 Task: Find connections with filter location Hürth with filter topic #Marketingwith filter profile language Potuguese with filter current company Hunt for Success with filter school Kalinga Institute of Industrial Technology with filter industry Dentists with filter service category Resume Writing with filter keywords title Heavy Equipment Operator
Action: Mouse moved to (578, 79)
Screenshot: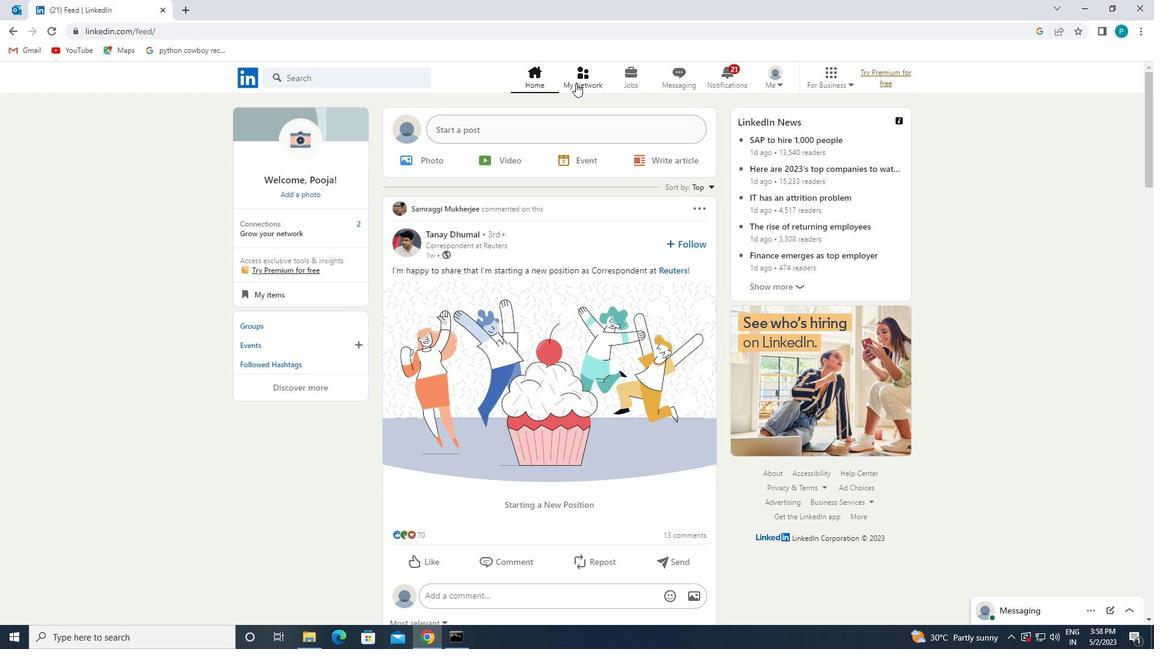
Action: Mouse pressed left at (578, 79)
Screenshot: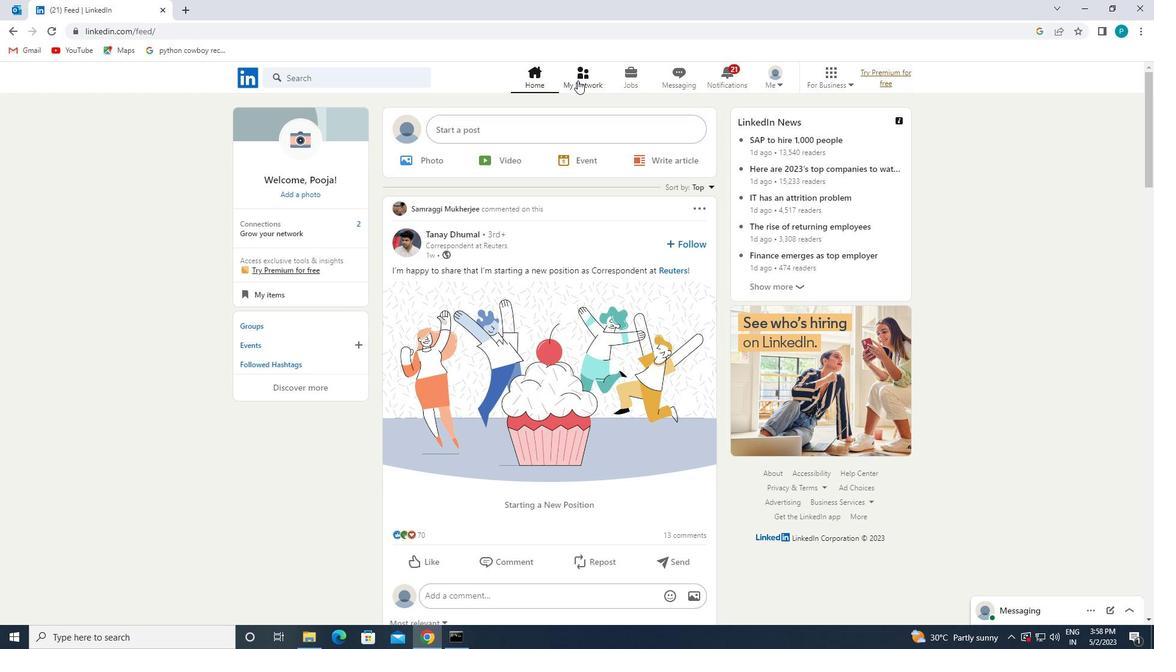 
Action: Mouse moved to (349, 134)
Screenshot: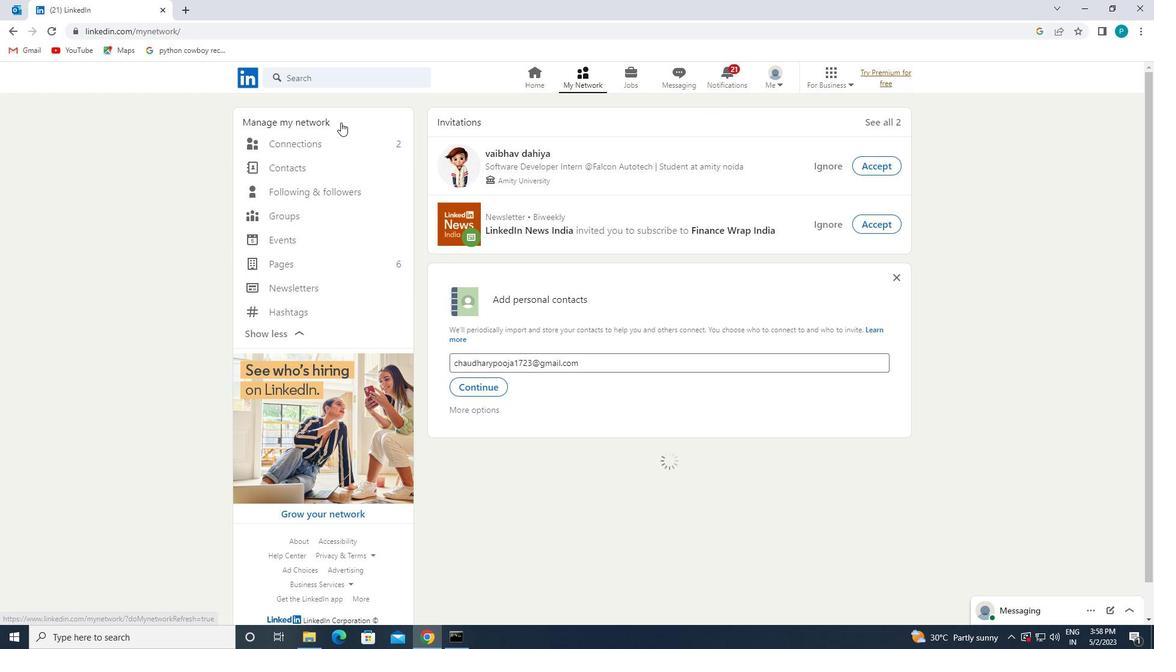 
Action: Mouse pressed left at (349, 134)
Screenshot: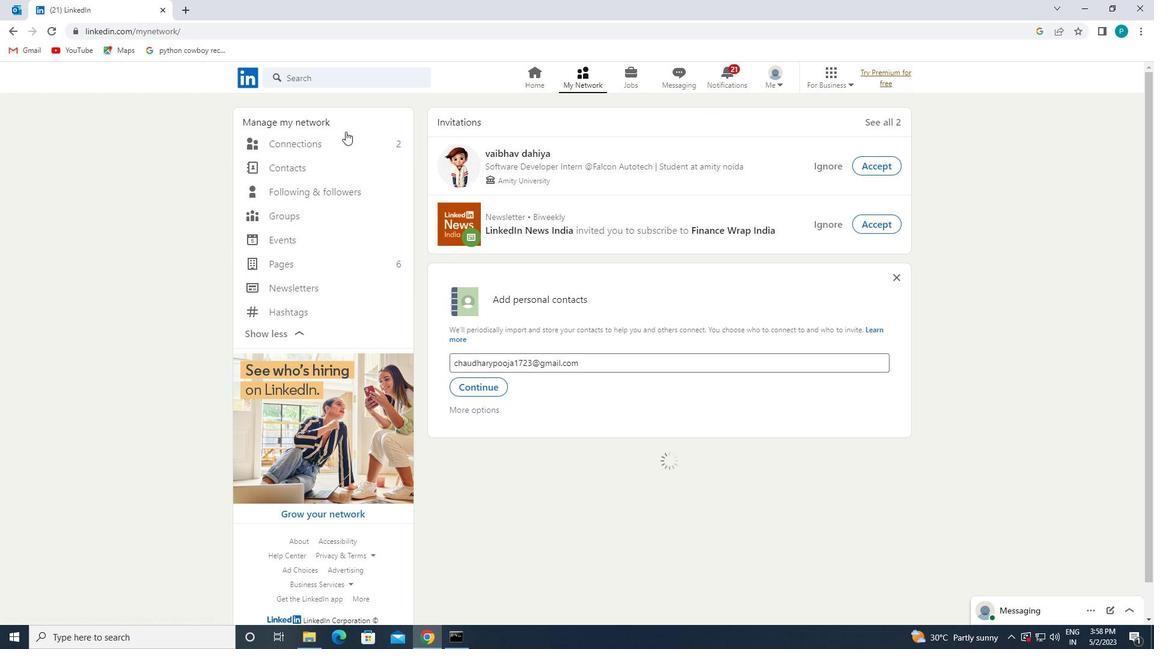 
Action: Mouse moved to (396, 142)
Screenshot: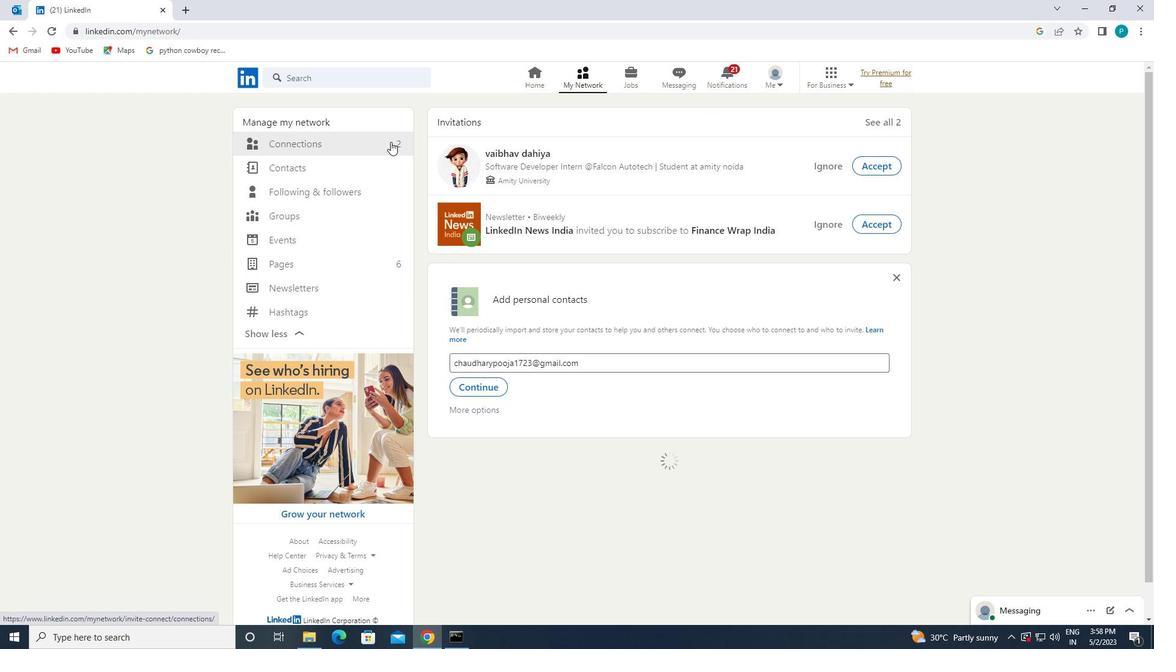 
Action: Mouse pressed left at (396, 142)
Screenshot: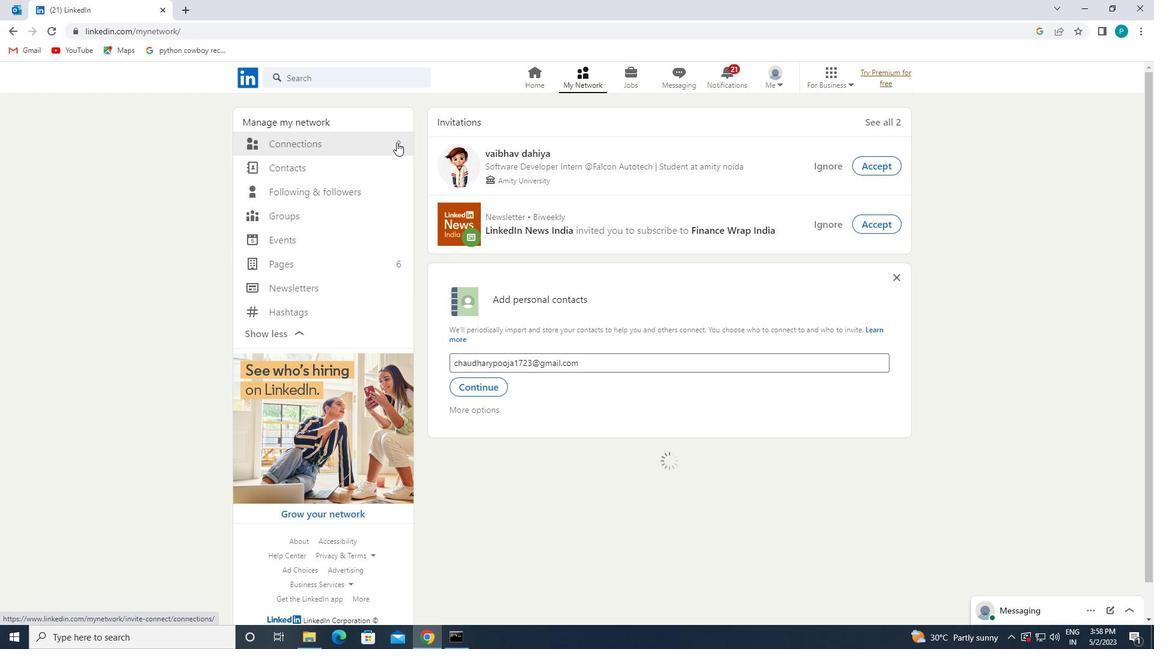 
Action: Mouse moved to (678, 149)
Screenshot: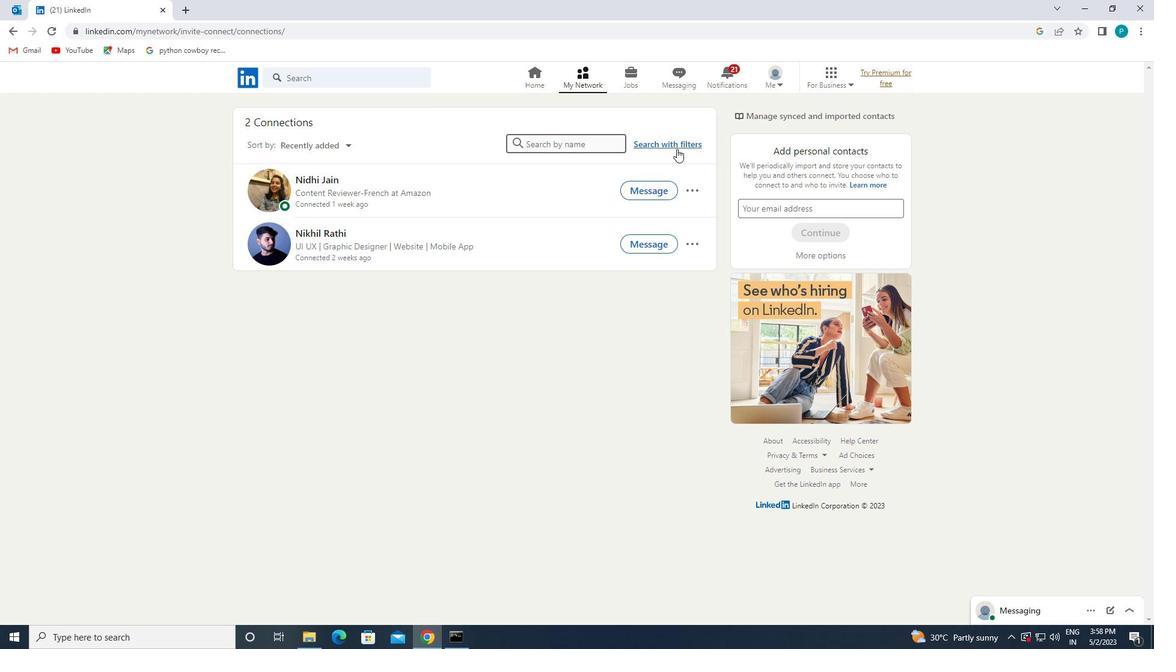
Action: Mouse pressed left at (678, 149)
Screenshot: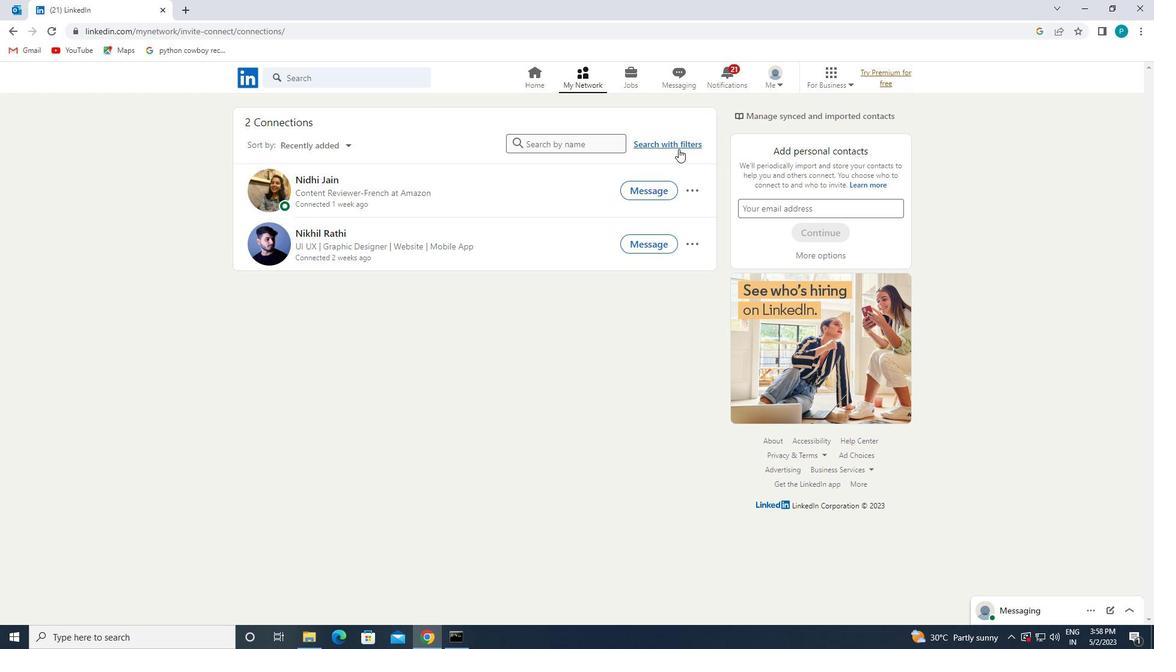 
Action: Mouse moved to (610, 114)
Screenshot: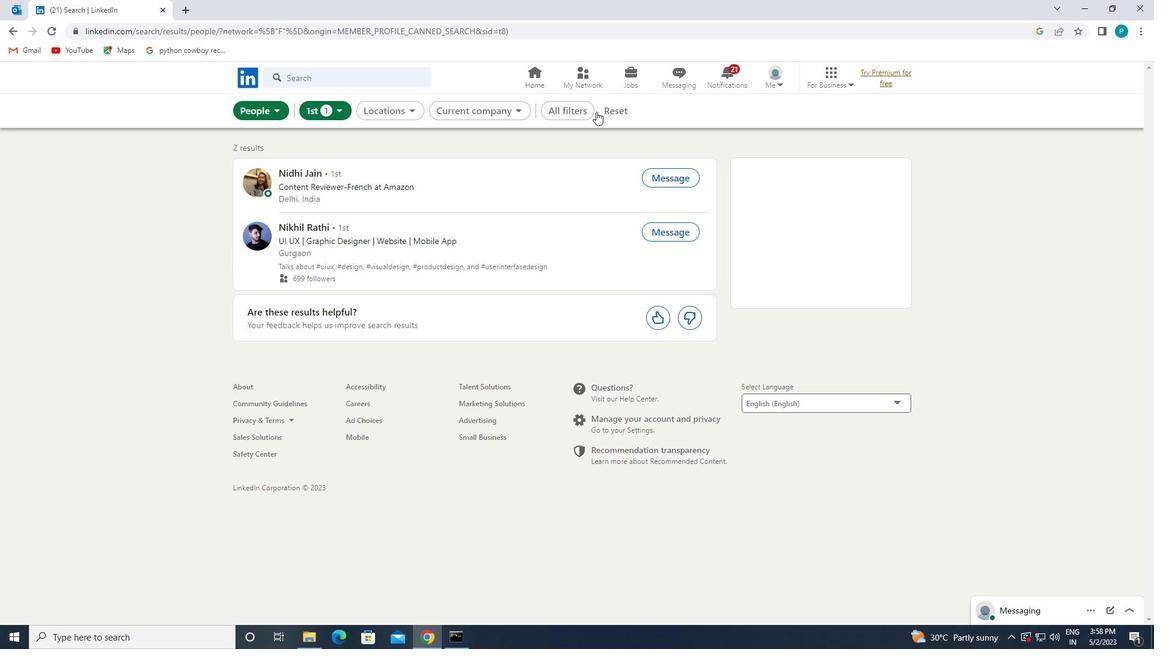
Action: Mouse pressed left at (610, 114)
Screenshot: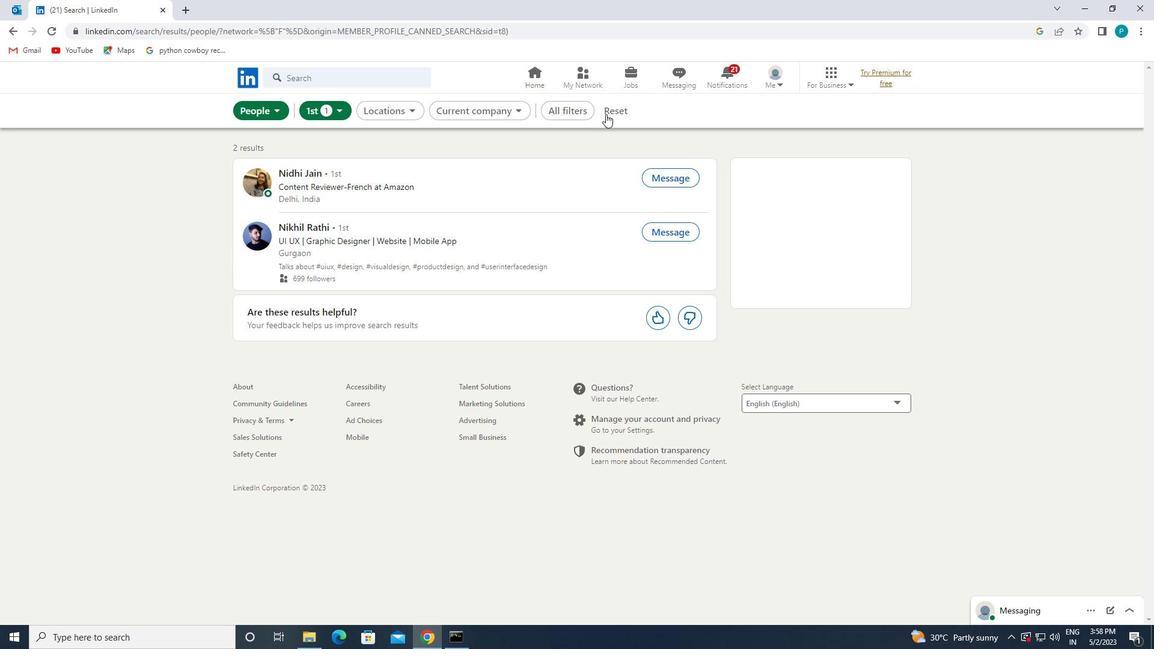 
Action: Mouse moved to (612, 114)
Screenshot: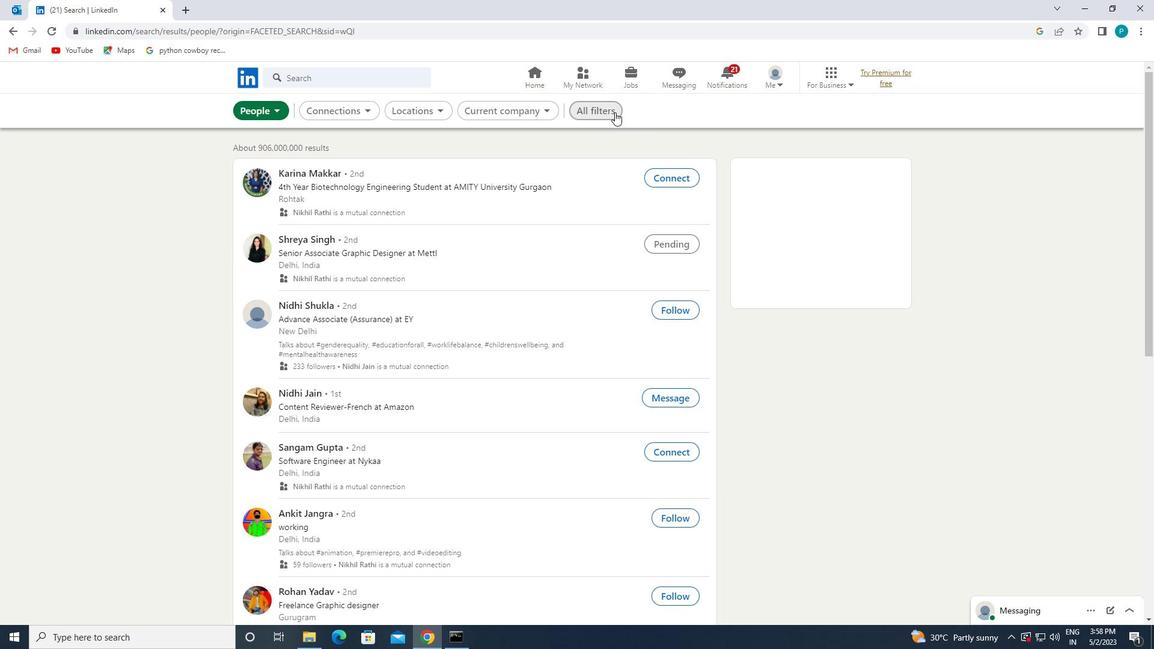 
Action: Mouse pressed left at (612, 114)
Screenshot: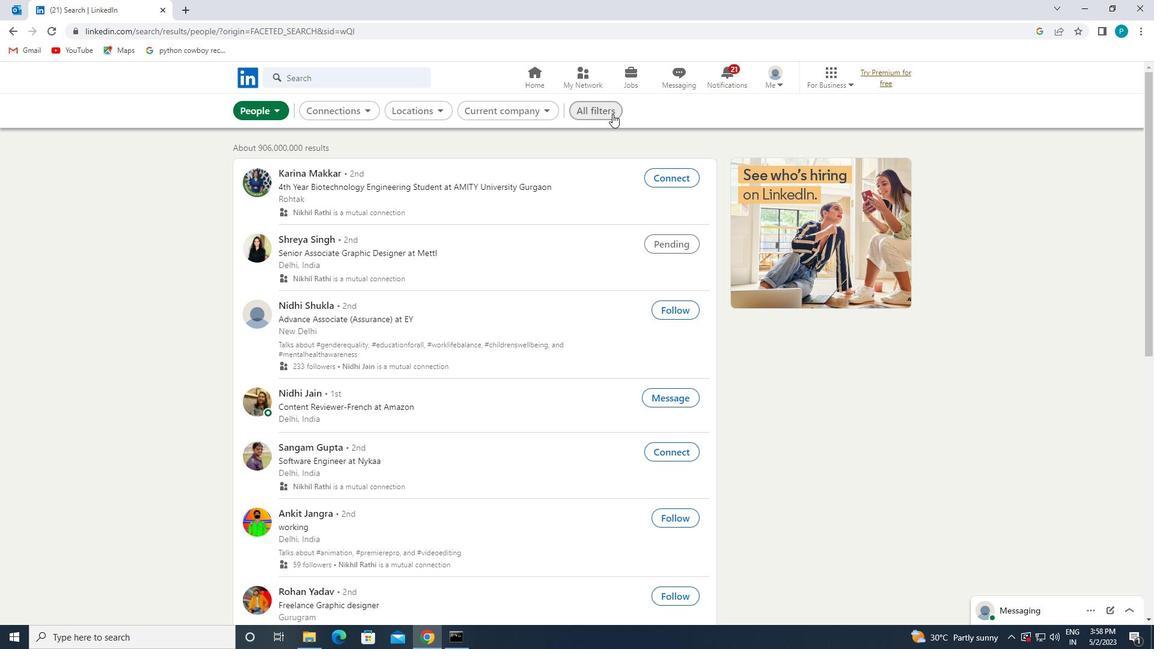 
Action: Mouse moved to (1154, 416)
Screenshot: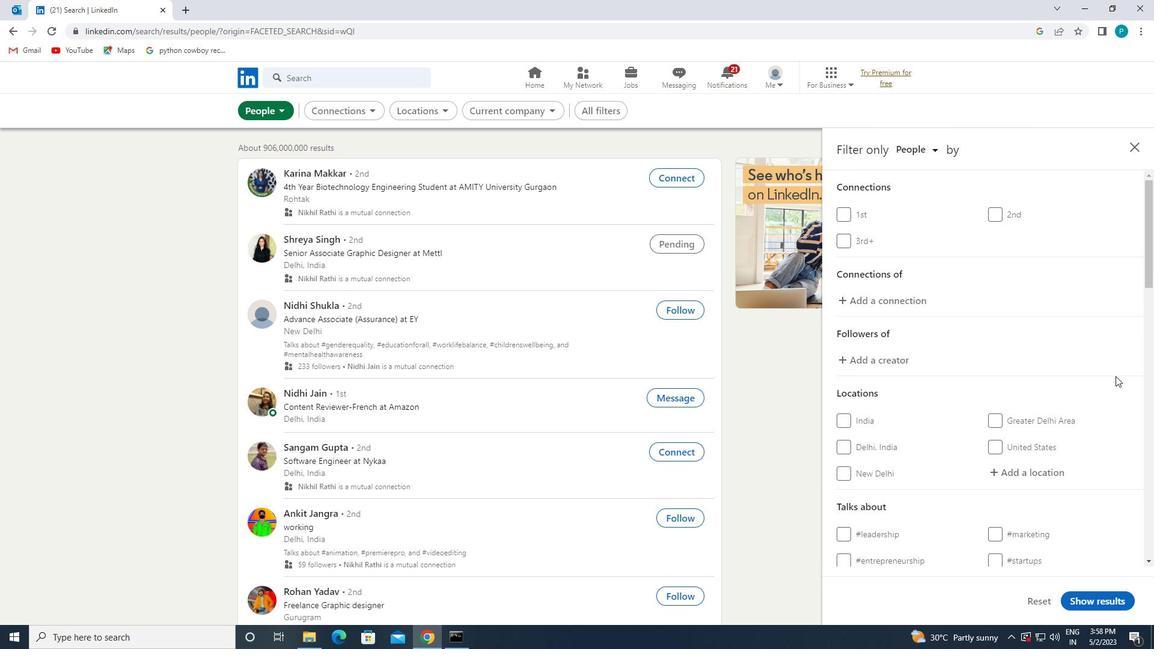 
Action: Mouse scrolled (1153, 415) with delta (0, 0)
Screenshot: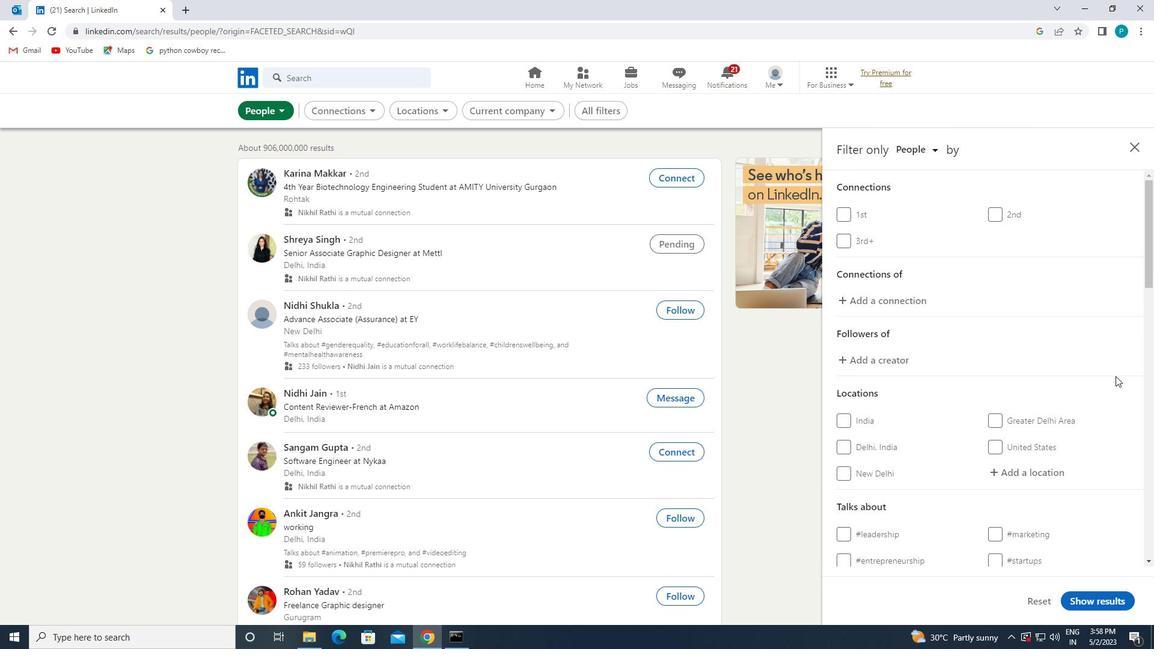 
Action: Mouse scrolled (1153, 415) with delta (0, 0)
Screenshot: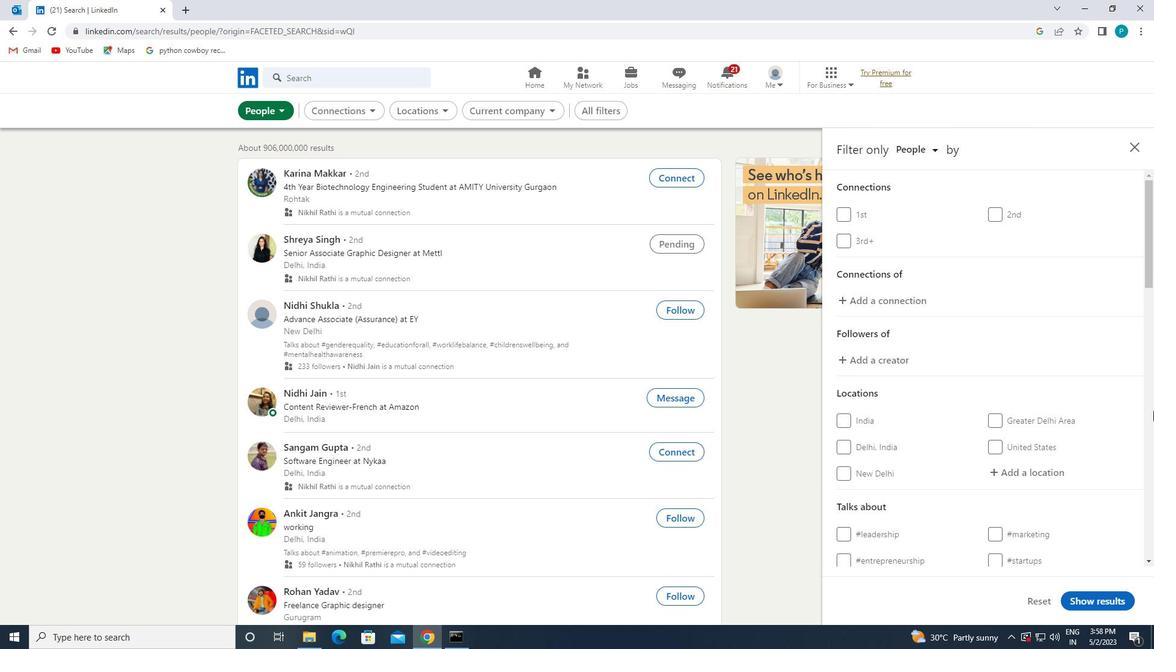 
Action: Mouse moved to (1015, 356)
Screenshot: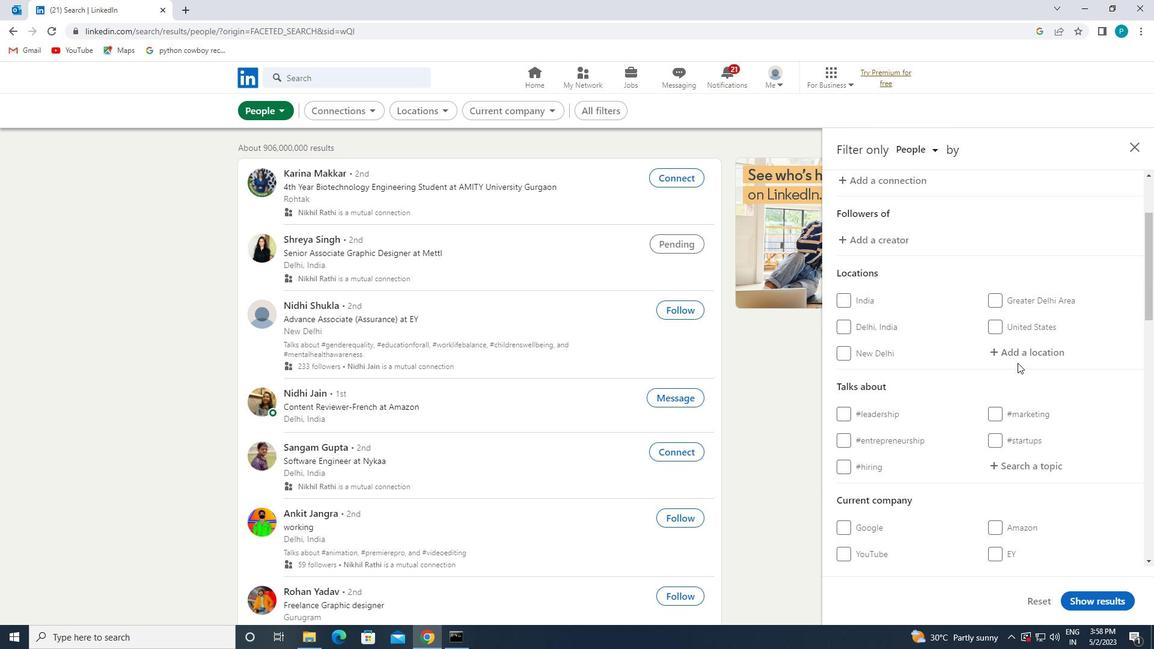 
Action: Mouse pressed left at (1015, 356)
Screenshot: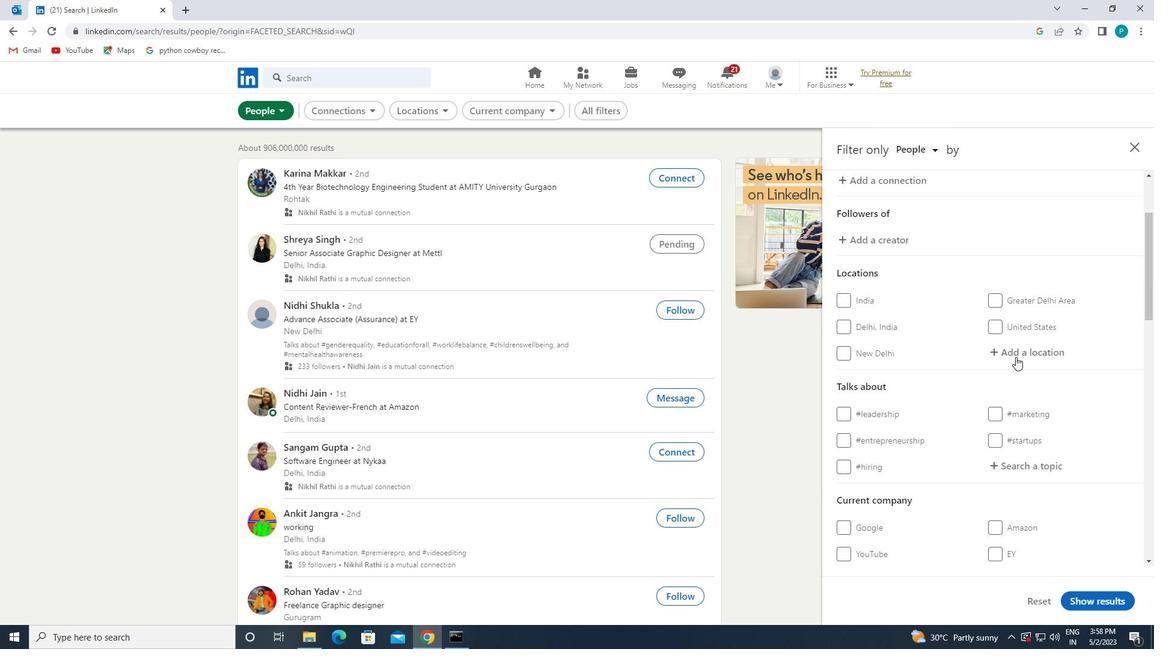 
Action: Key pressed <Key.caps_lock>h<Key.caps_lock>urth
Screenshot: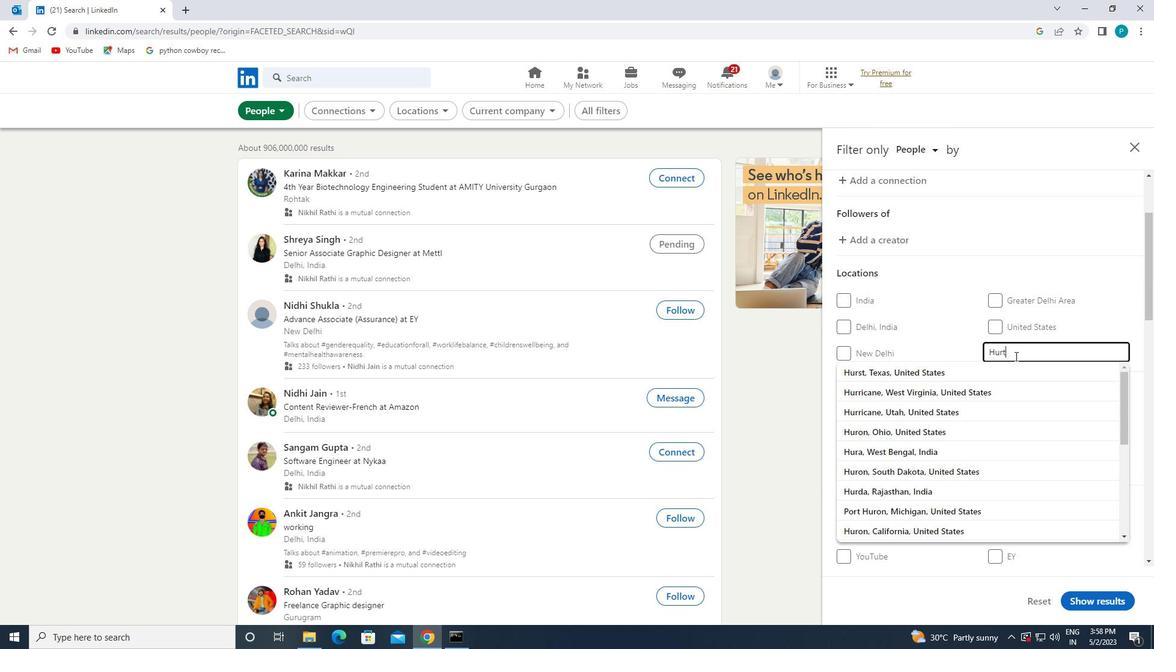 
Action: Mouse moved to (1010, 371)
Screenshot: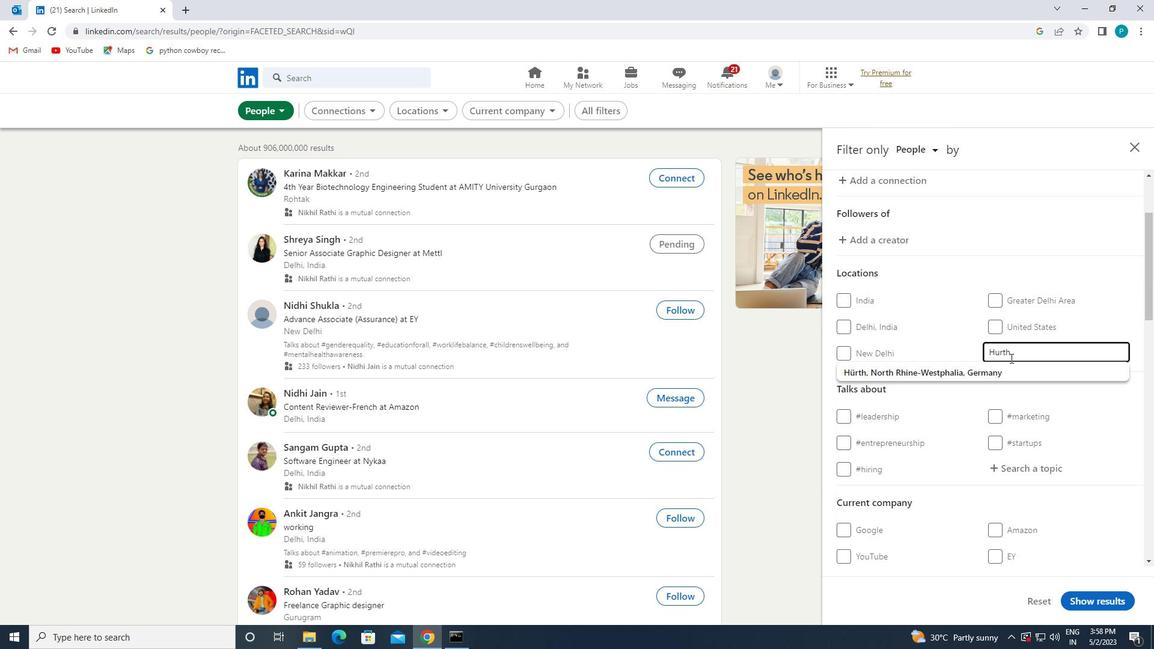 
Action: Mouse pressed left at (1010, 371)
Screenshot: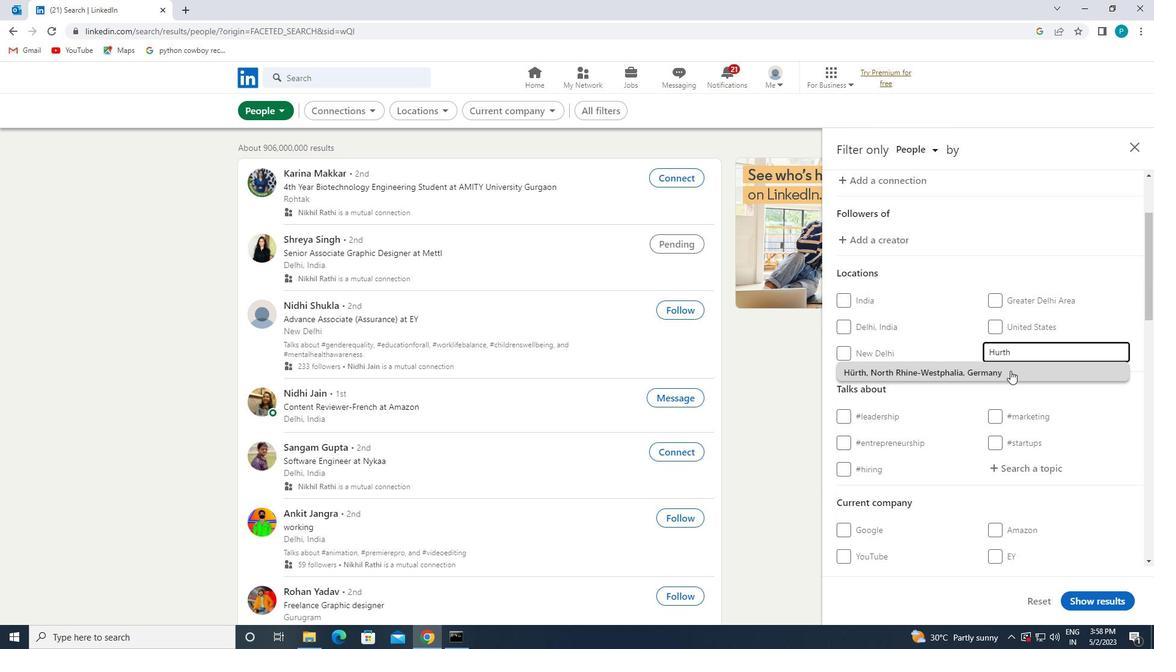 
Action: Mouse scrolled (1010, 370) with delta (0, 0)
Screenshot: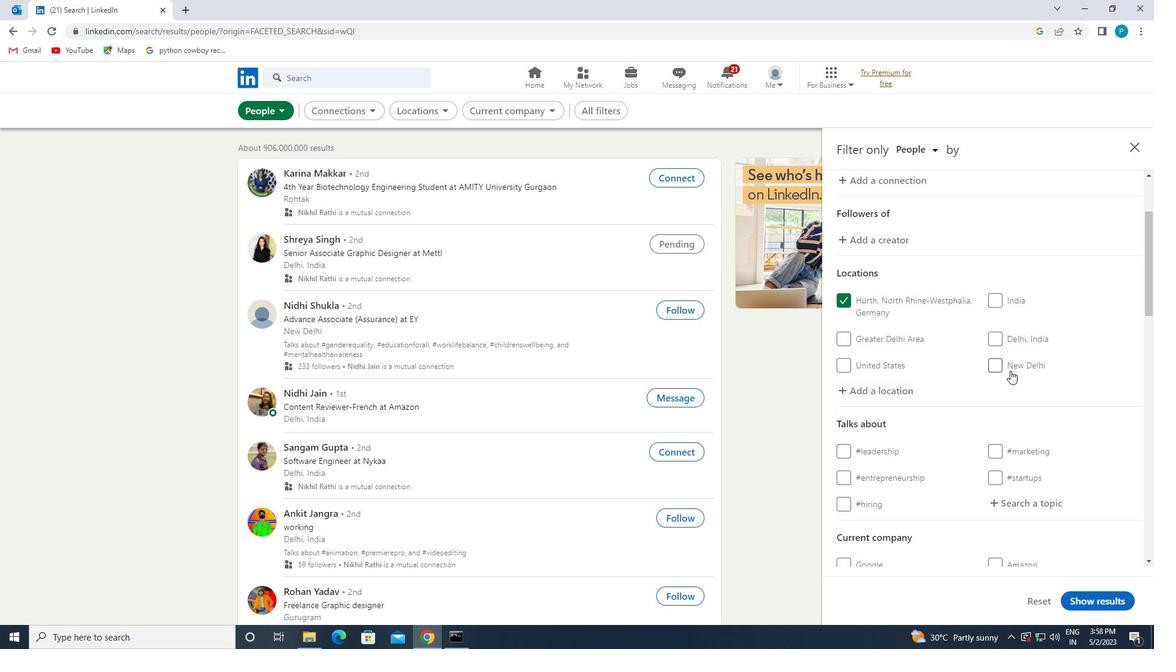 
Action: Mouse scrolled (1010, 370) with delta (0, 0)
Screenshot: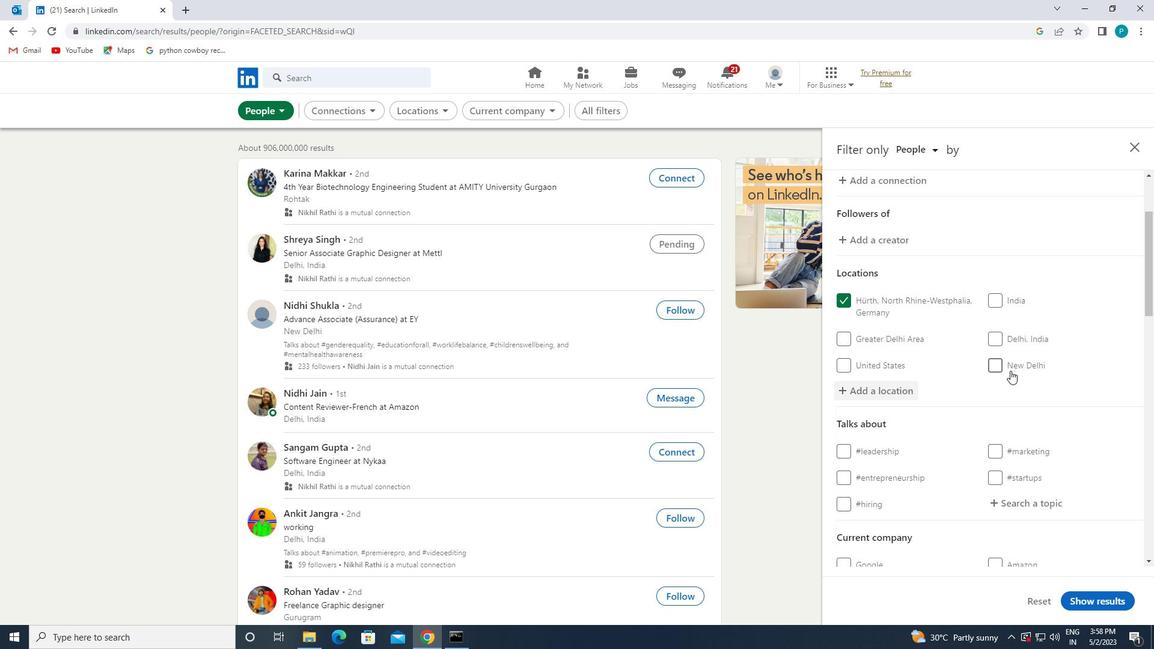 
Action: Mouse moved to (1022, 391)
Screenshot: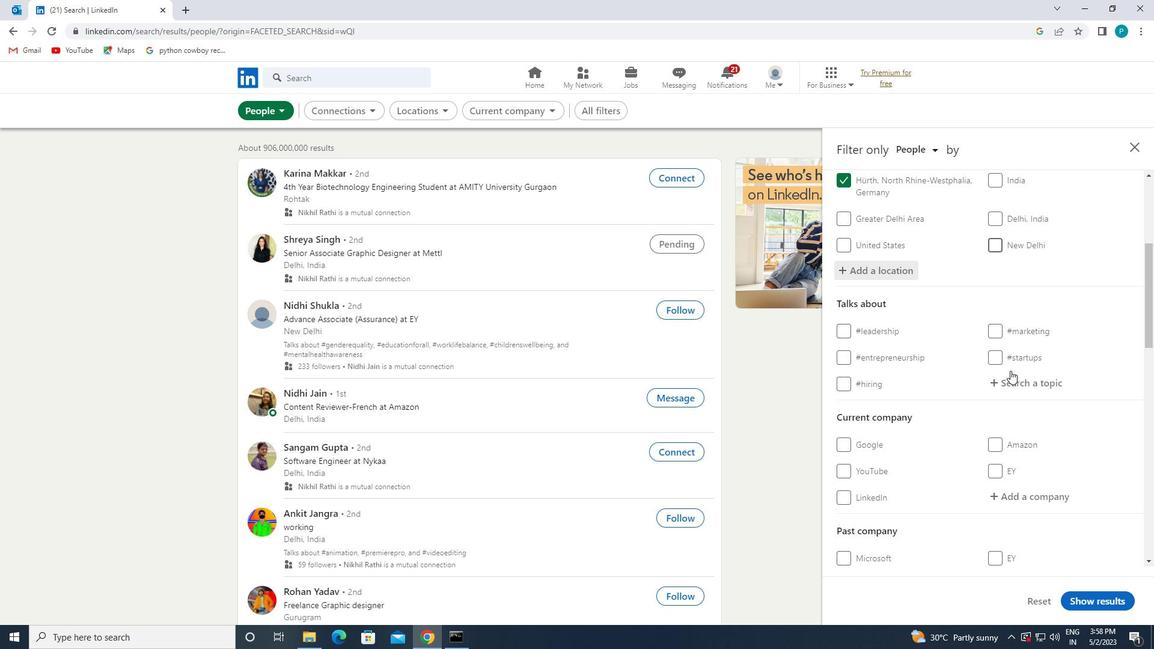
Action: Mouse pressed left at (1022, 391)
Screenshot: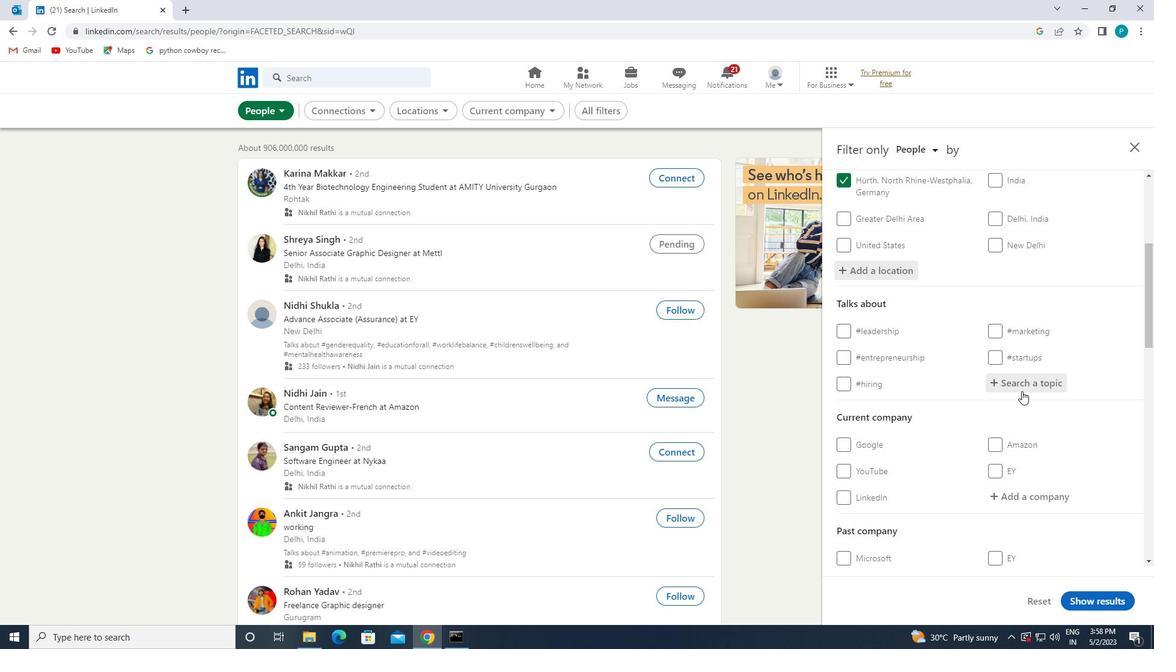 
Action: Key pressed <Key.shift>#<Key.caps_lock>M<Key.caps_lock>ARKETNG
Screenshot: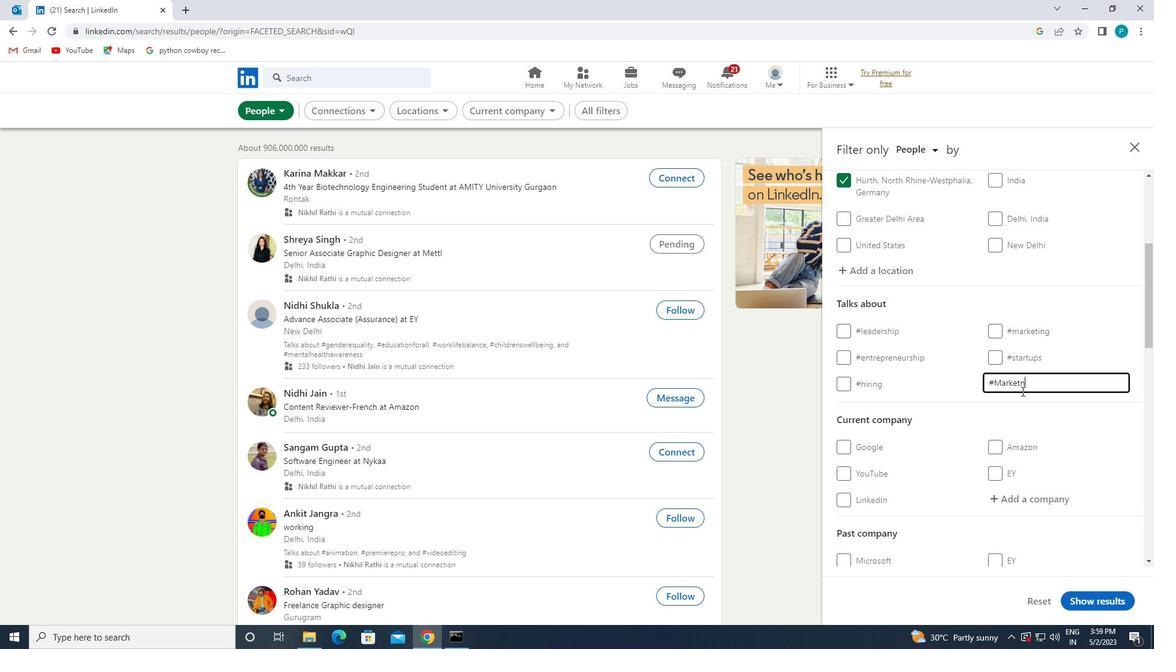 
Action: Mouse moved to (1021, 385)
Screenshot: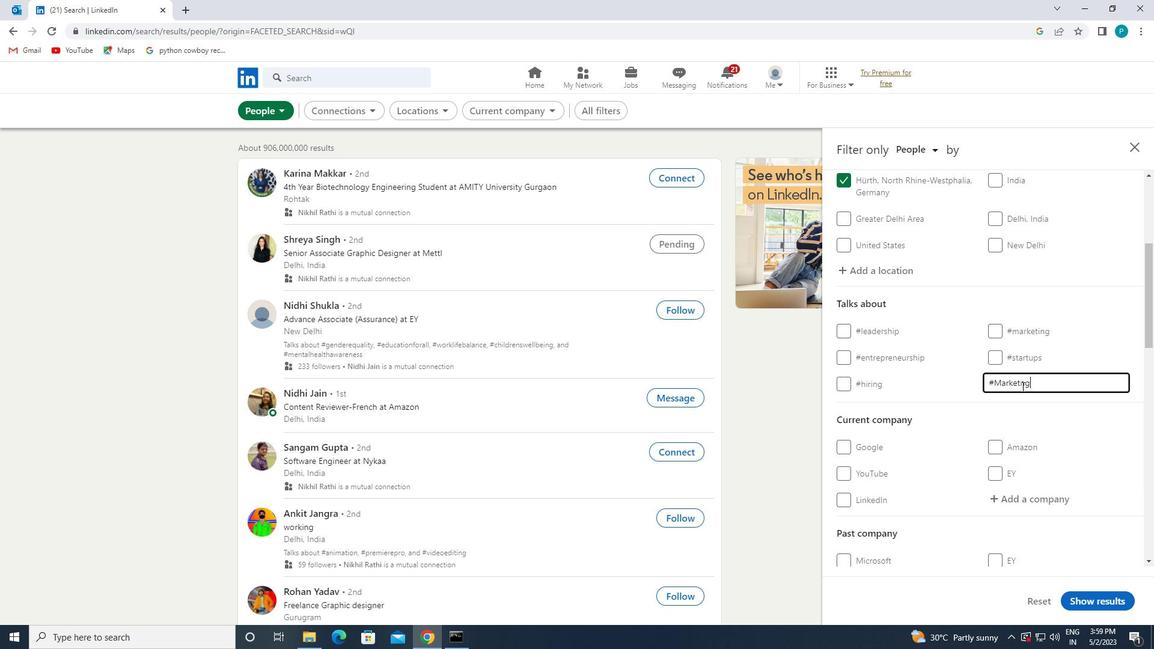 
Action: Mouse pressed left at (1021, 385)
Screenshot: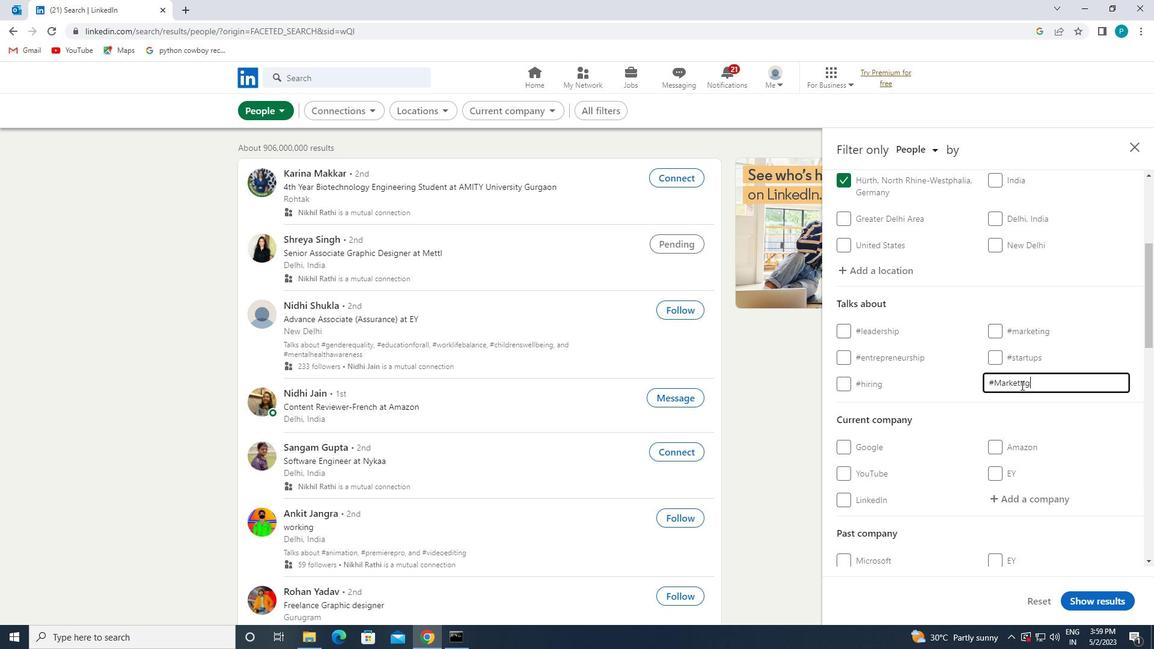 
Action: Key pressed I
Screenshot: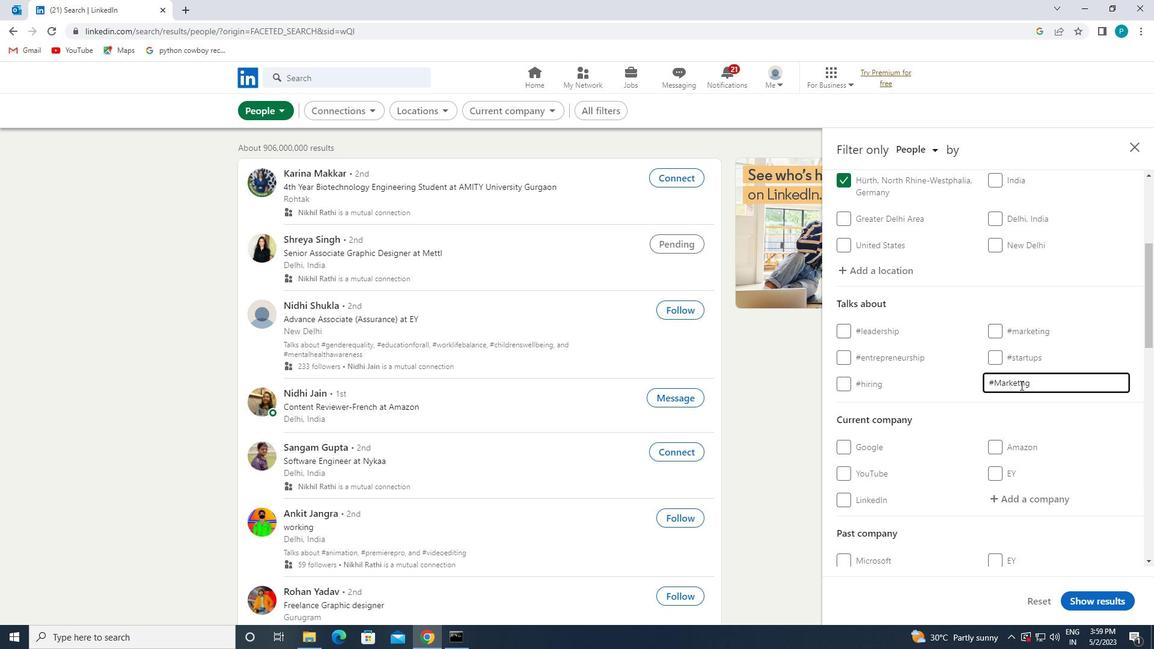 
Action: Mouse moved to (1021, 398)
Screenshot: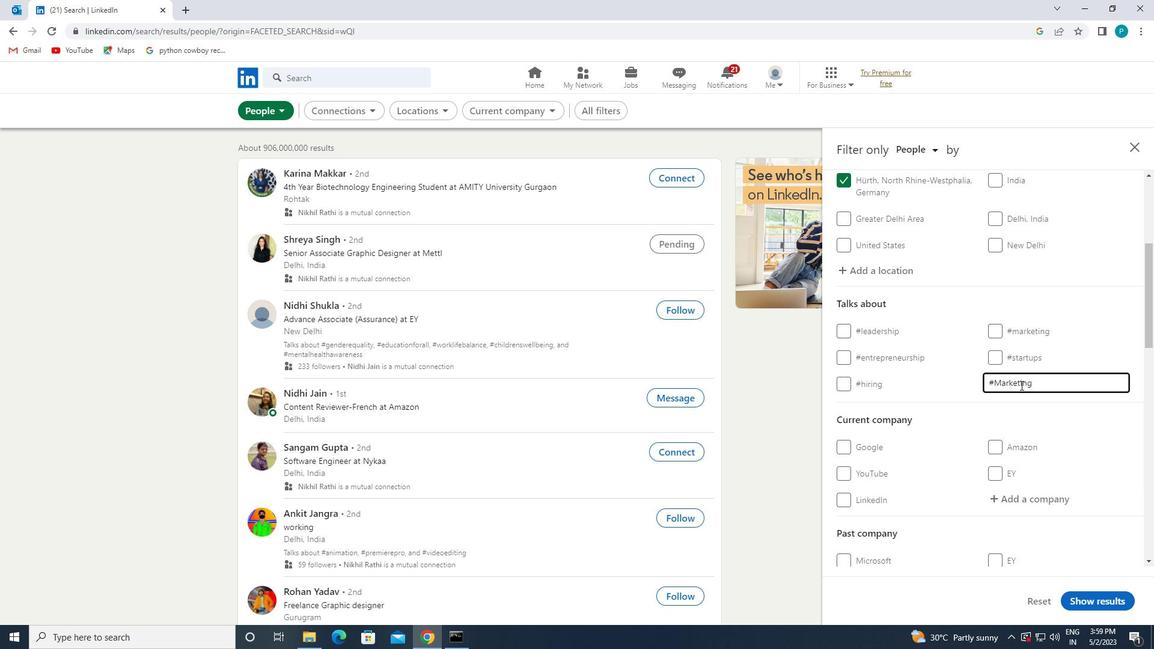 
Action: Mouse scrolled (1021, 398) with delta (0, 0)
Screenshot: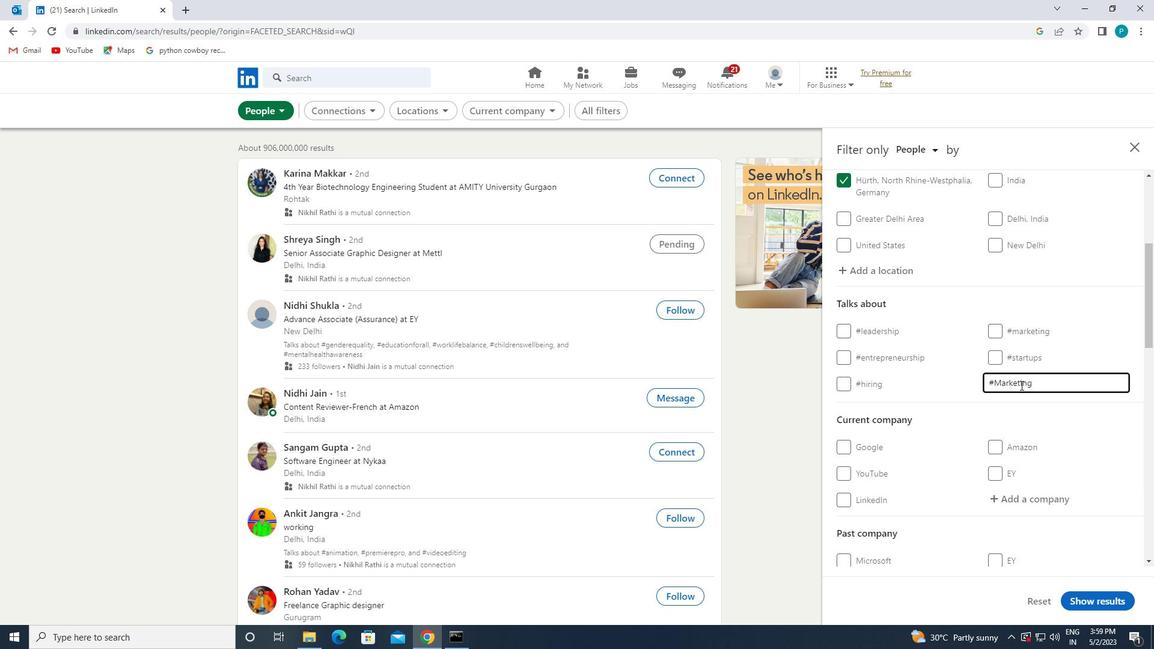 
Action: Mouse moved to (1021, 430)
Screenshot: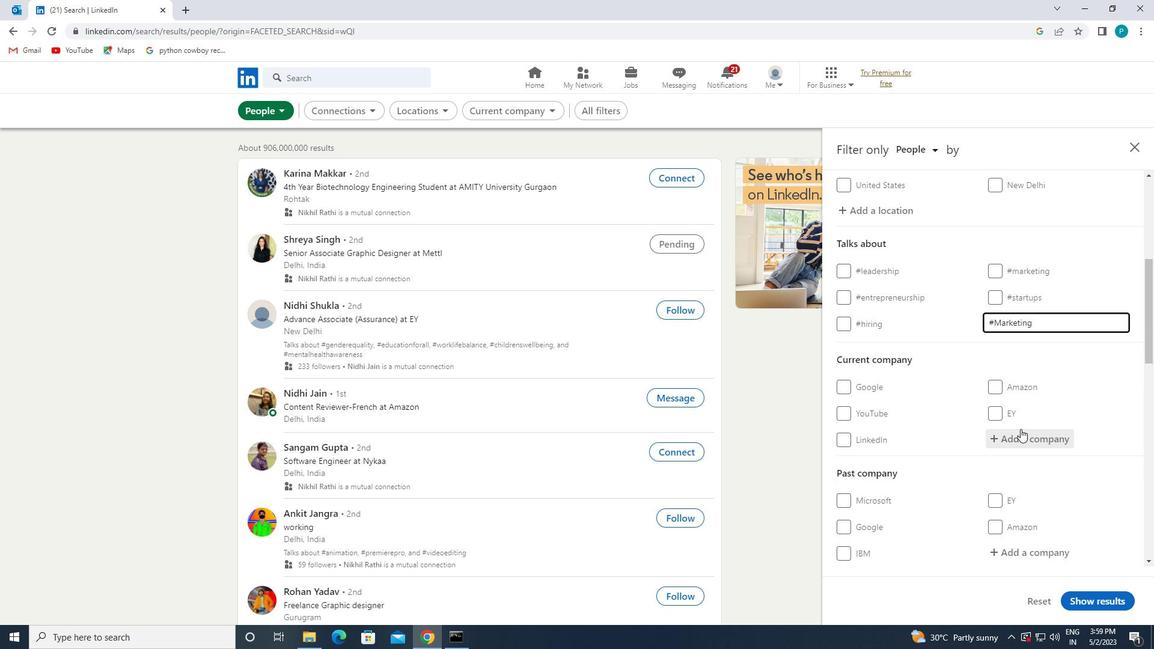 
Action: Mouse scrolled (1021, 429) with delta (0, 0)
Screenshot: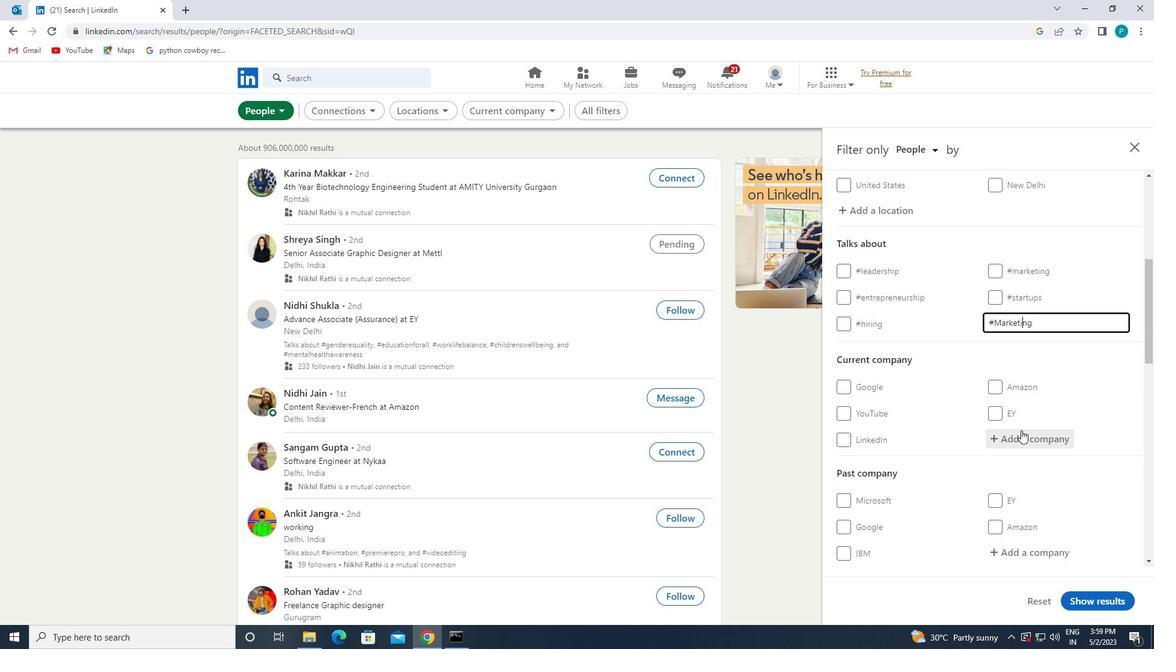 
Action: Mouse scrolled (1021, 429) with delta (0, 0)
Screenshot: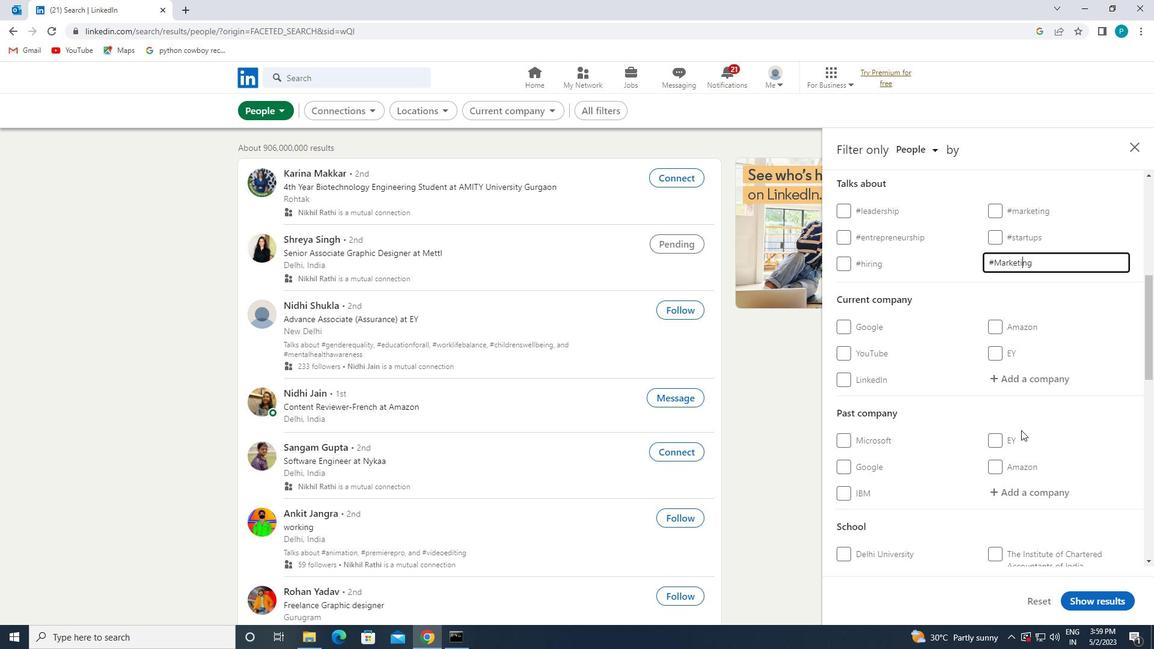 
Action: Mouse scrolled (1021, 429) with delta (0, 0)
Screenshot: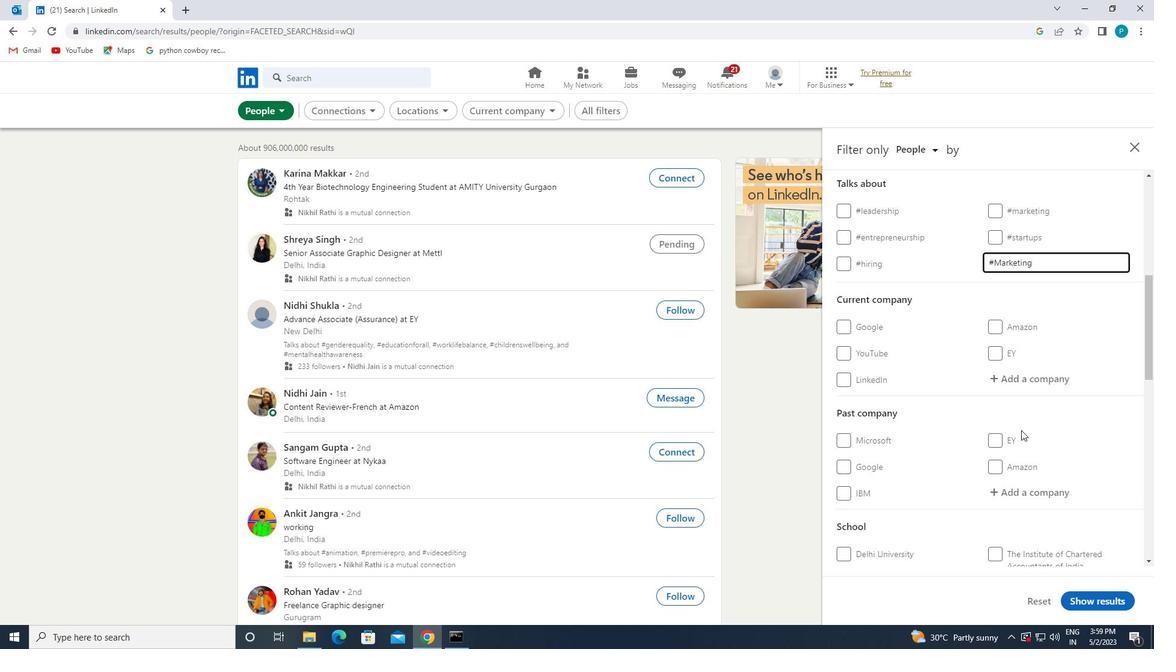 
Action: Mouse scrolled (1021, 429) with delta (0, 0)
Screenshot: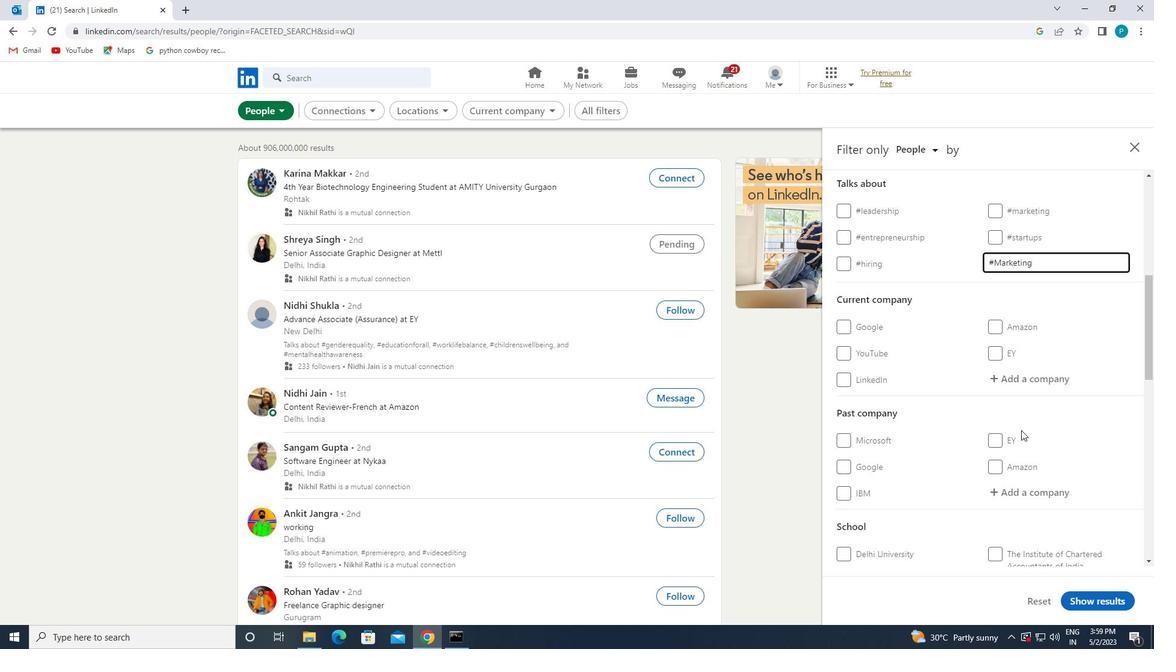 
Action: Mouse moved to (980, 428)
Screenshot: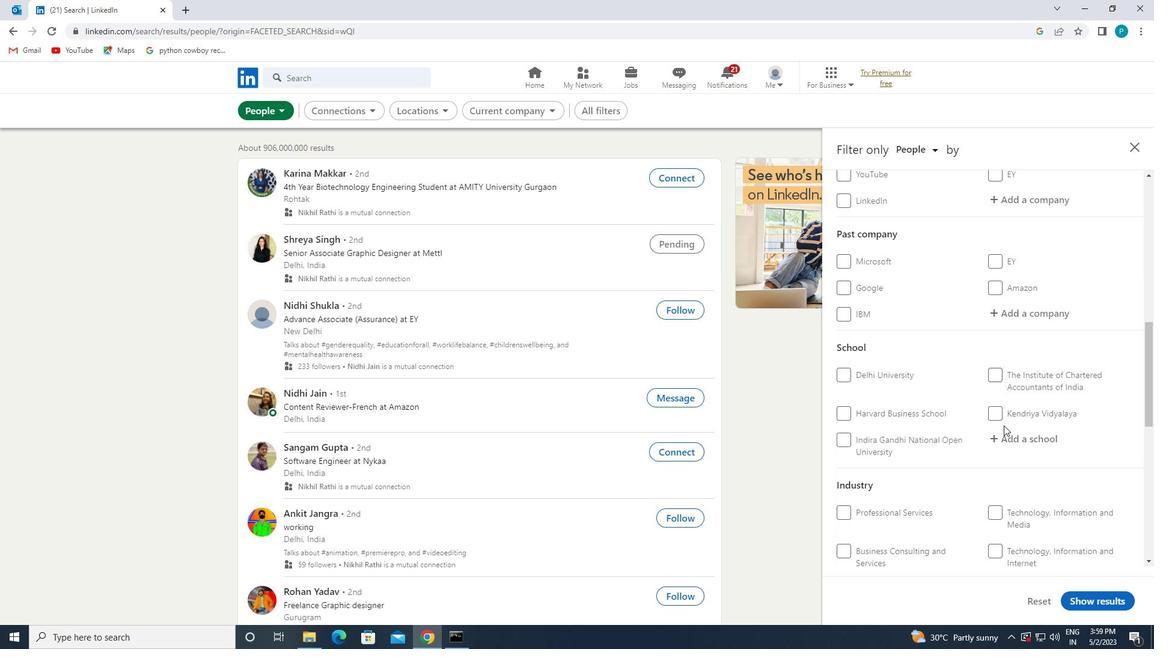 
Action: Mouse scrolled (980, 428) with delta (0, 0)
Screenshot: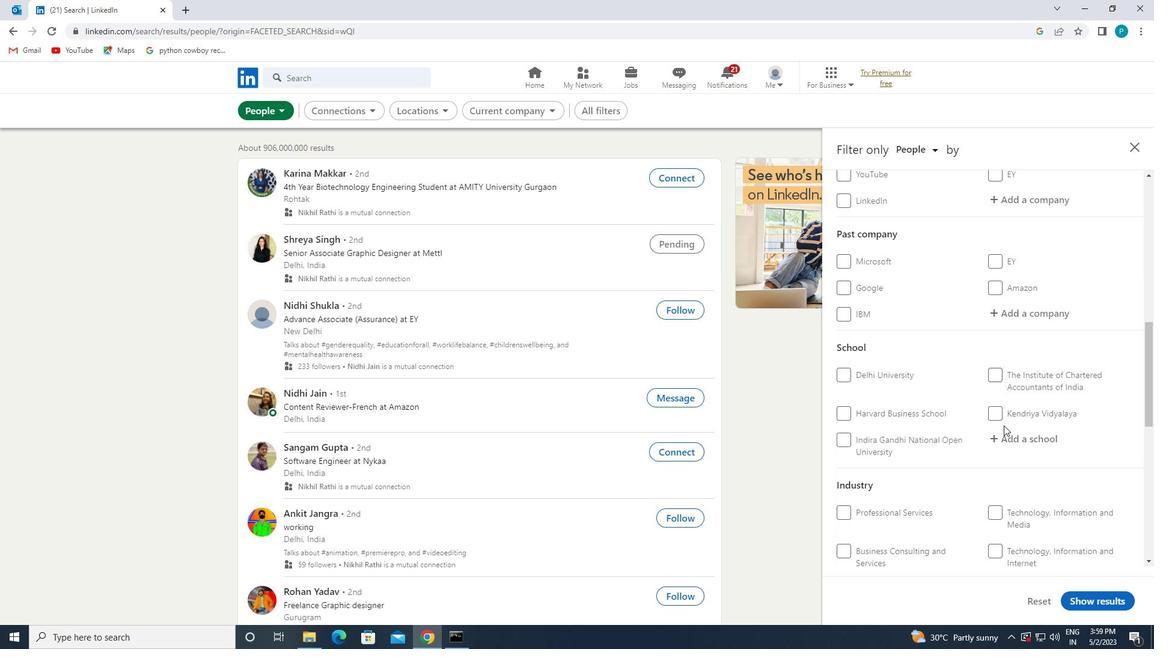 
Action: Mouse scrolled (980, 428) with delta (0, 0)
Screenshot: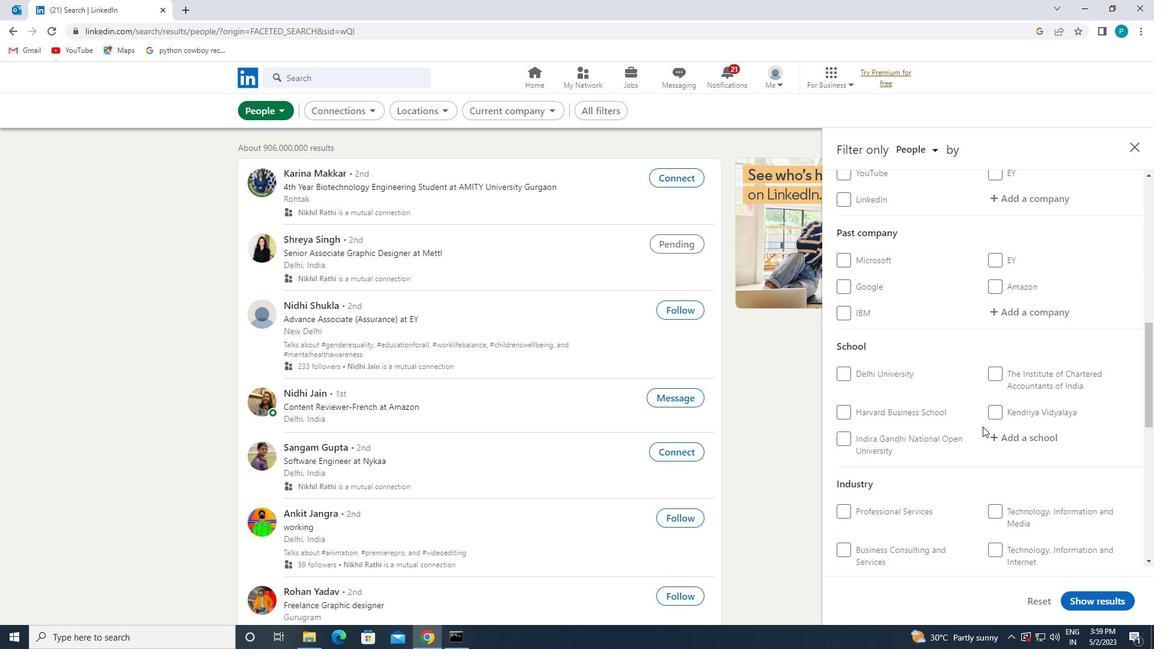 
Action: Mouse moved to (983, 438)
Screenshot: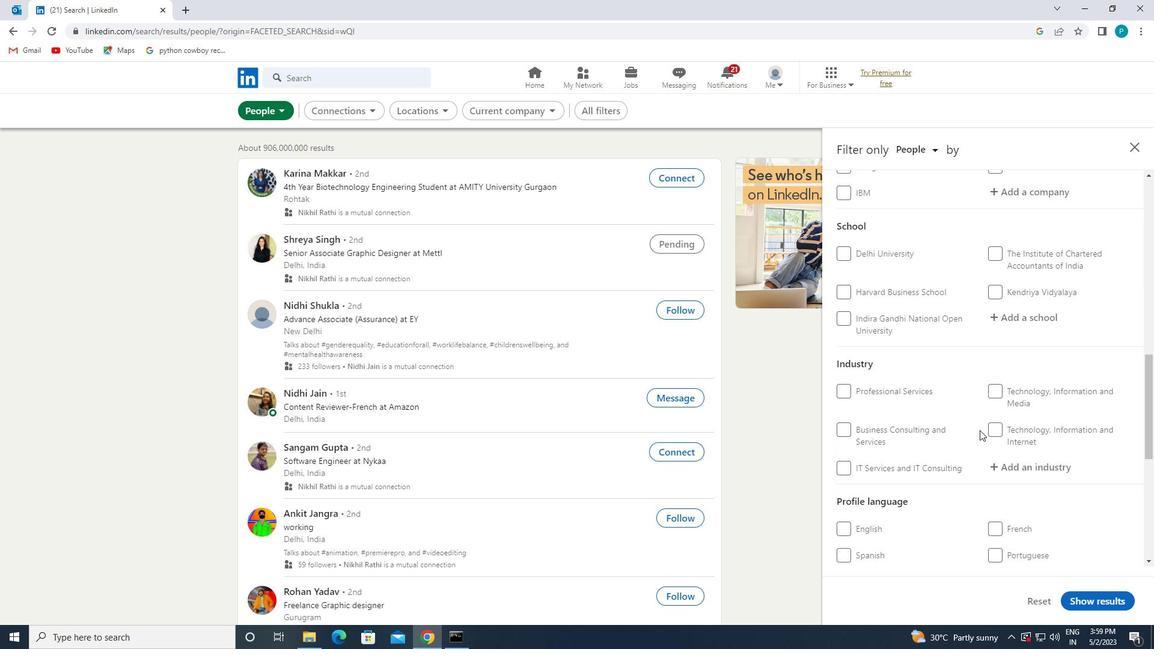 
Action: Mouse scrolled (983, 438) with delta (0, 0)
Screenshot: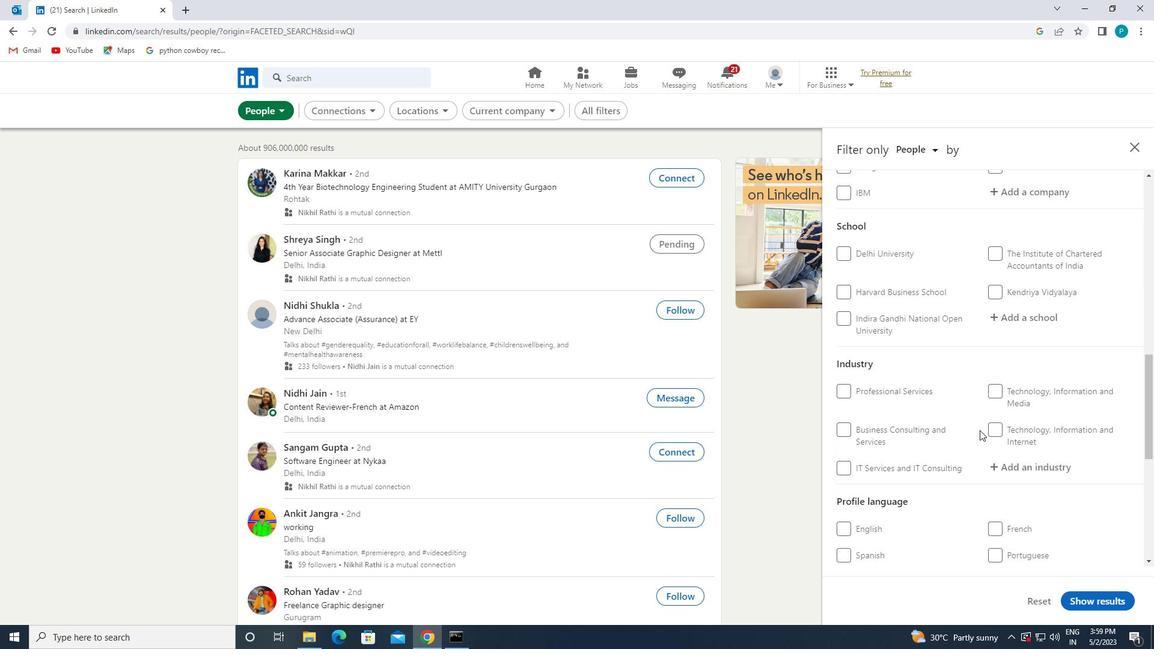 
Action: Mouse scrolled (983, 438) with delta (0, 0)
Screenshot: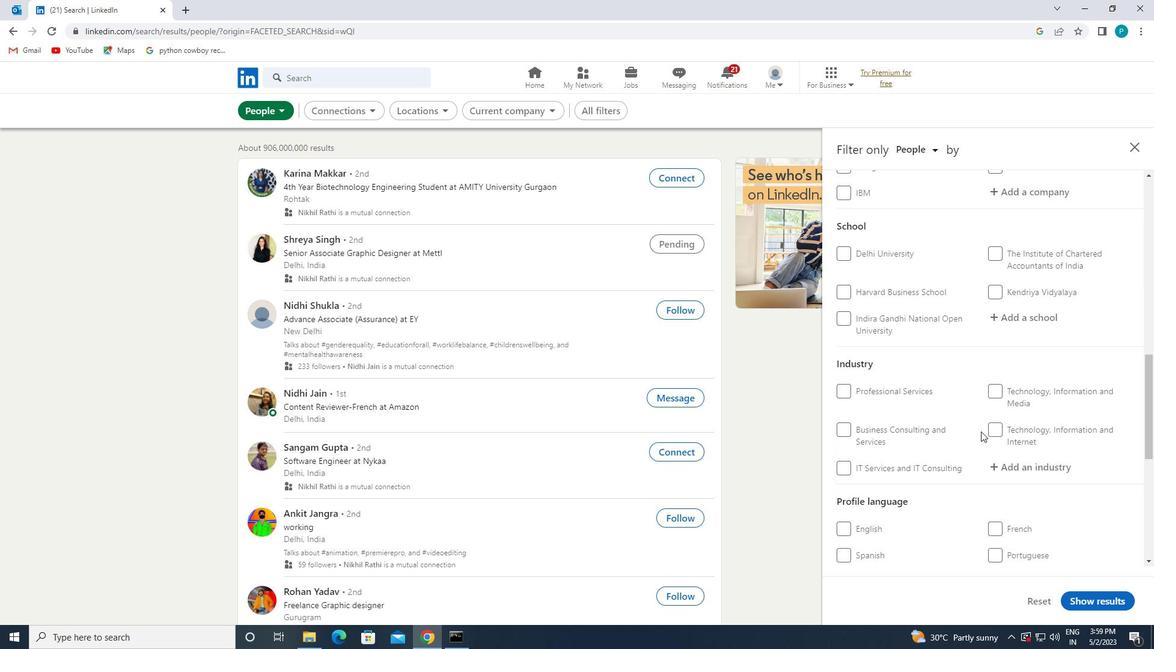 
Action: Mouse moved to (996, 437)
Screenshot: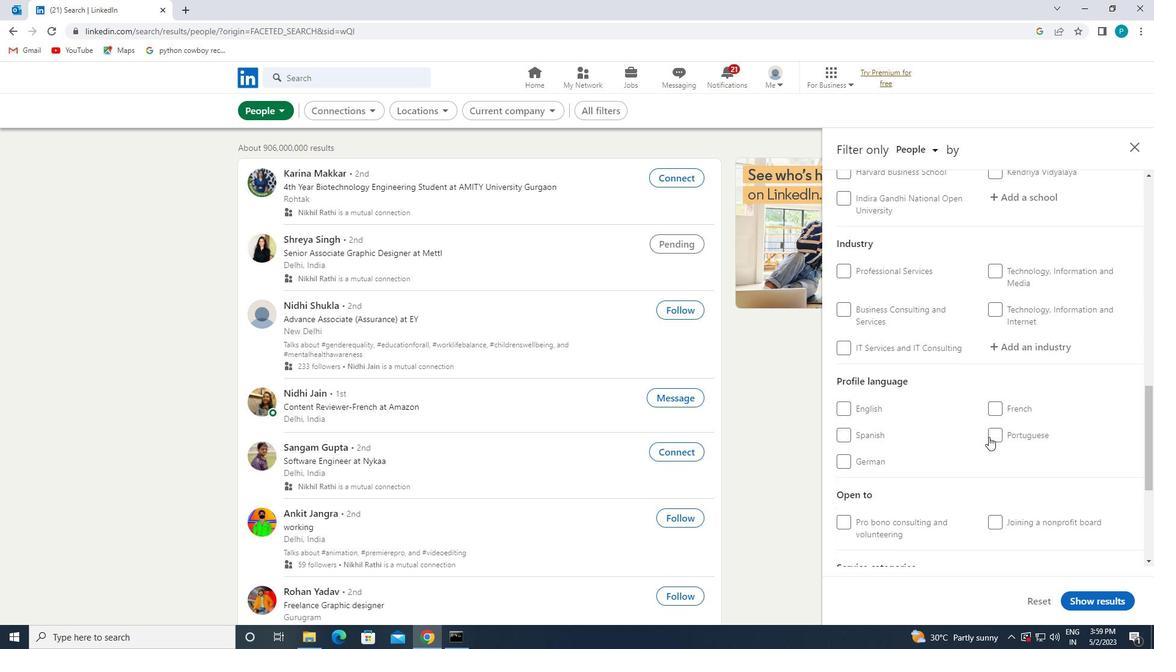 
Action: Mouse pressed left at (996, 437)
Screenshot: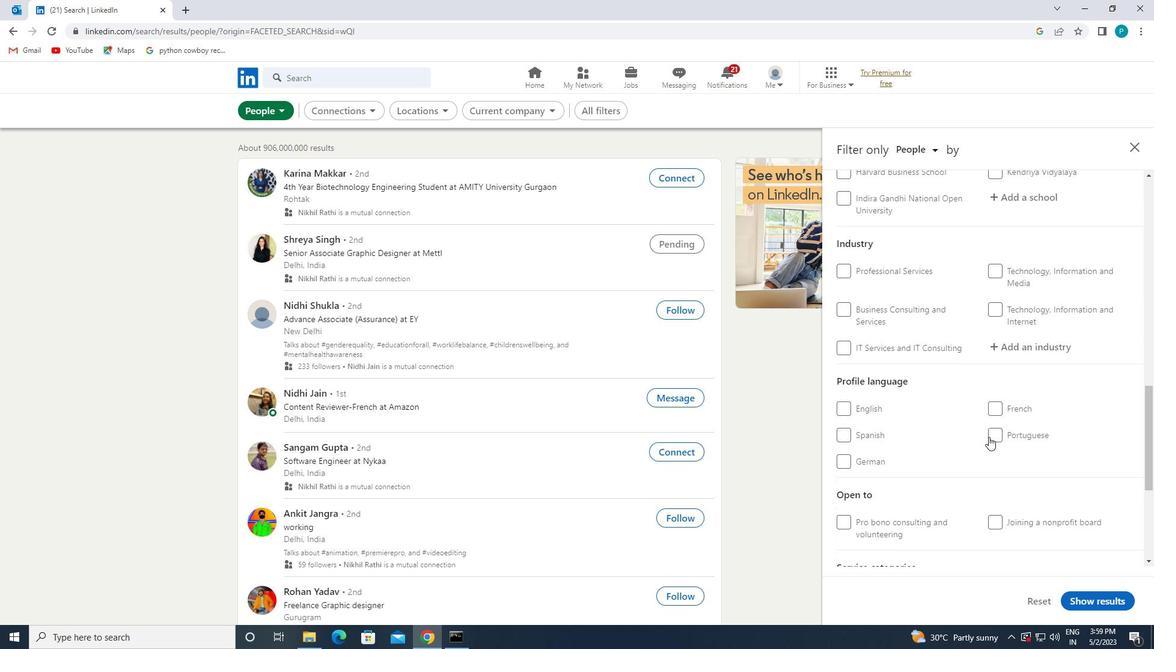 
Action: Mouse moved to (1026, 430)
Screenshot: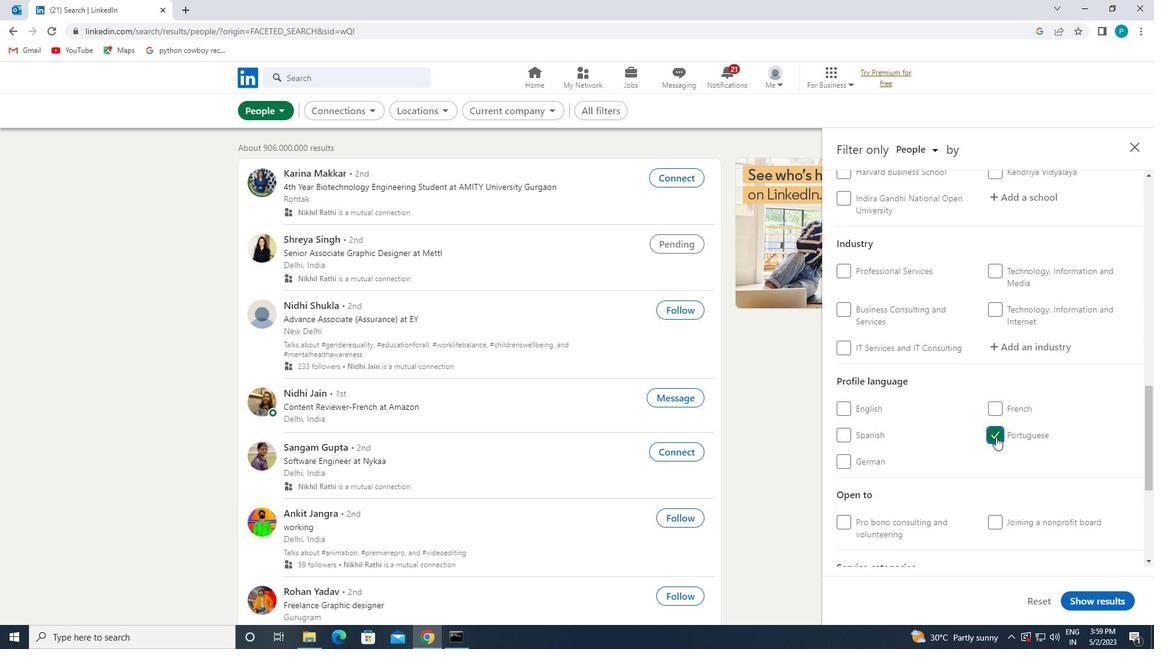 
Action: Mouse scrolled (1026, 431) with delta (0, 0)
Screenshot: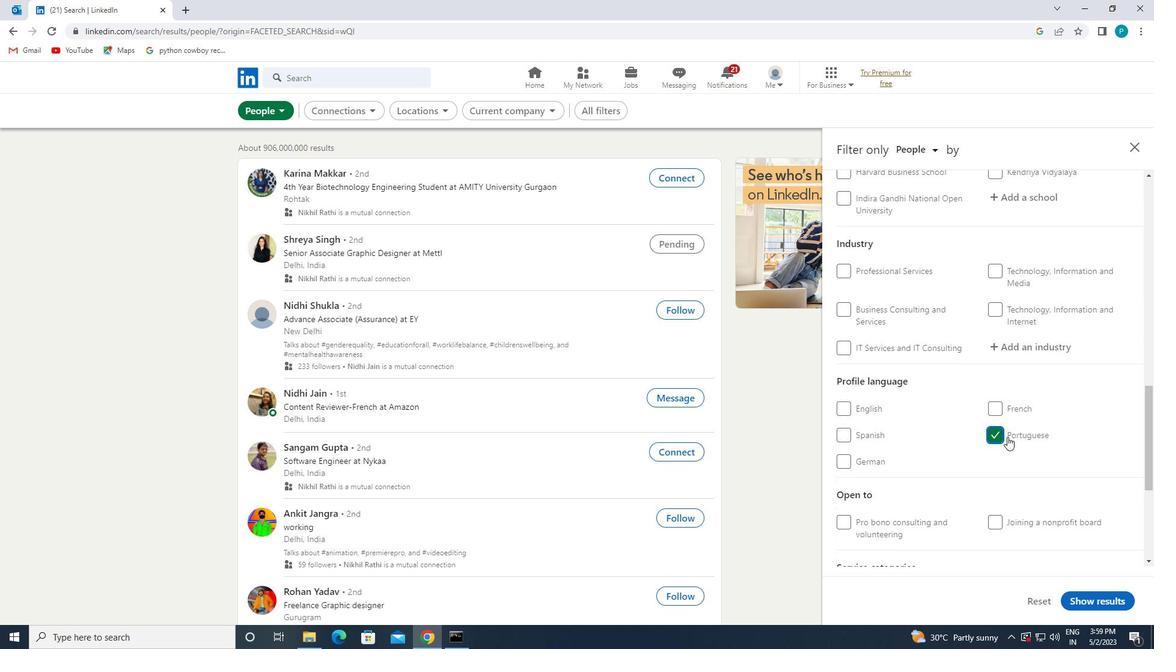 
Action: Mouse scrolled (1026, 431) with delta (0, 0)
Screenshot: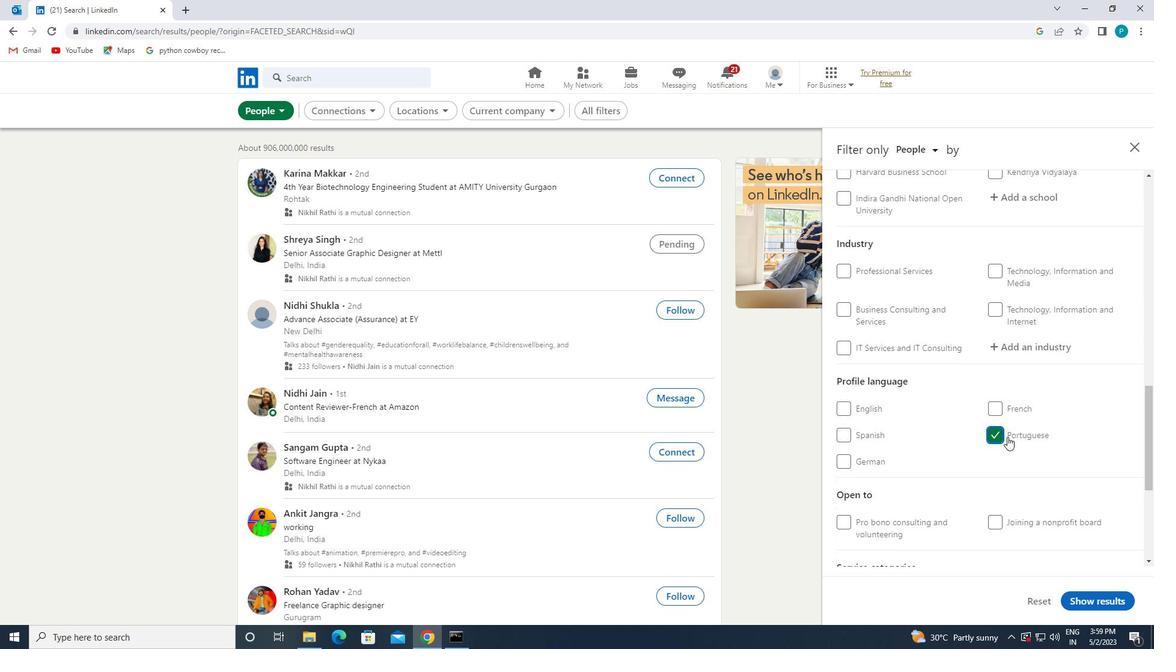 
Action: Mouse scrolled (1026, 431) with delta (0, 0)
Screenshot: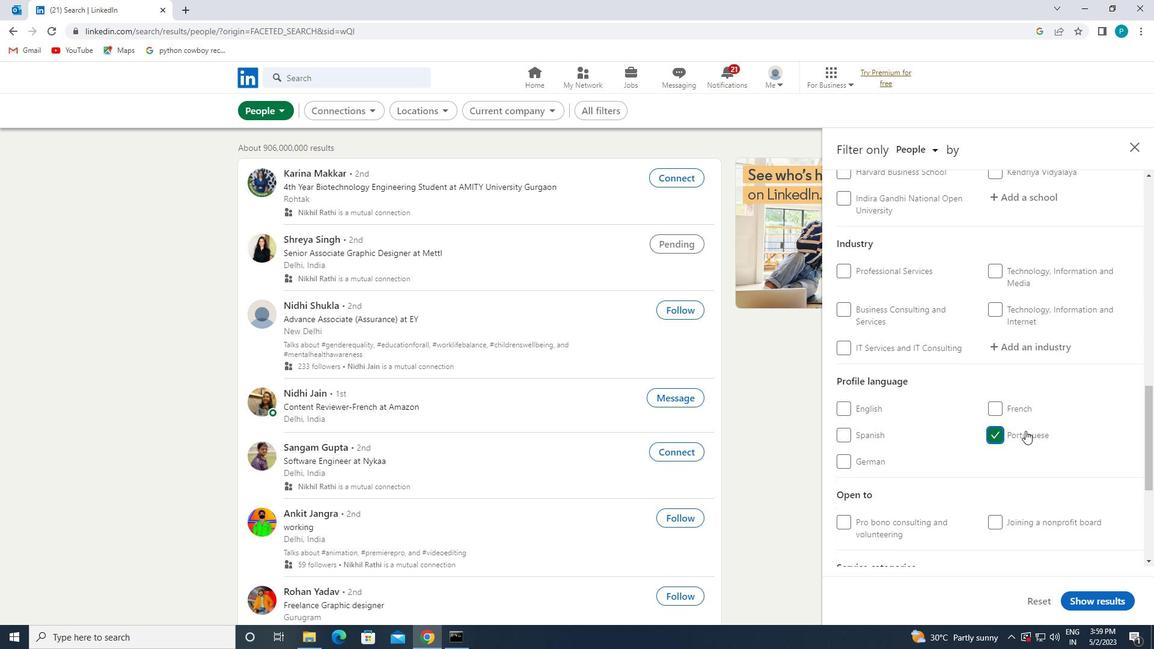 
Action: Mouse scrolled (1026, 431) with delta (0, 0)
Screenshot: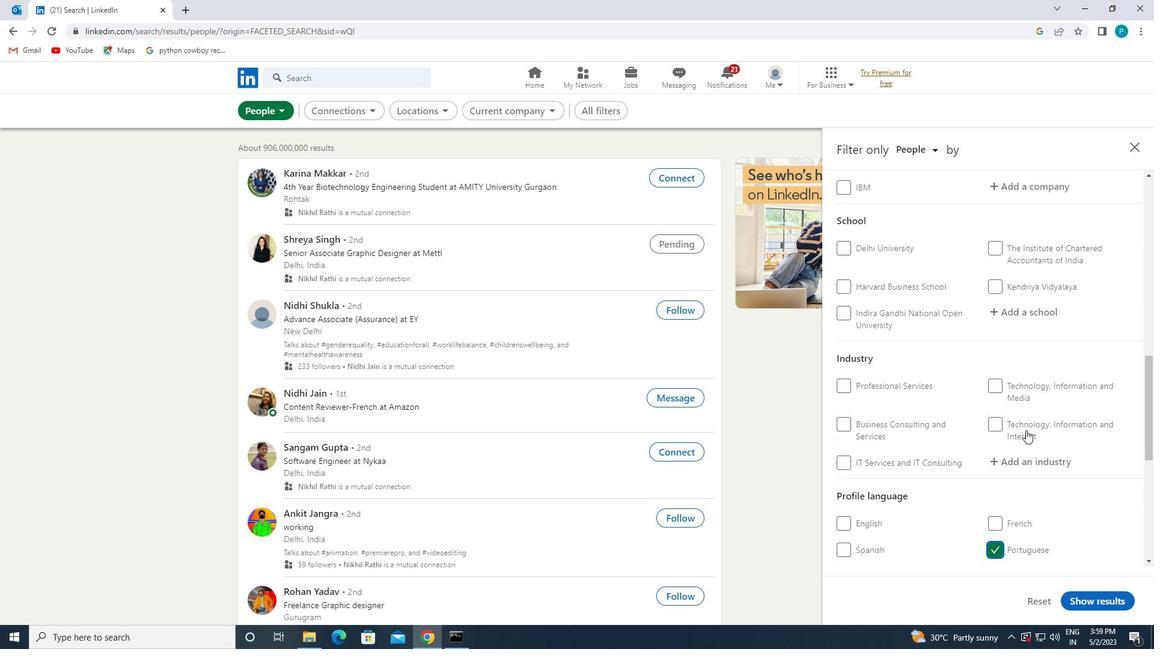 
Action: Mouse moved to (1026, 429)
Screenshot: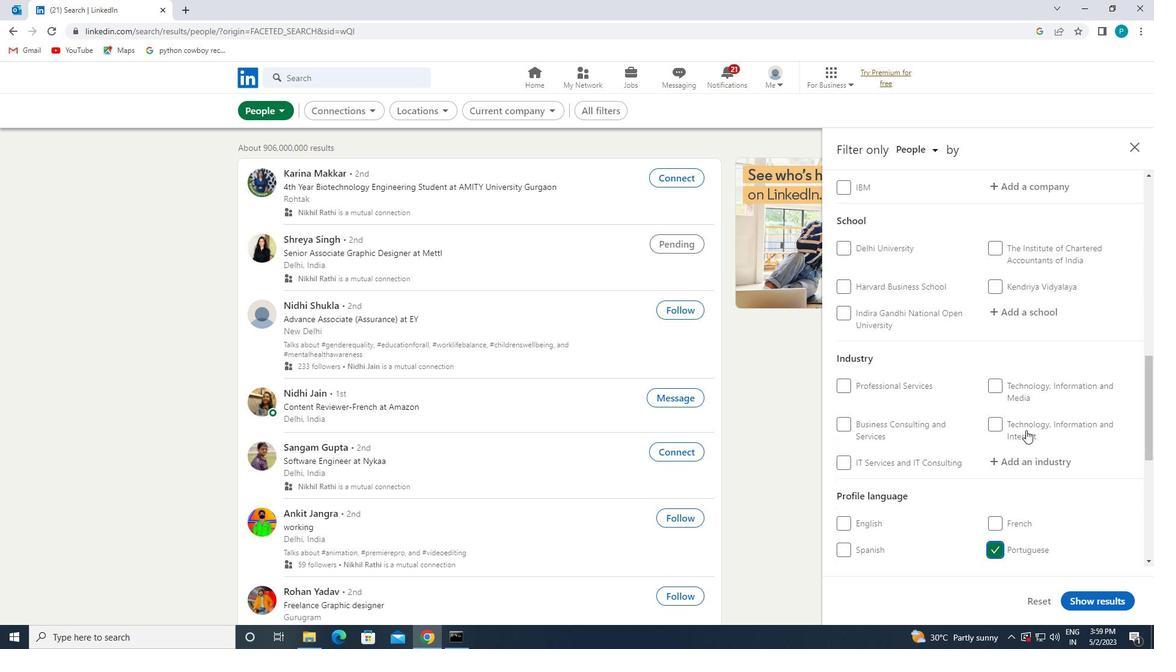 
Action: Mouse scrolled (1026, 429) with delta (0, 0)
Screenshot: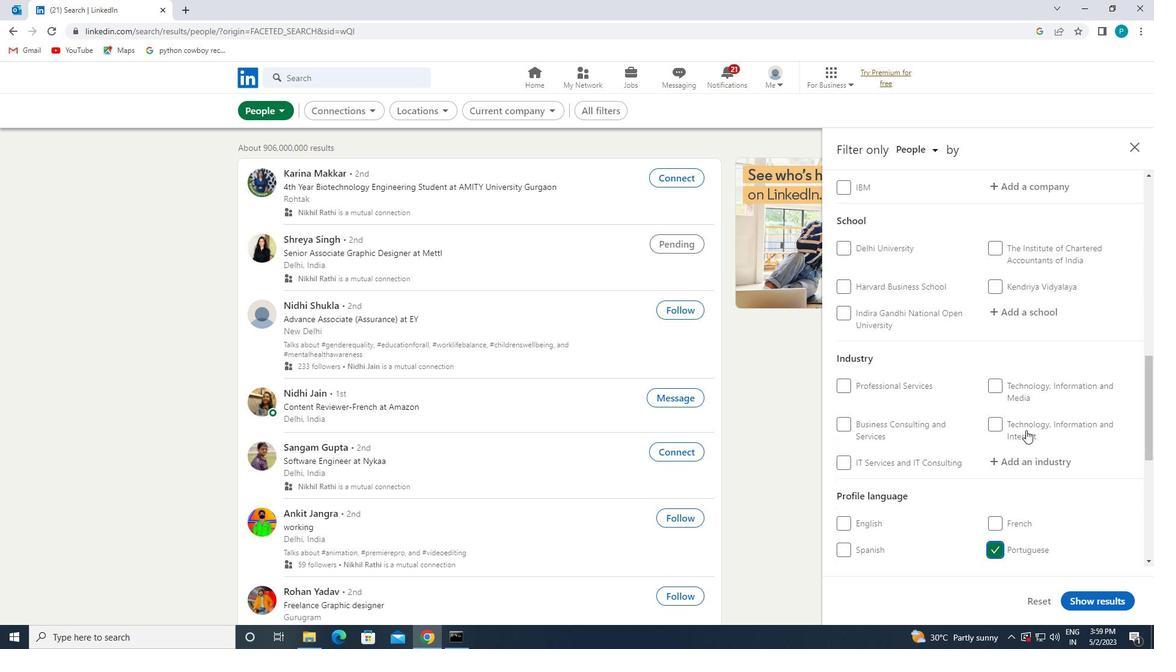 
Action: Mouse moved to (1026, 426)
Screenshot: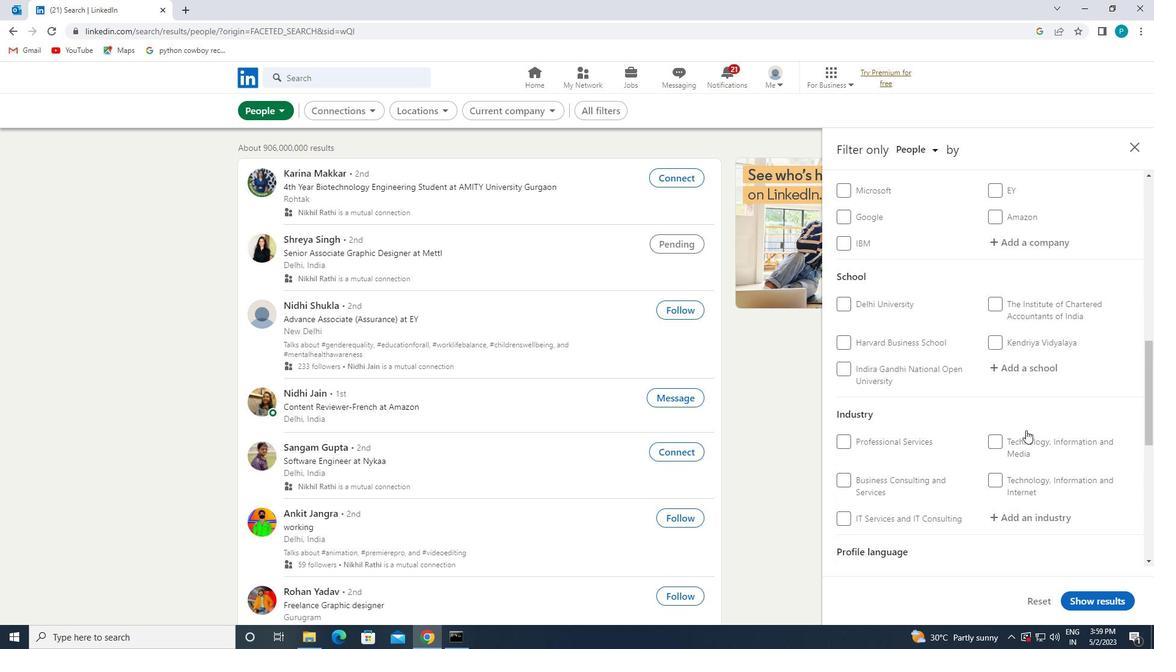 
Action: Mouse scrolled (1026, 427) with delta (0, 0)
Screenshot: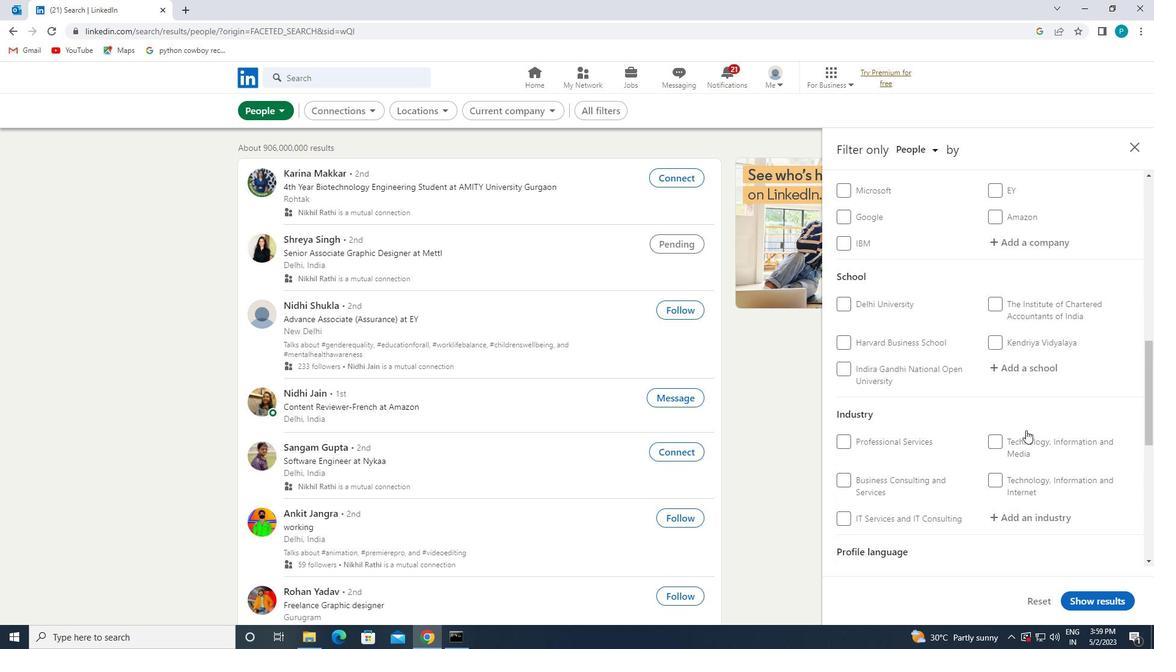 
Action: Mouse moved to (1007, 315)
Screenshot: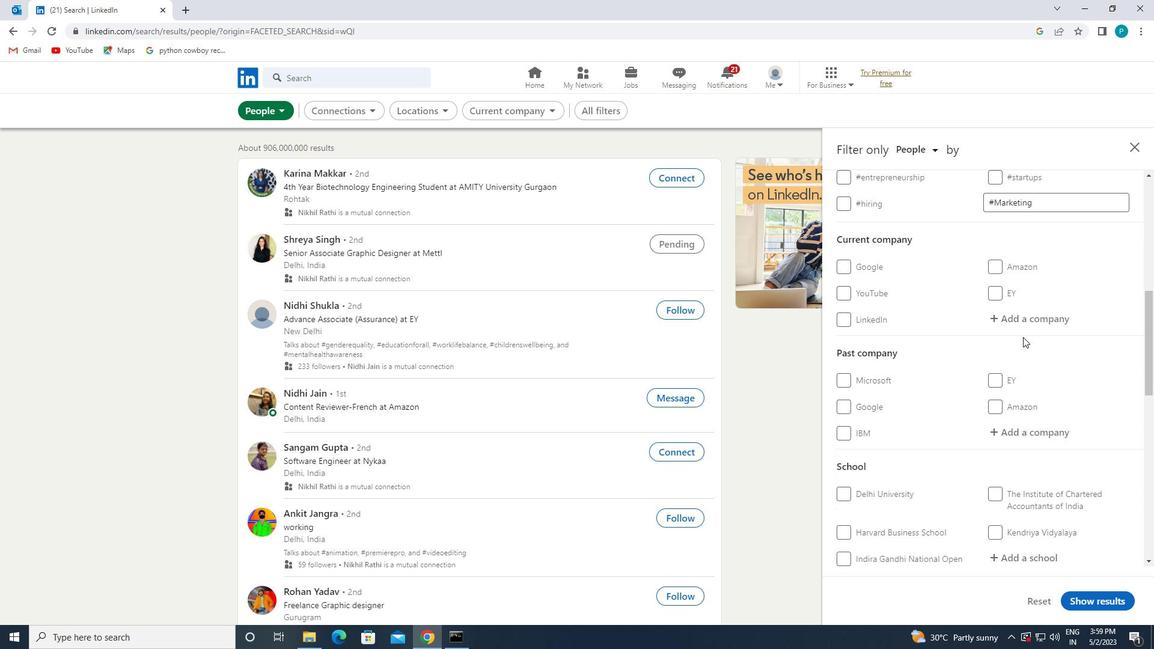 
Action: Mouse pressed left at (1007, 315)
Screenshot: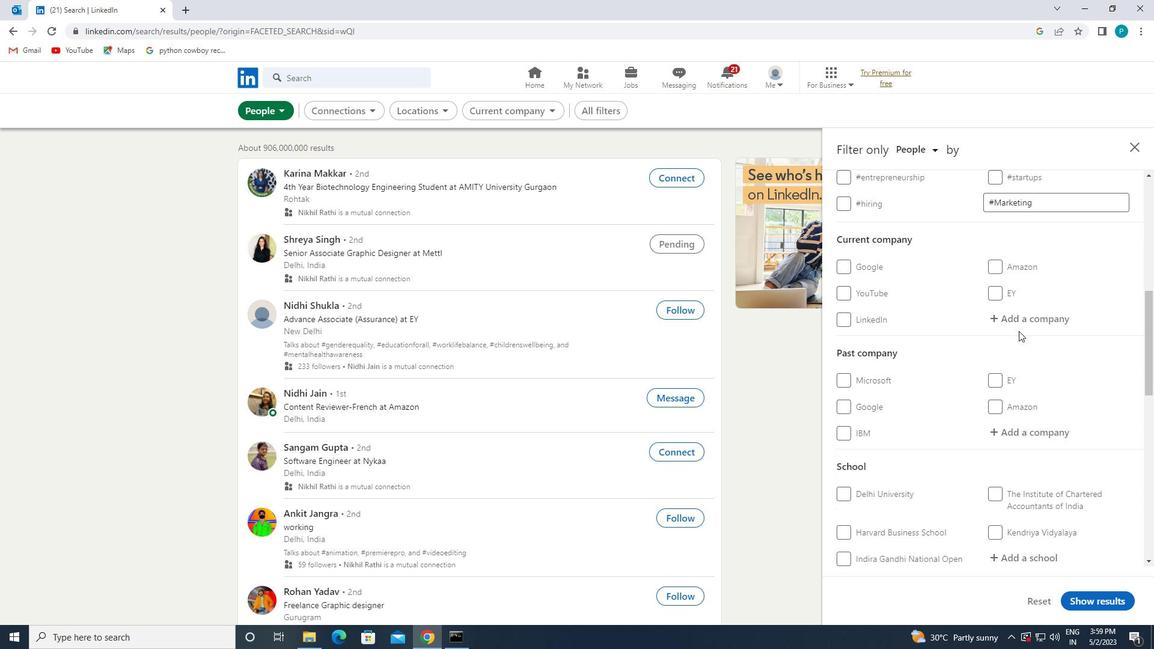 
Action: Key pressed <Key.caps_lock>H<Key.caps_lock>UNT<Key.space>FOR
Screenshot: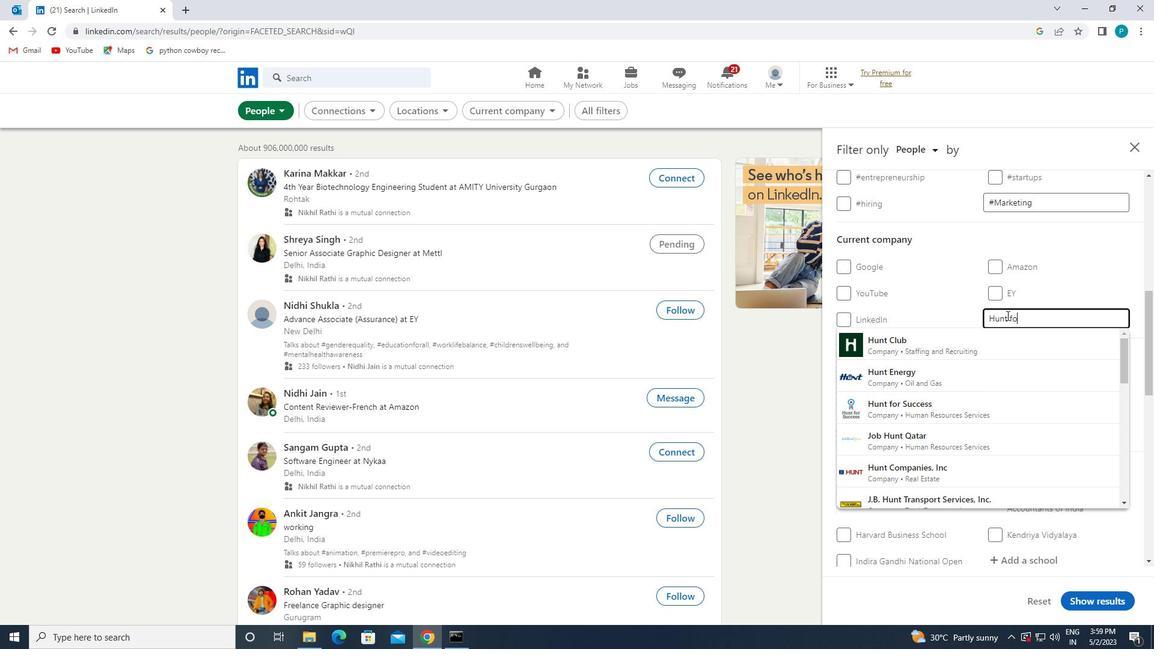 
Action: Mouse moved to (1000, 334)
Screenshot: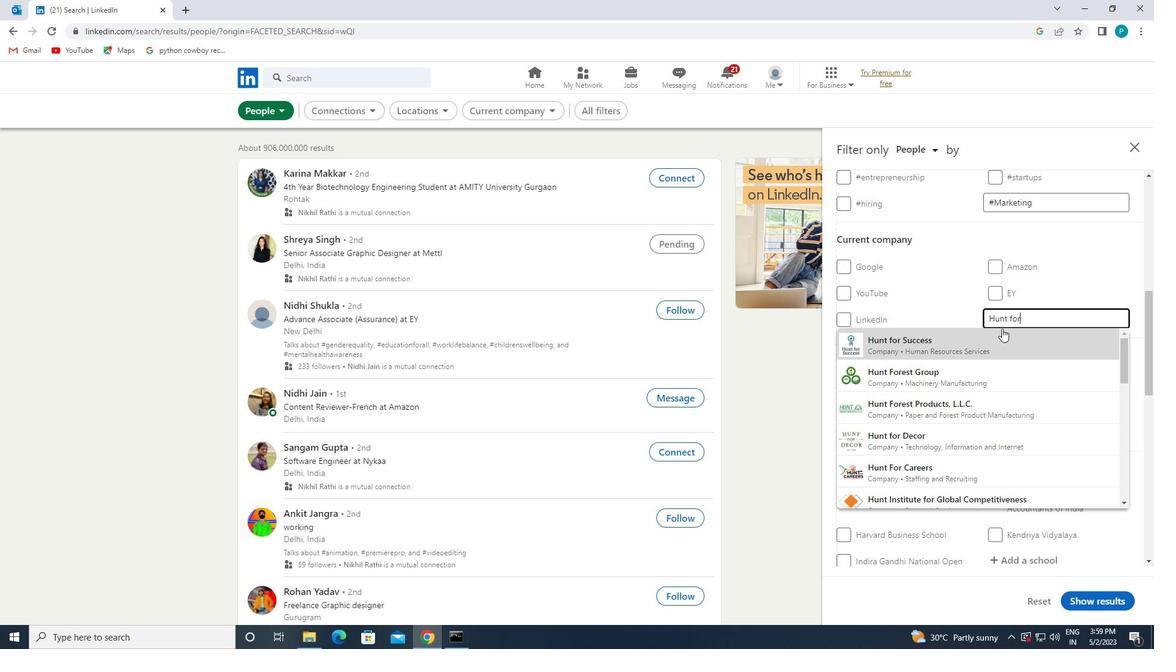 
Action: Mouse pressed left at (1000, 334)
Screenshot: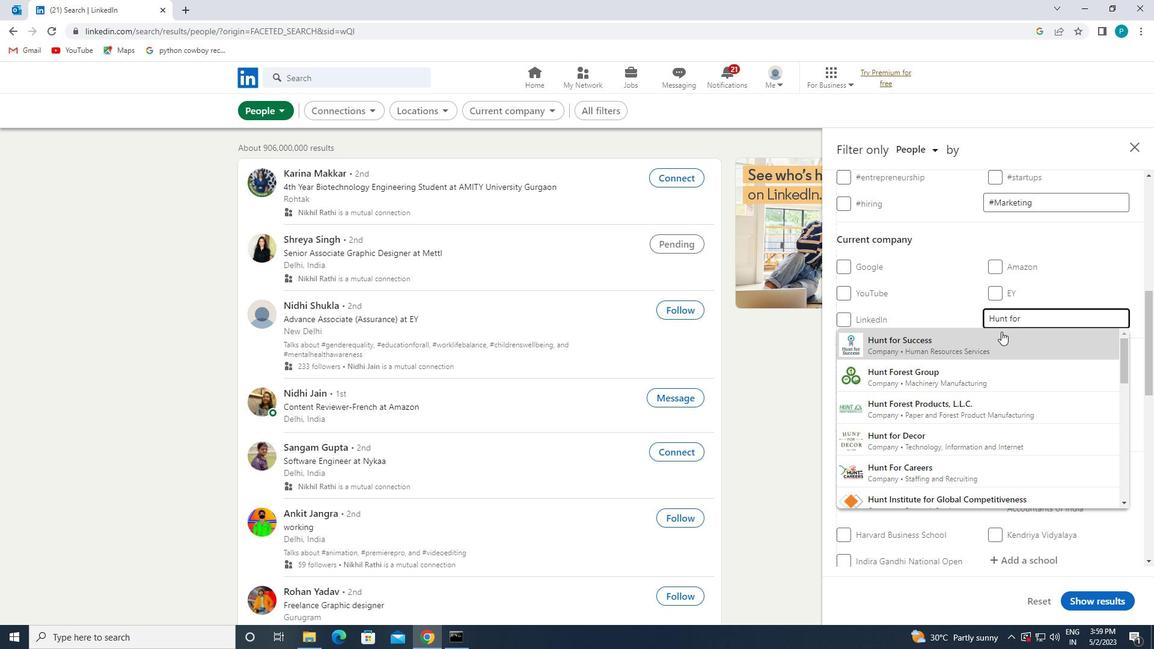
Action: Mouse scrolled (1000, 334) with delta (0, 0)
Screenshot: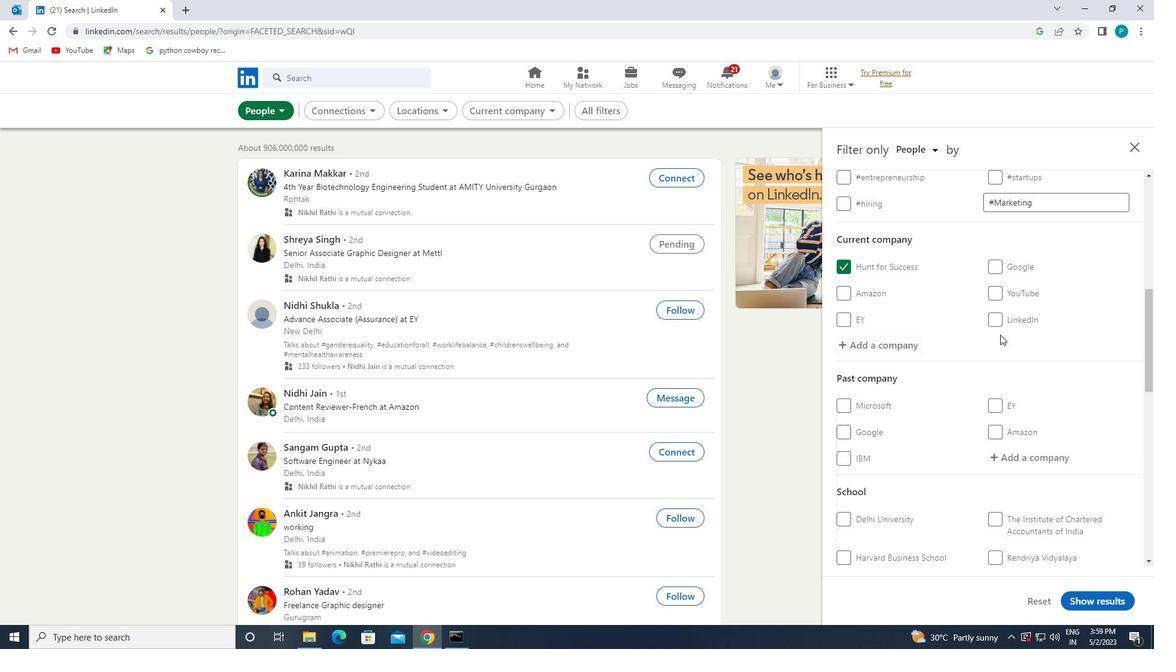 
Action: Mouse scrolled (1000, 334) with delta (0, 0)
Screenshot: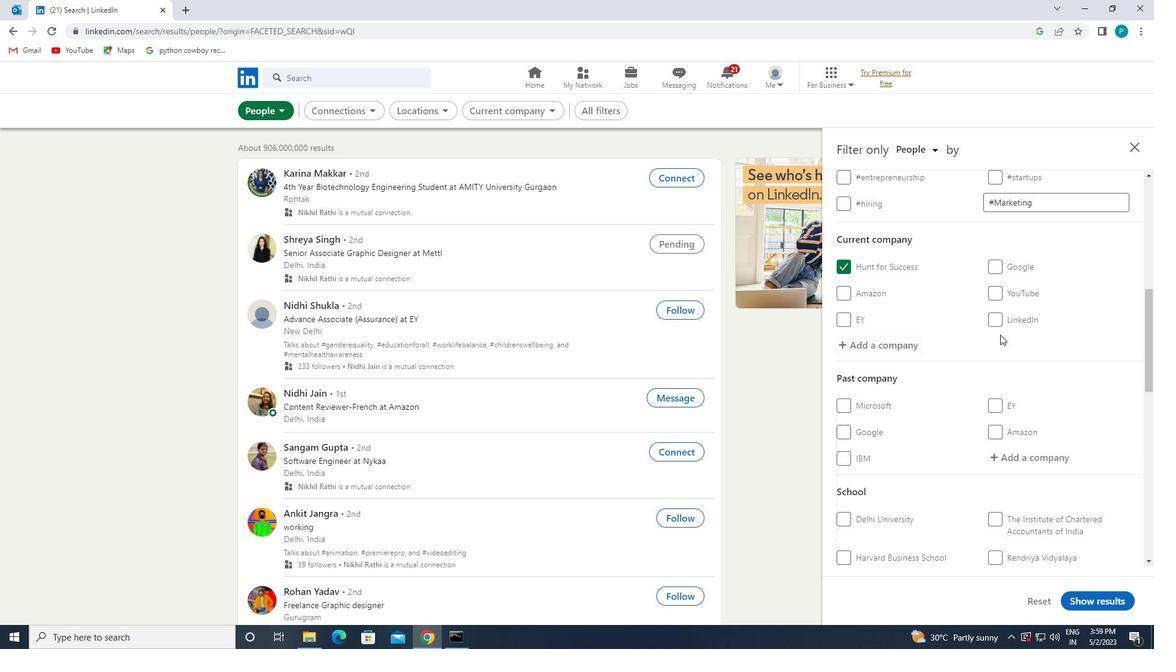 
Action: Mouse moved to (1003, 376)
Screenshot: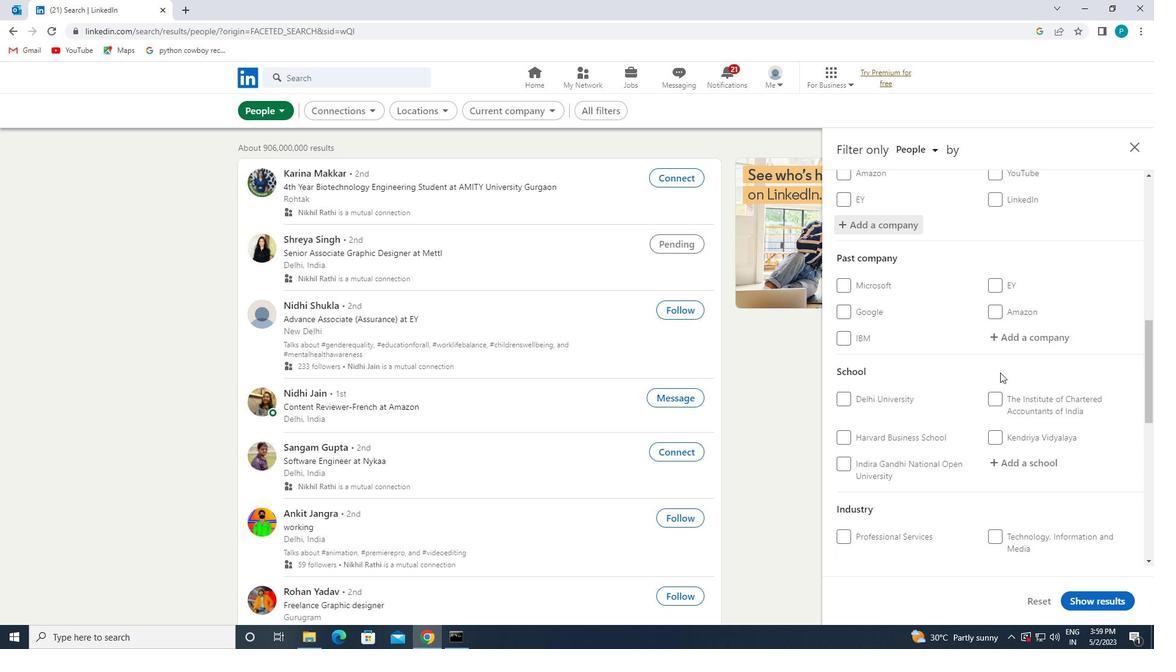 
Action: Mouse scrolled (1003, 375) with delta (0, 0)
Screenshot: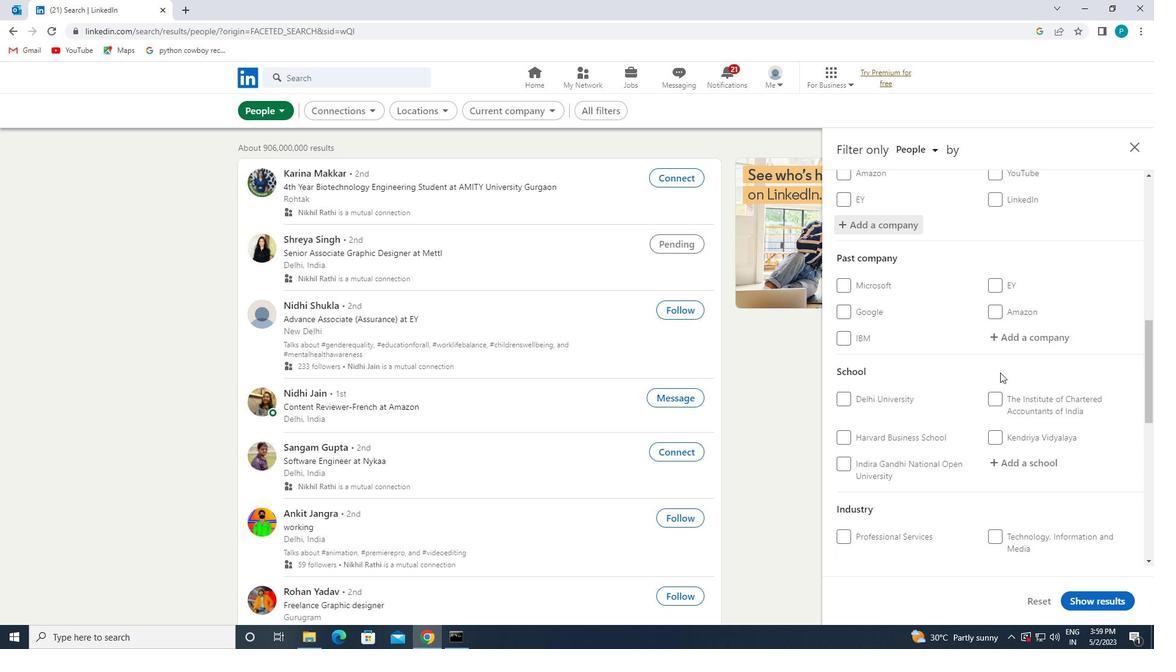 
Action: Mouse moved to (1003, 378)
Screenshot: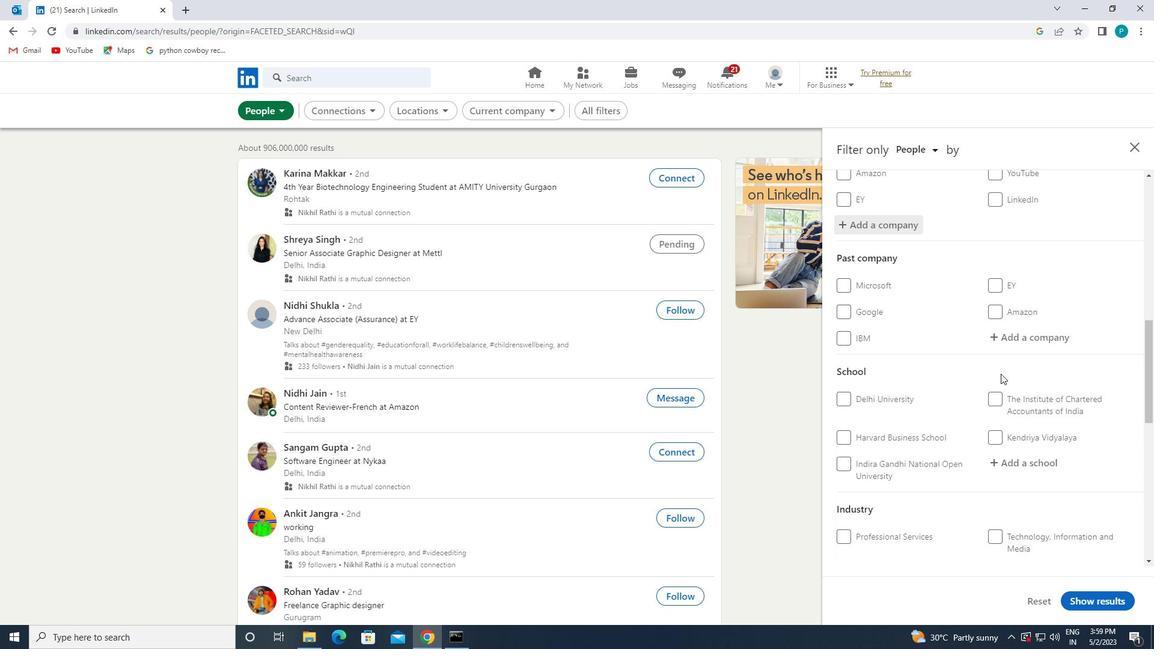 
Action: Mouse scrolled (1003, 377) with delta (0, 0)
Screenshot: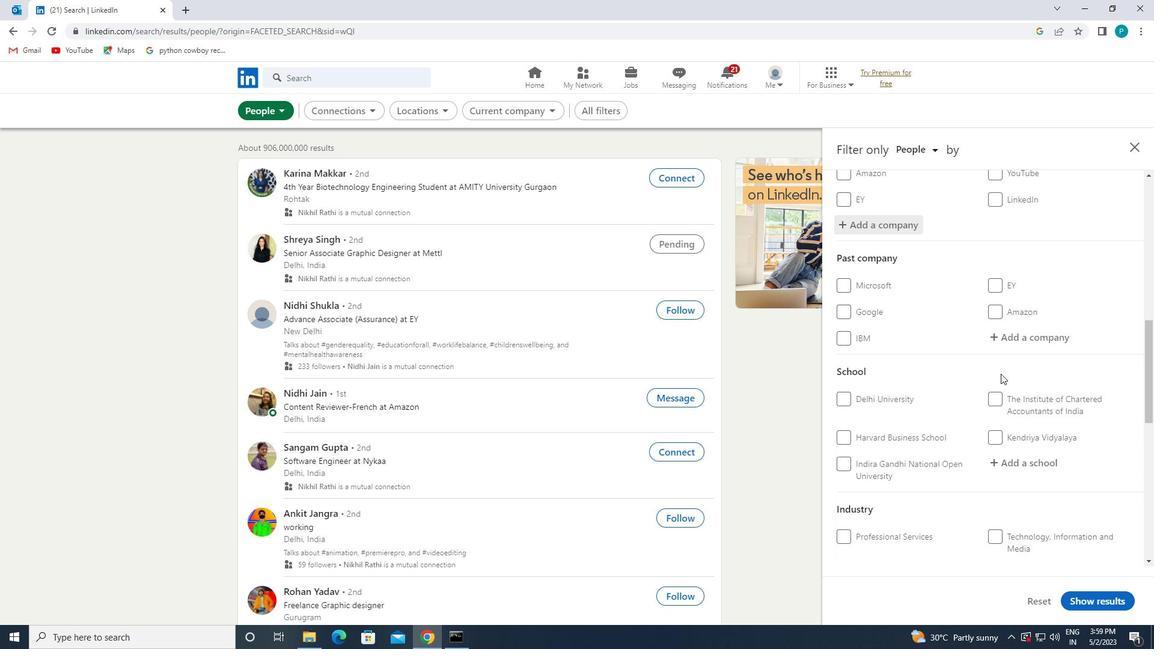 
Action: Mouse moved to (1000, 350)
Screenshot: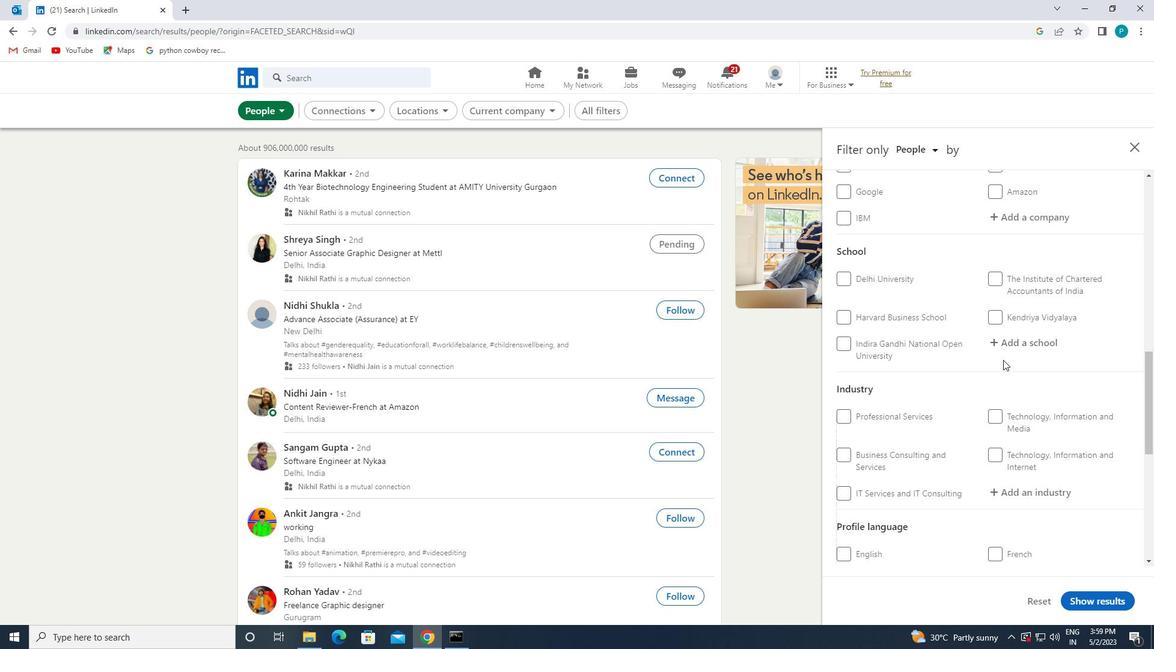 
Action: Mouse pressed left at (1000, 350)
Screenshot: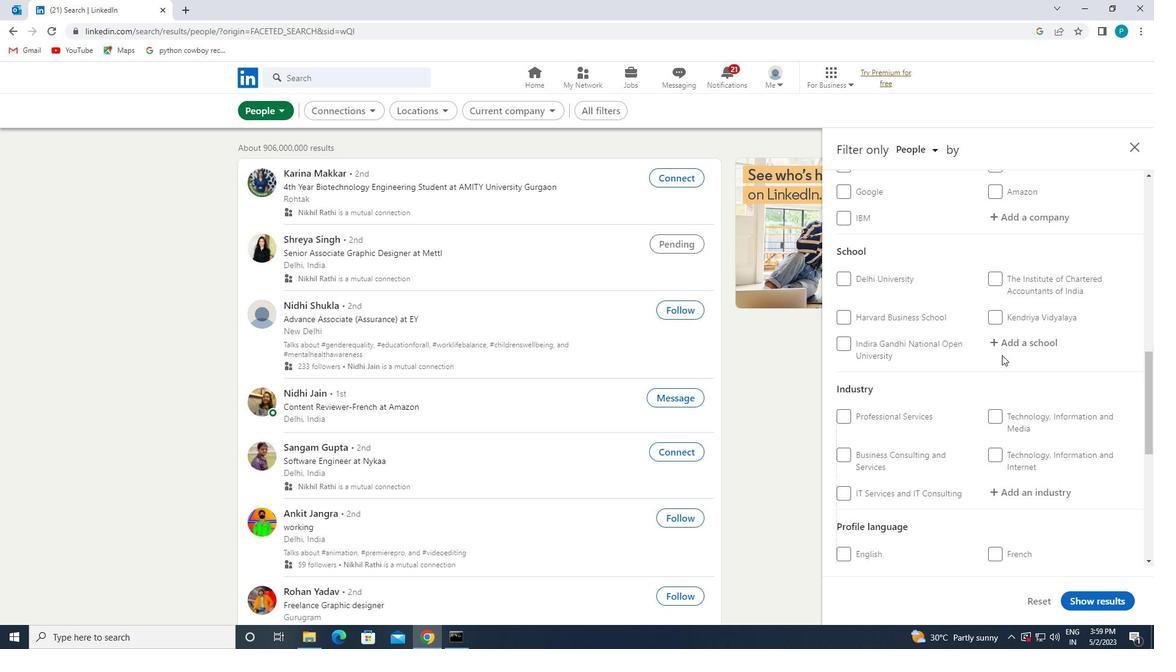
Action: Key pressed <Key.caps_lock>K<Key.caps_lock>ALINGA
Screenshot: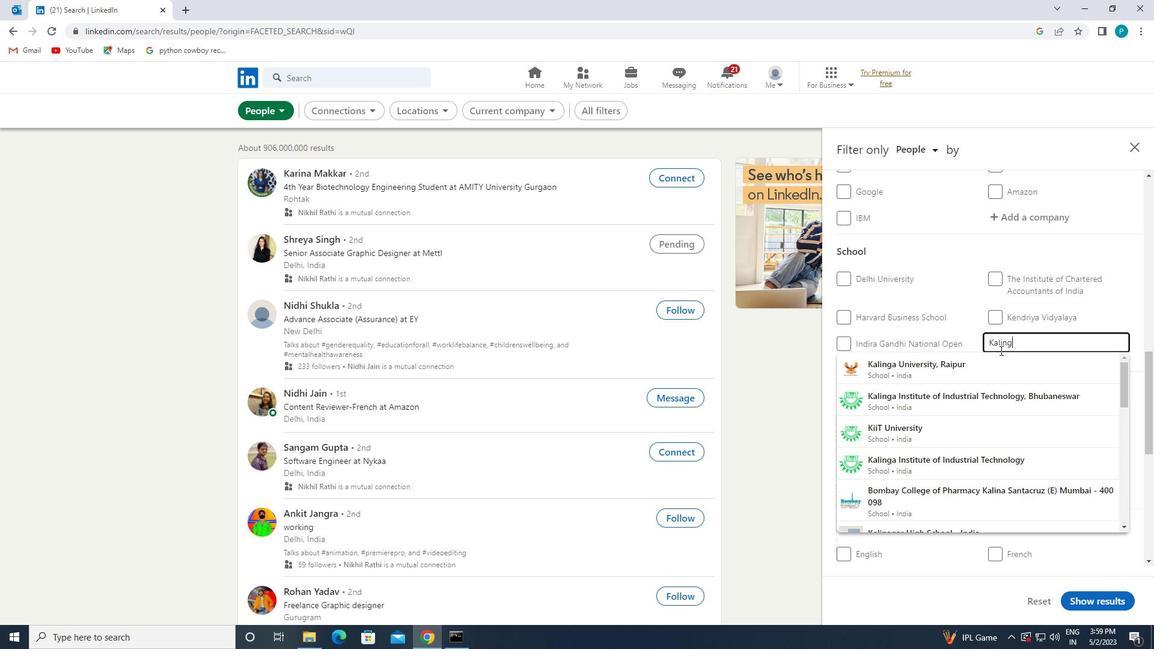 
Action: Mouse moved to (984, 457)
Screenshot: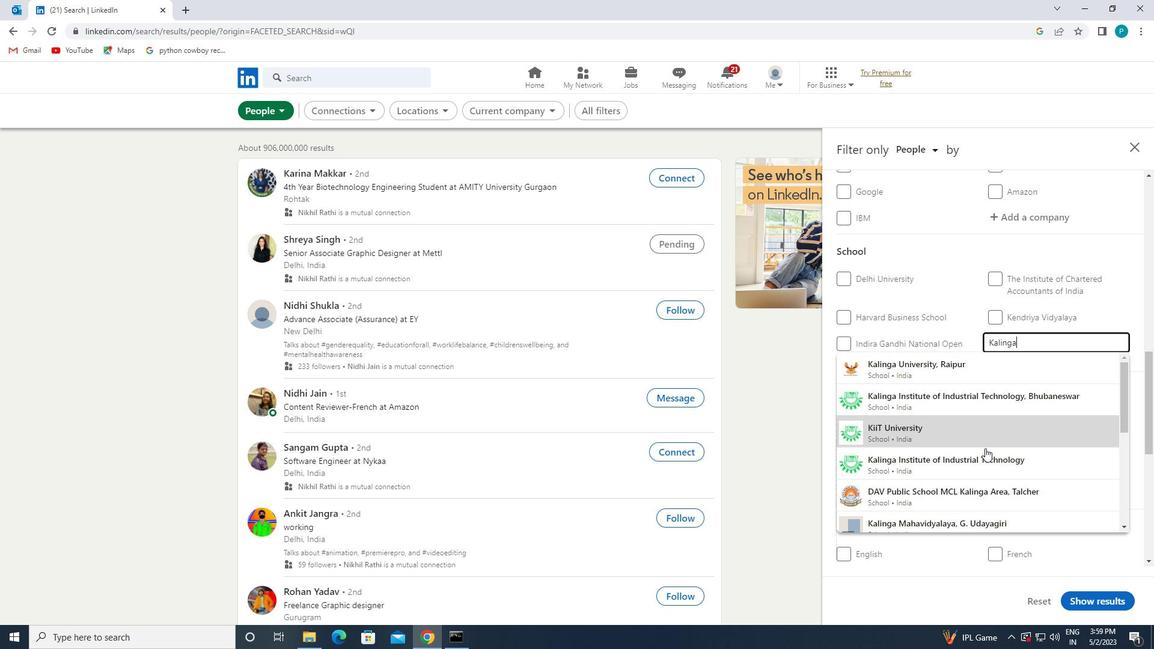 
Action: Mouse pressed left at (984, 457)
Screenshot: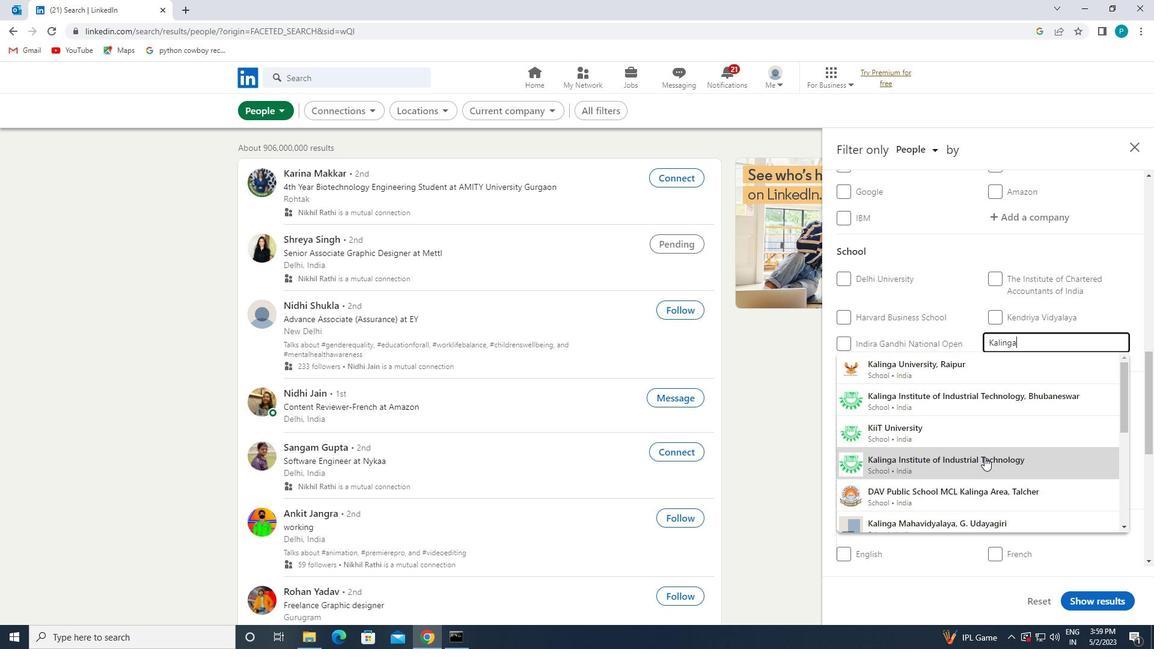 
Action: Mouse scrolled (984, 457) with delta (0, 0)
Screenshot: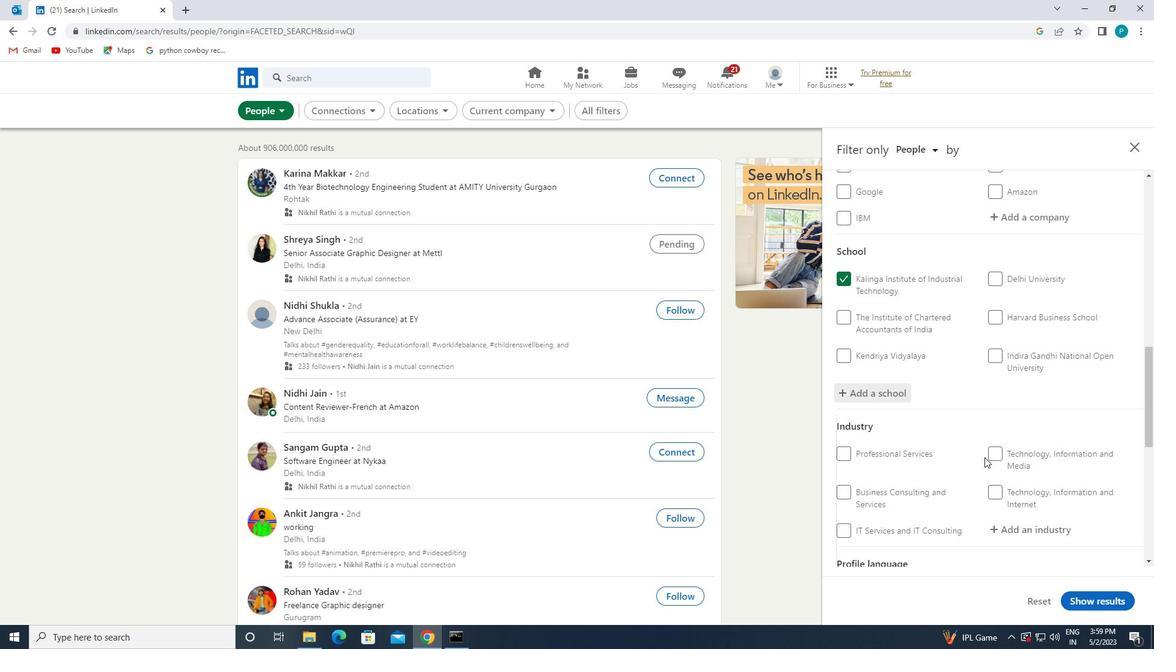 
Action: Mouse scrolled (984, 457) with delta (0, 0)
Screenshot: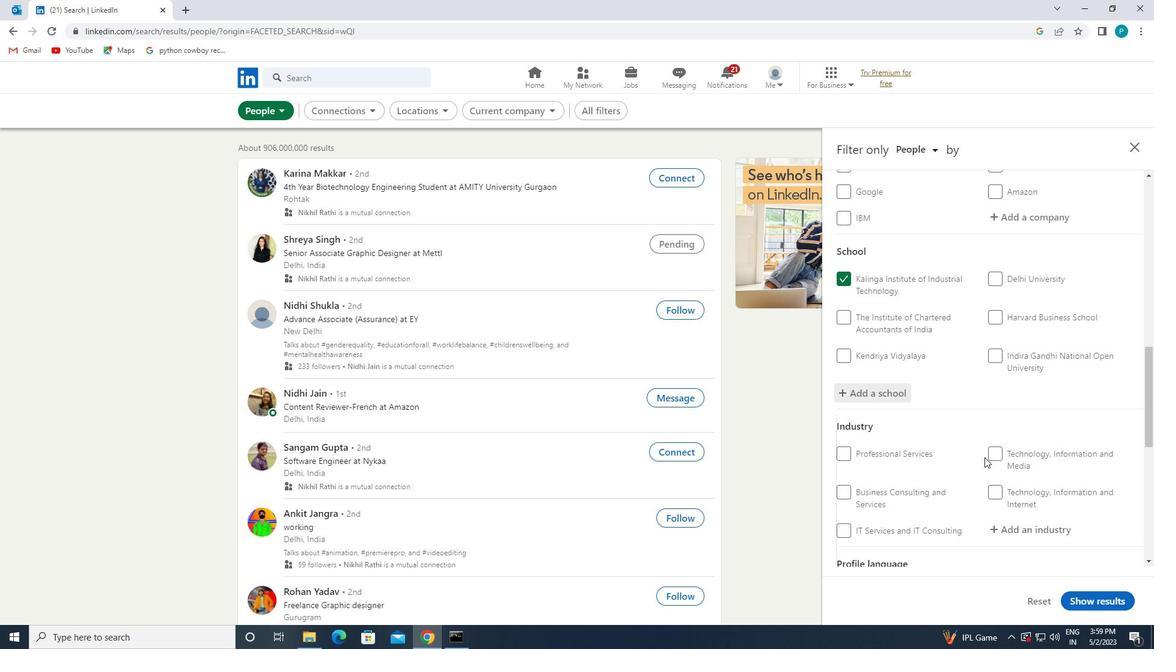 
Action: Mouse moved to (1001, 482)
Screenshot: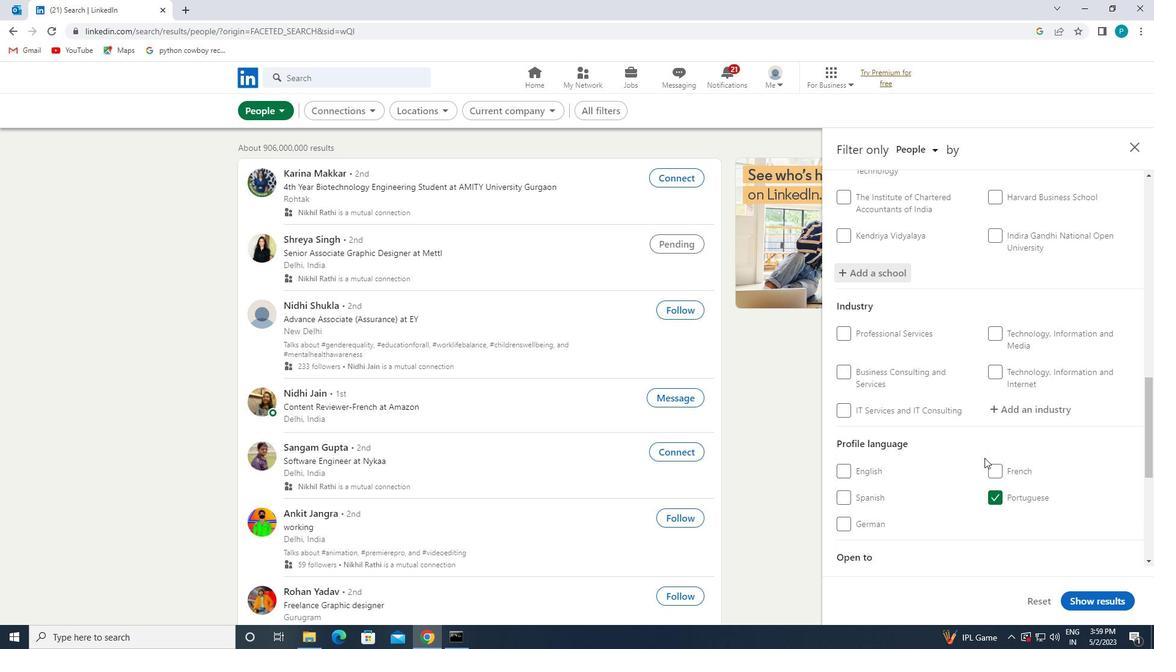 
Action: Mouse scrolled (1001, 481) with delta (0, 0)
Screenshot: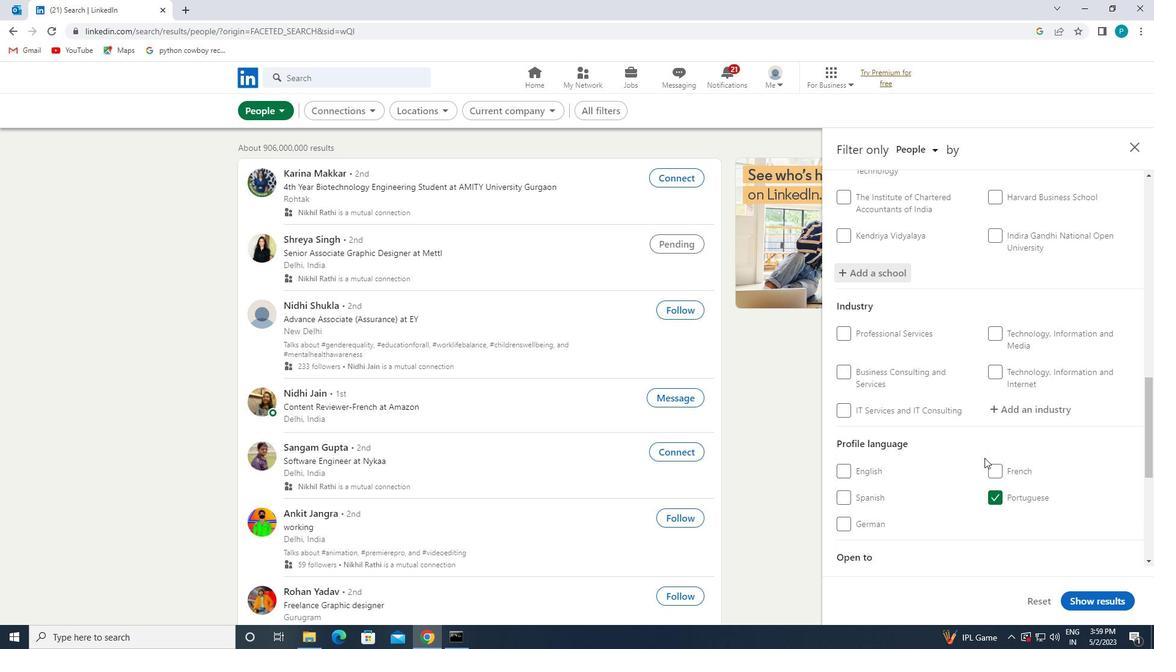 
Action: Mouse moved to (1001, 482)
Screenshot: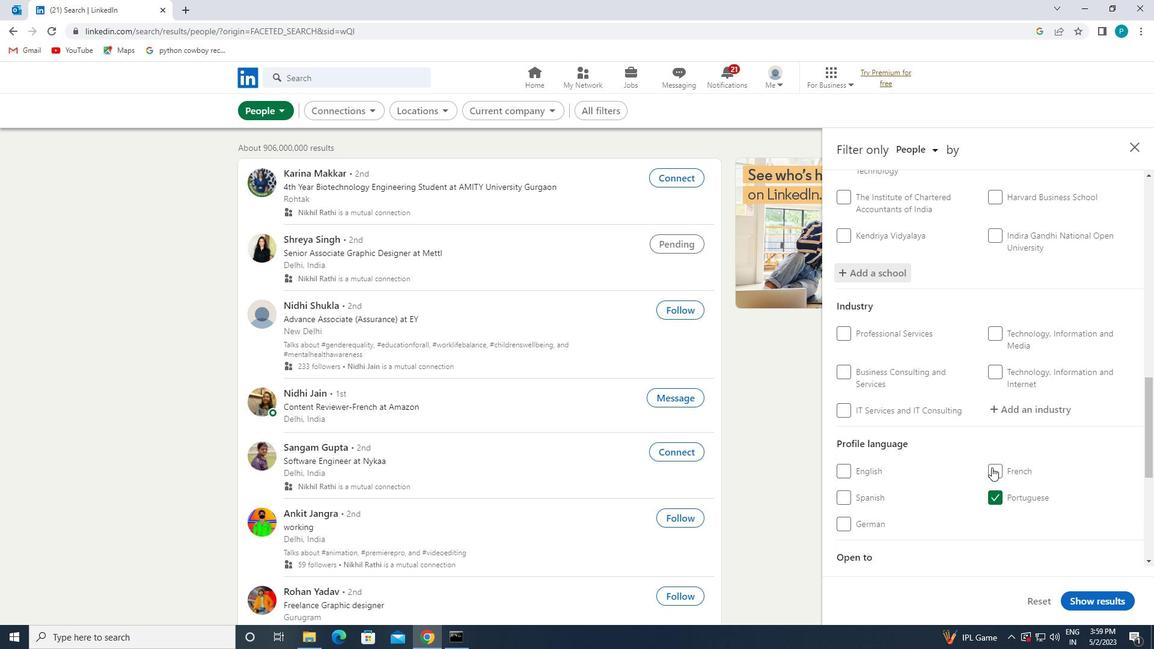 
Action: Mouse scrolled (1001, 482) with delta (0, 0)
Screenshot: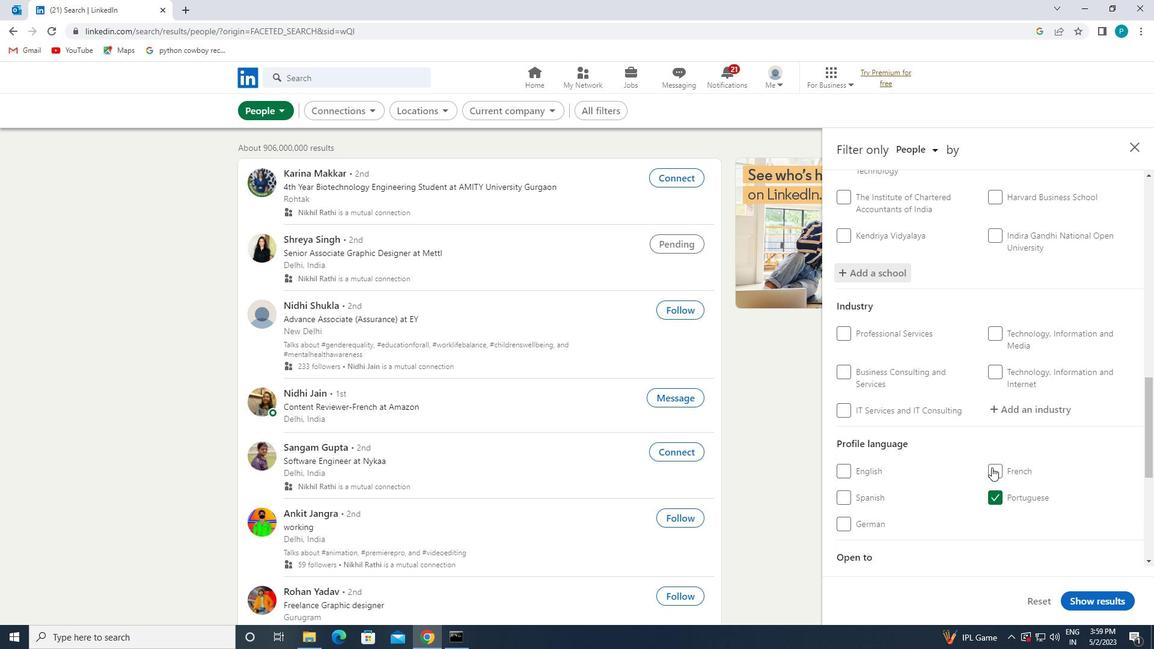 
Action: Mouse moved to (1018, 294)
Screenshot: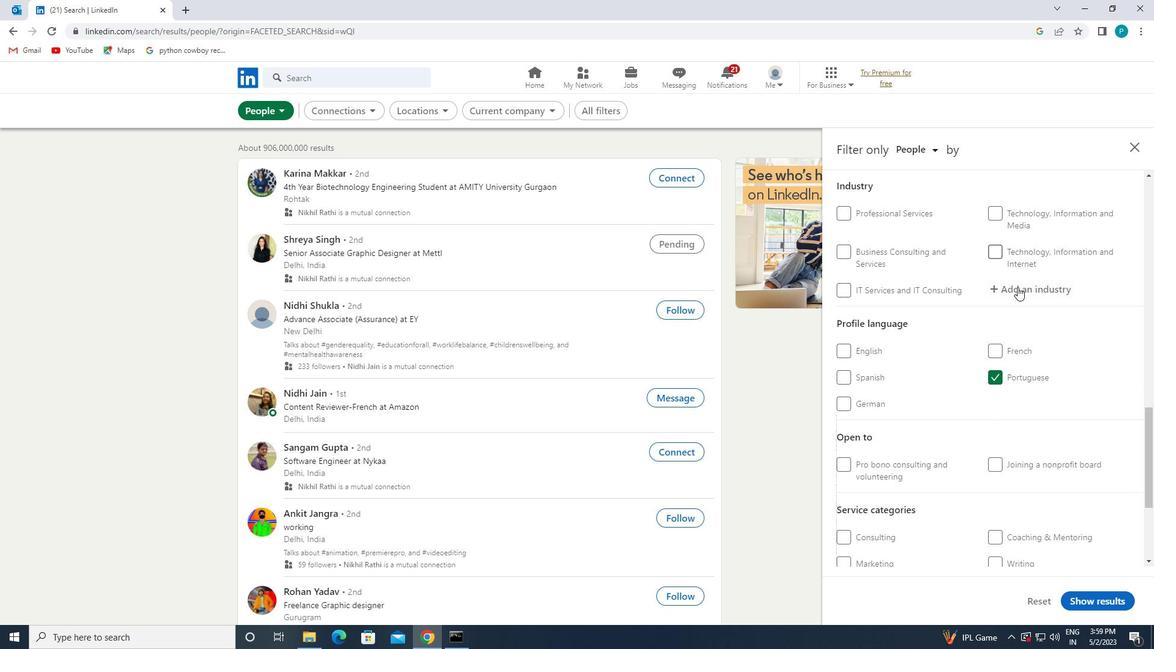 
Action: Mouse pressed left at (1018, 294)
Screenshot: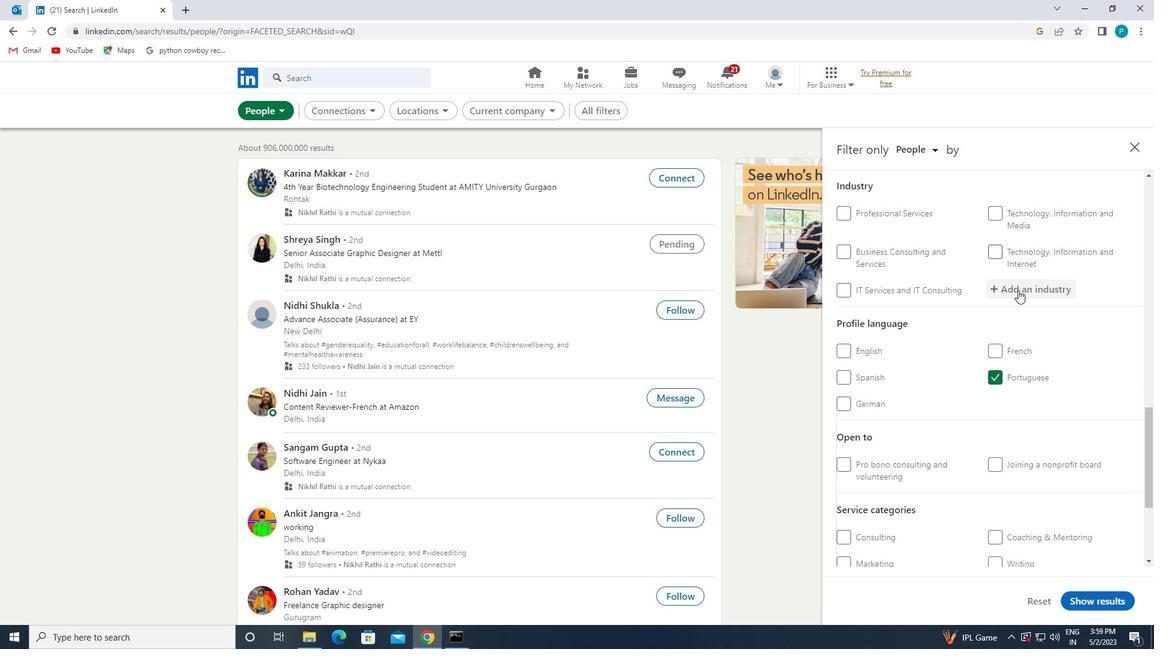 
Action: Key pressed <Key.caps_lock>D<Key.caps_lock>ENTISTS
Screenshot: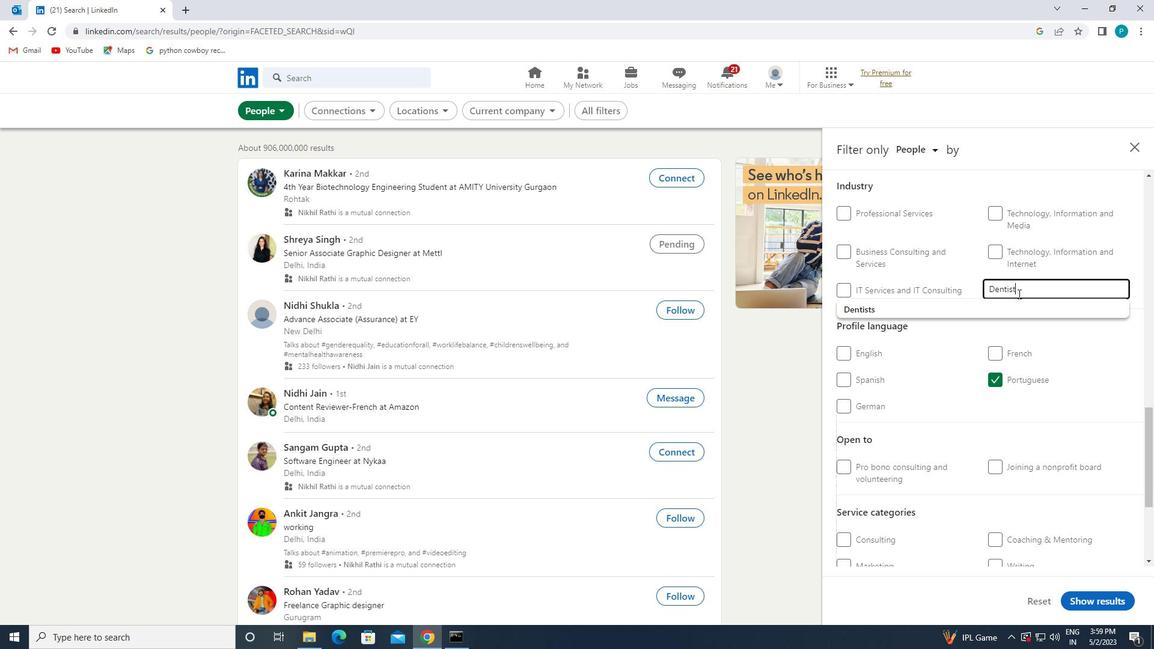 
Action: Mouse moved to (1014, 311)
Screenshot: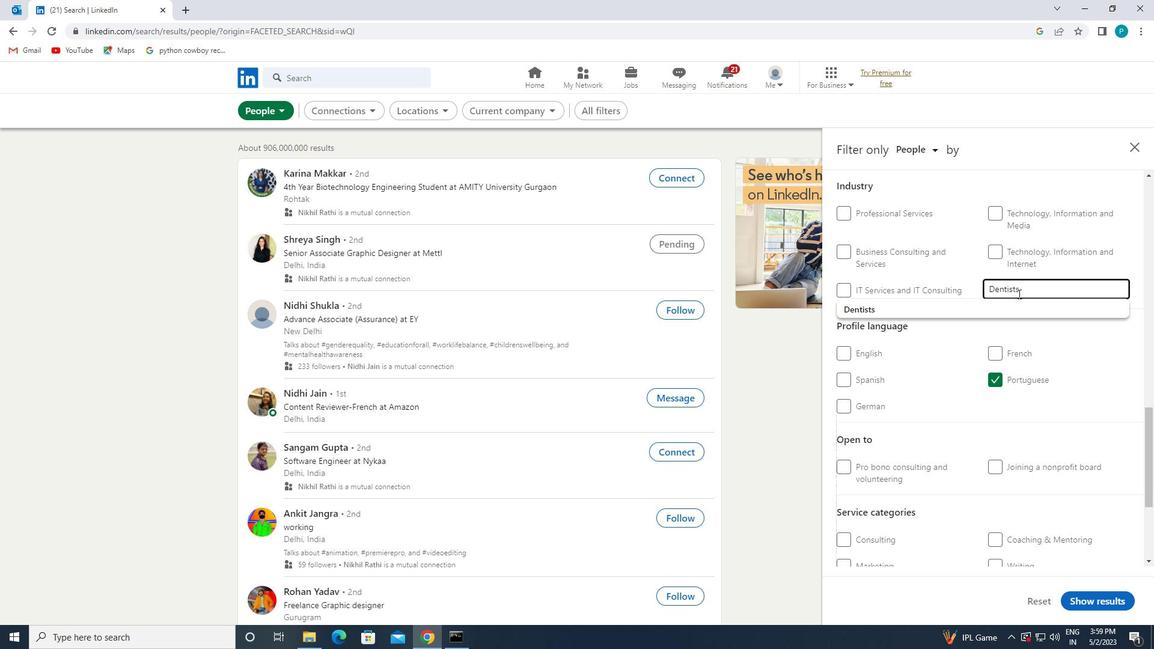 
Action: Mouse pressed left at (1014, 311)
Screenshot: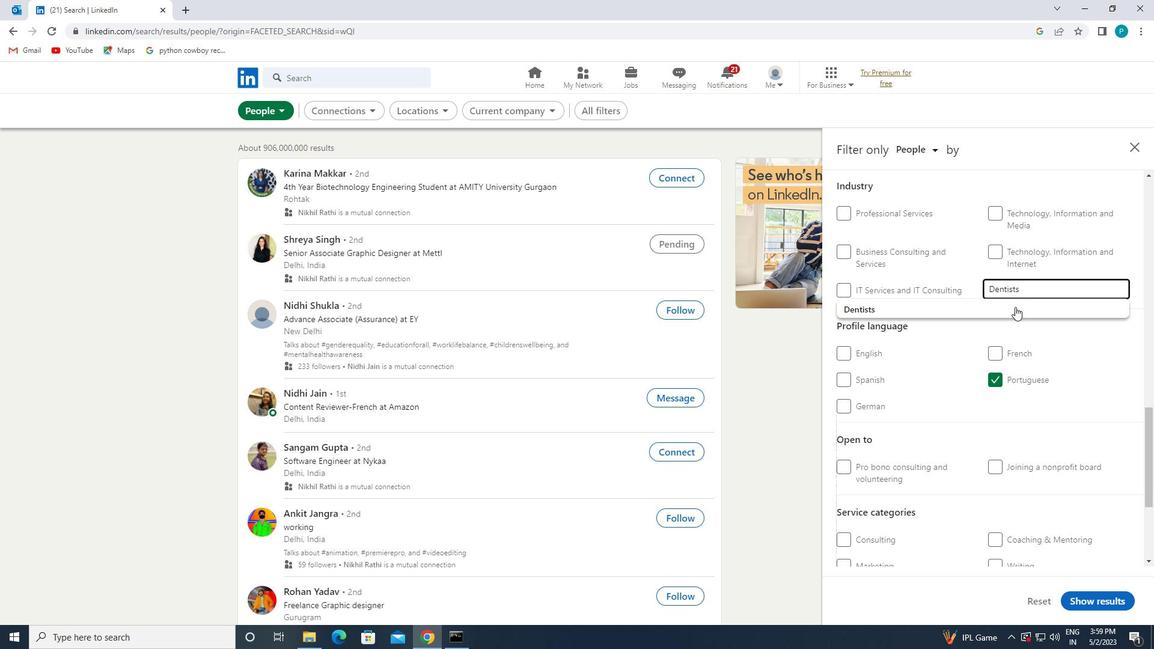 
Action: Mouse moved to (1014, 311)
Screenshot: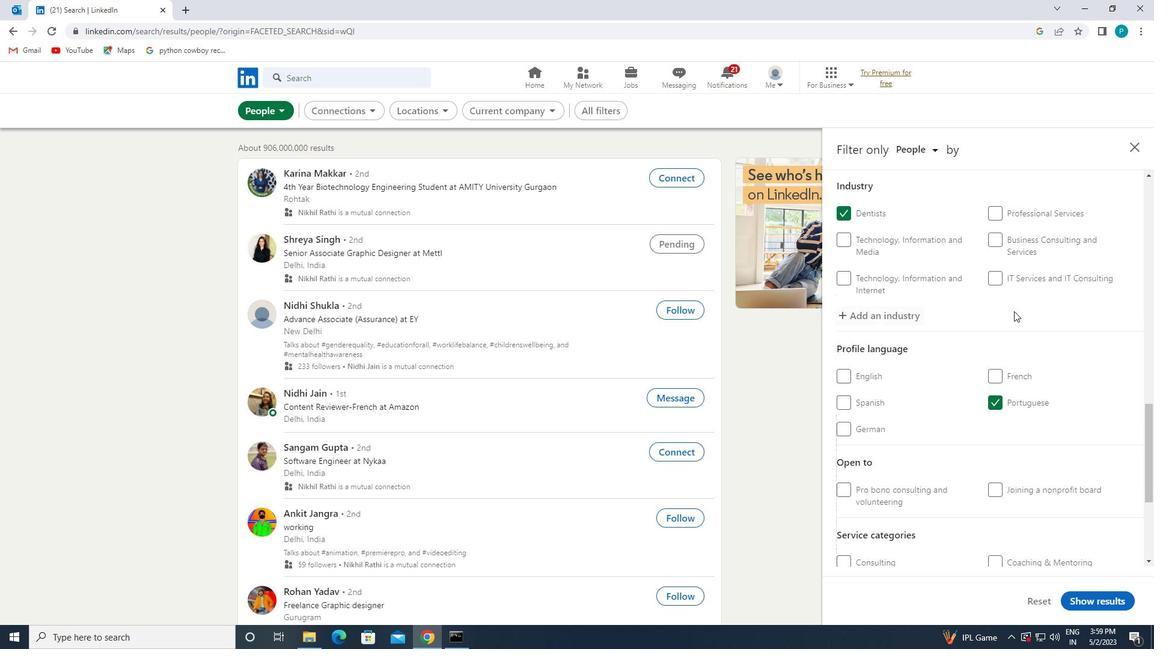 
Action: Mouse scrolled (1014, 310) with delta (0, 0)
Screenshot: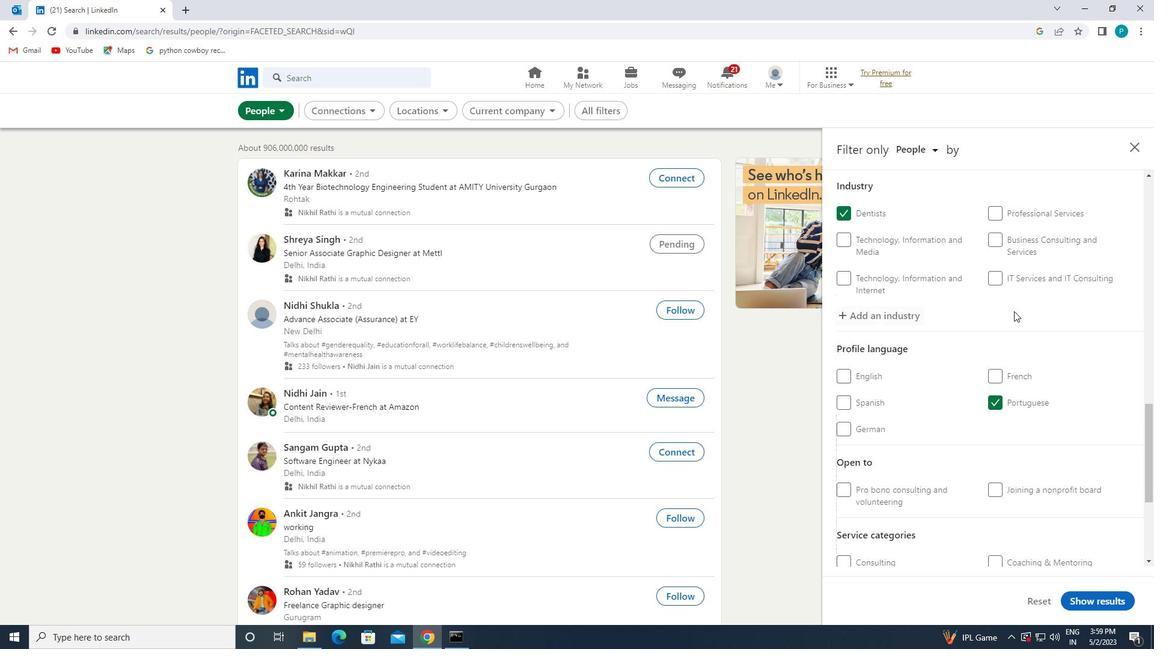
Action: Mouse moved to (1013, 312)
Screenshot: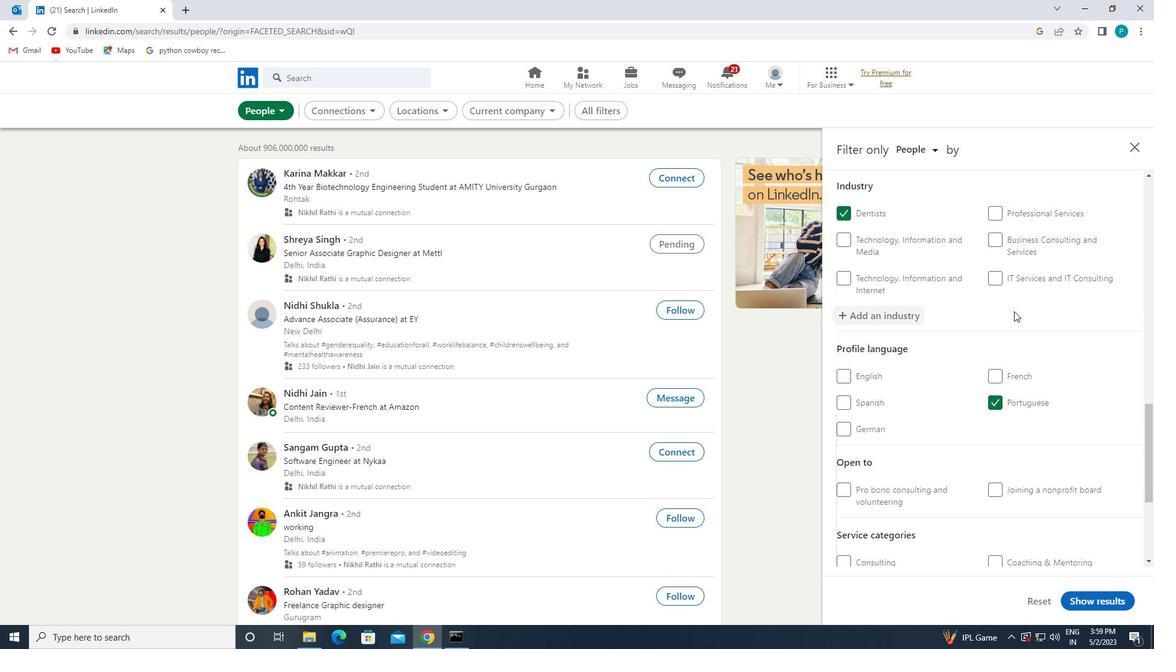
Action: Mouse scrolled (1013, 311) with delta (0, 0)
Screenshot: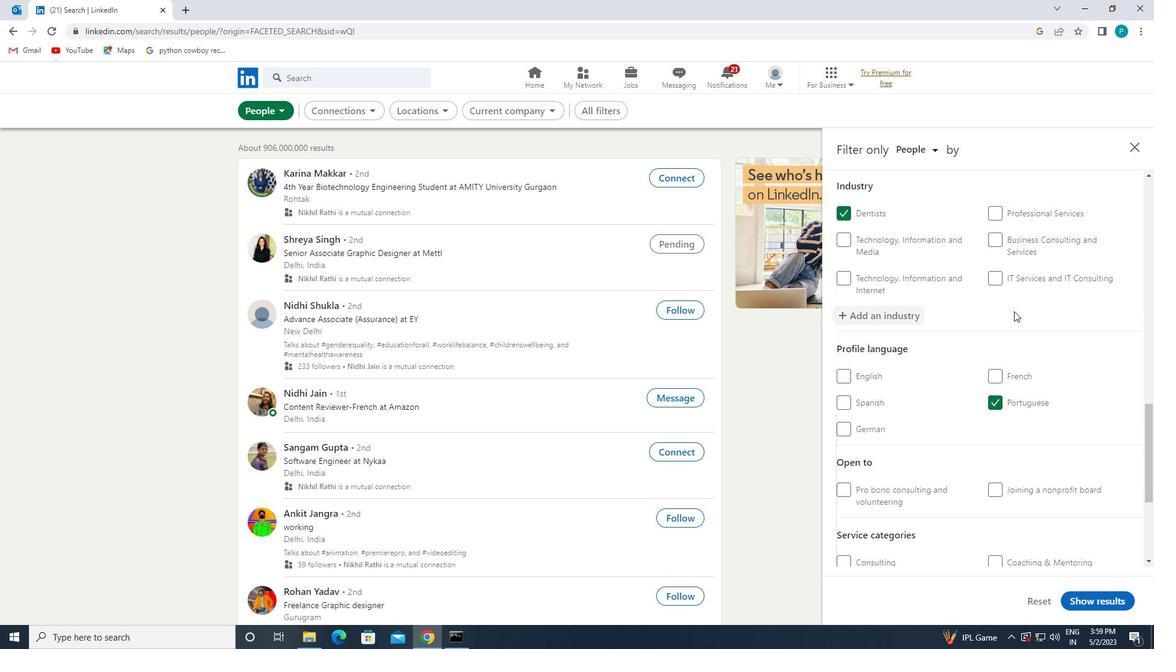 
Action: Mouse moved to (1010, 318)
Screenshot: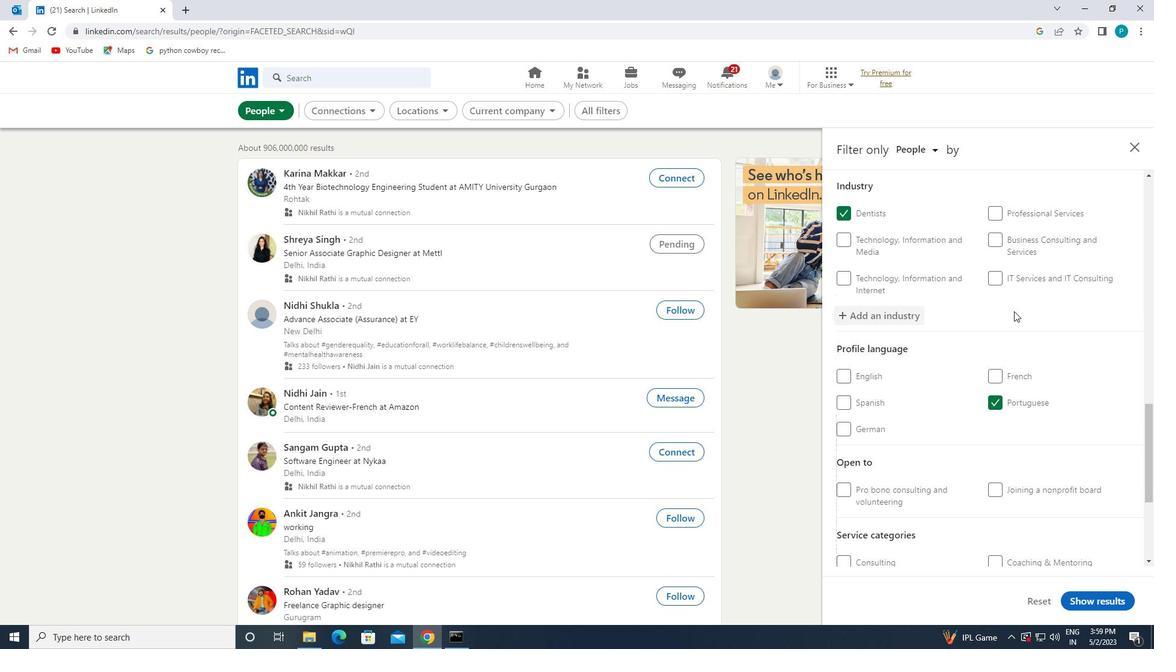 
Action: Mouse scrolled (1010, 317) with delta (0, 0)
Screenshot: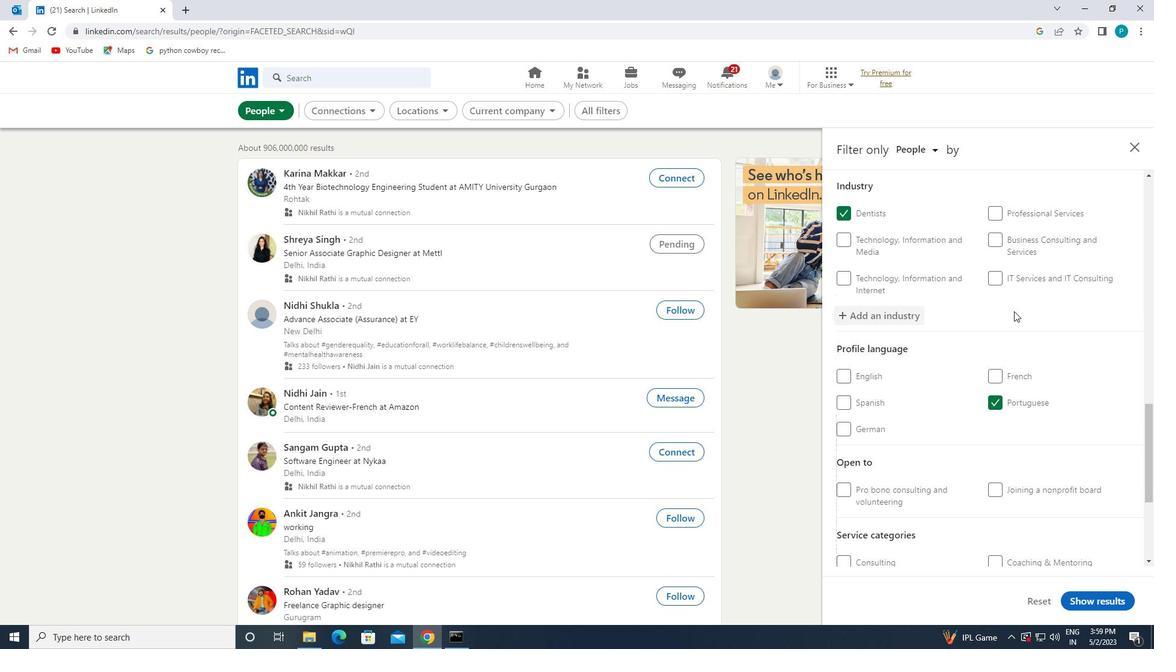 
Action: Mouse moved to (1019, 440)
Screenshot: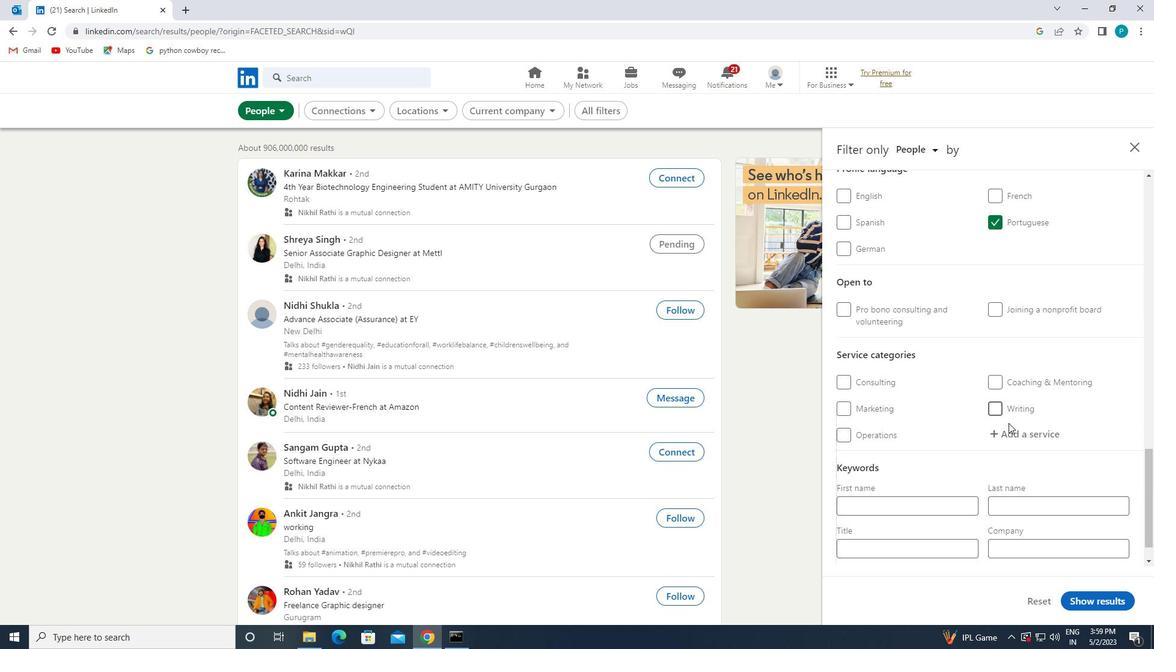 
Action: Mouse pressed left at (1019, 440)
Screenshot: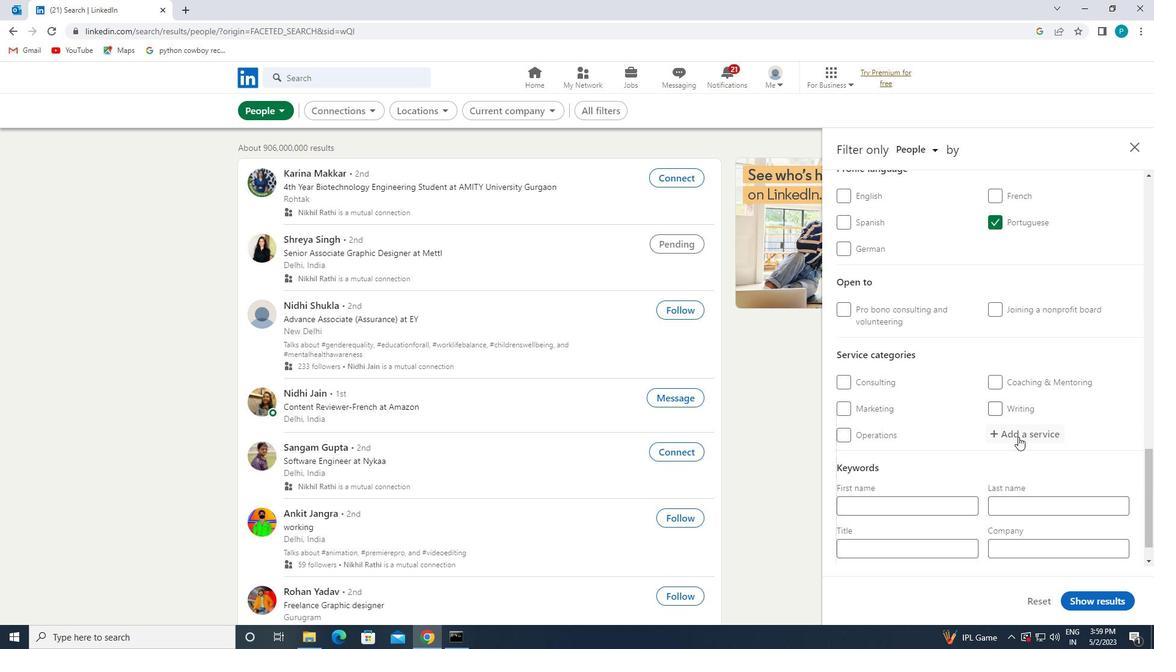 
Action: Mouse moved to (1054, 467)
Screenshot: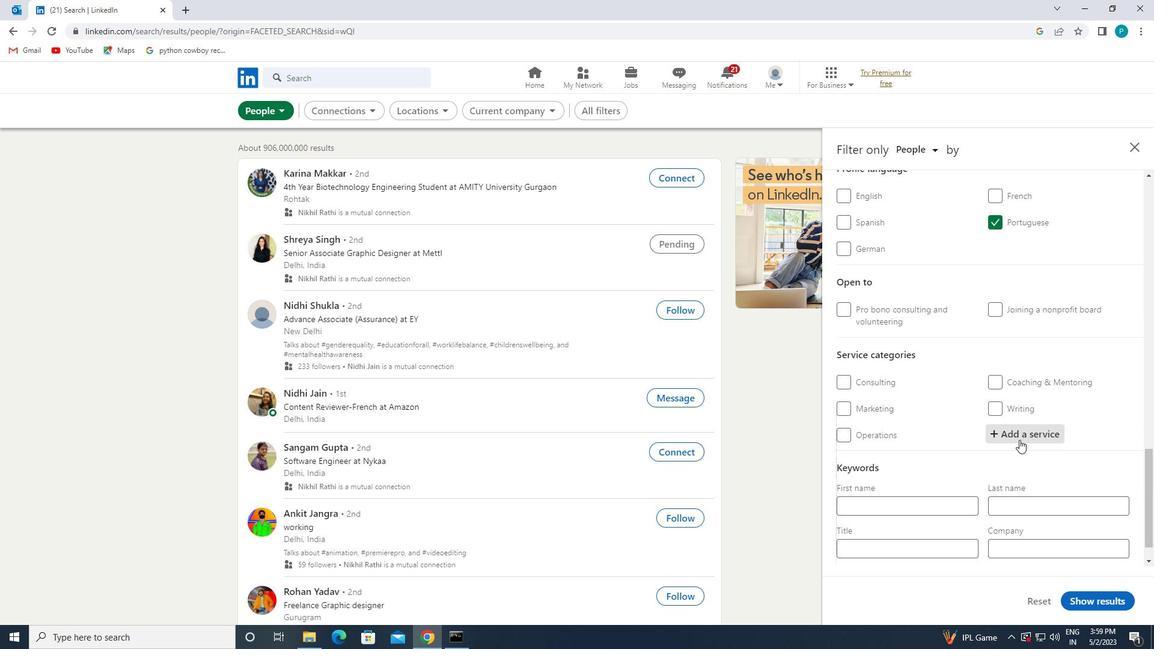 
Action: Key pressed <Key.caps_lock>R<Key.caps_lock>ESUME
Screenshot: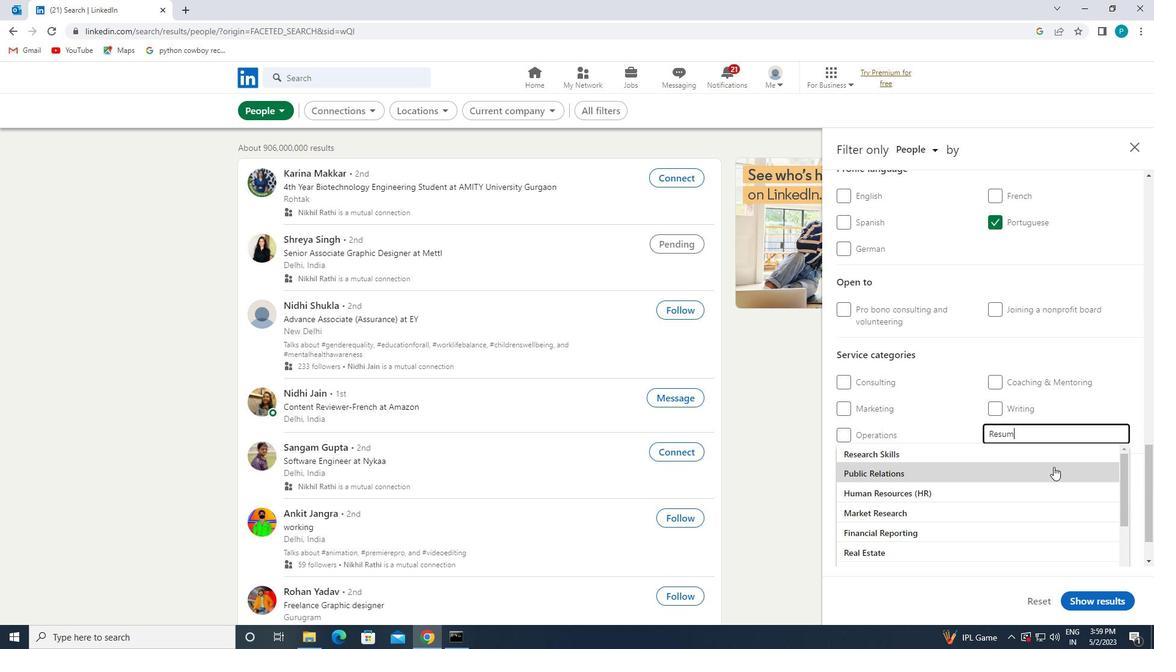 
Action: Mouse moved to (1036, 457)
Screenshot: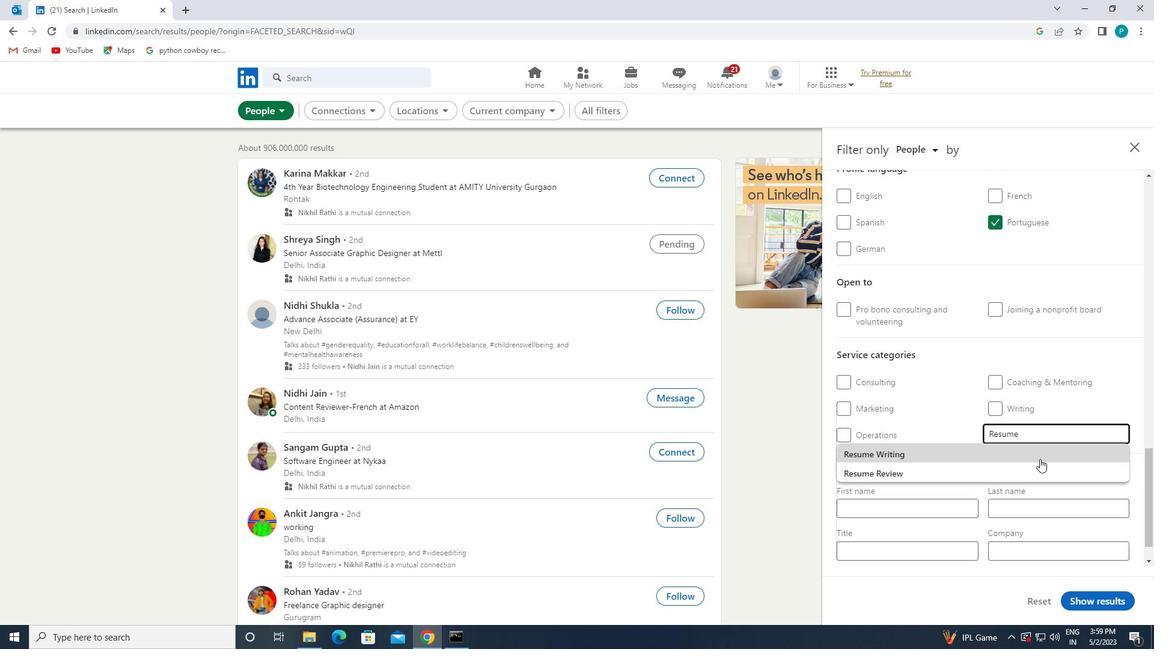
Action: Mouse pressed left at (1036, 457)
Screenshot: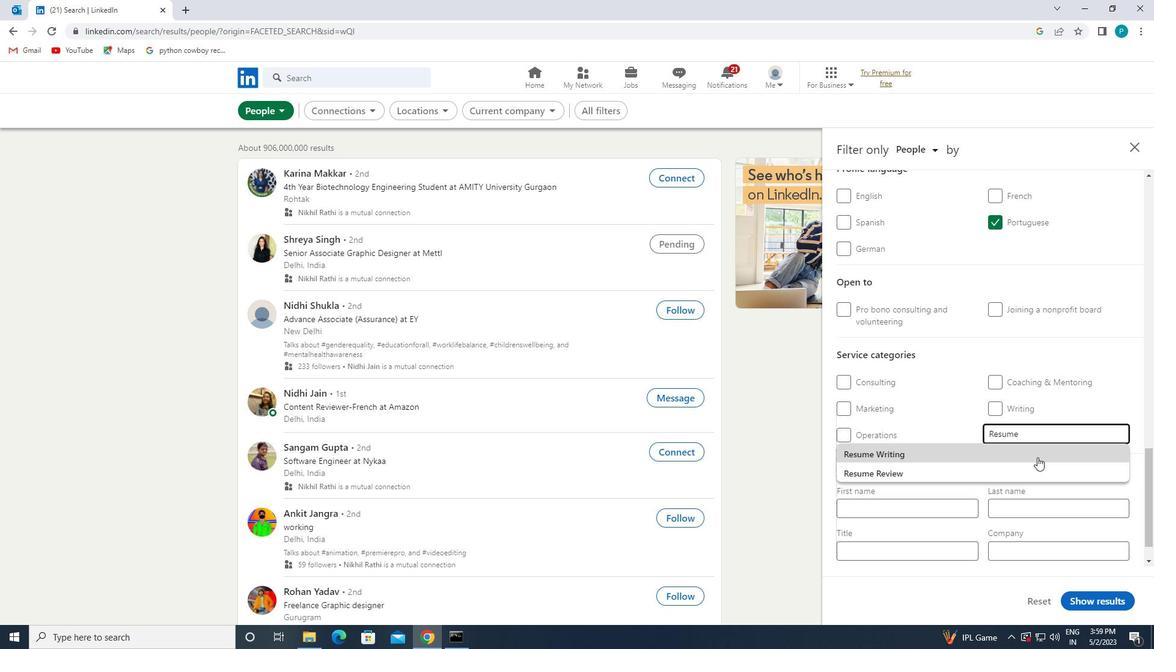 
Action: Mouse moved to (1027, 461)
Screenshot: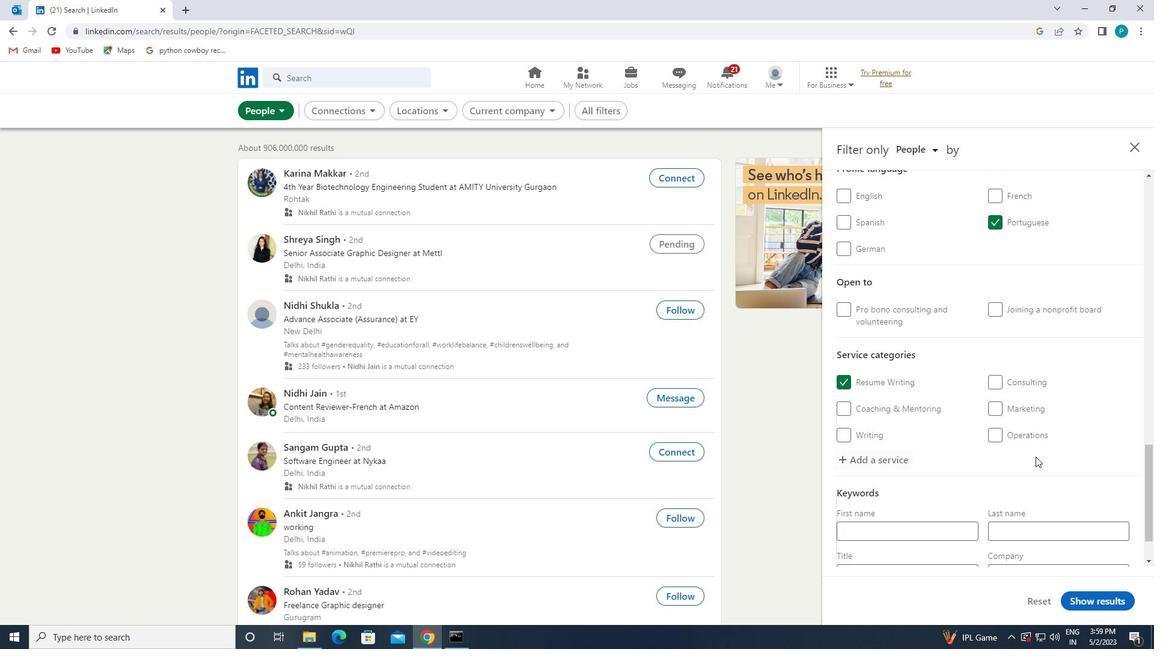 
Action: Mouse scrolled (1027, 460) with delta (0, 0)
Screenshot: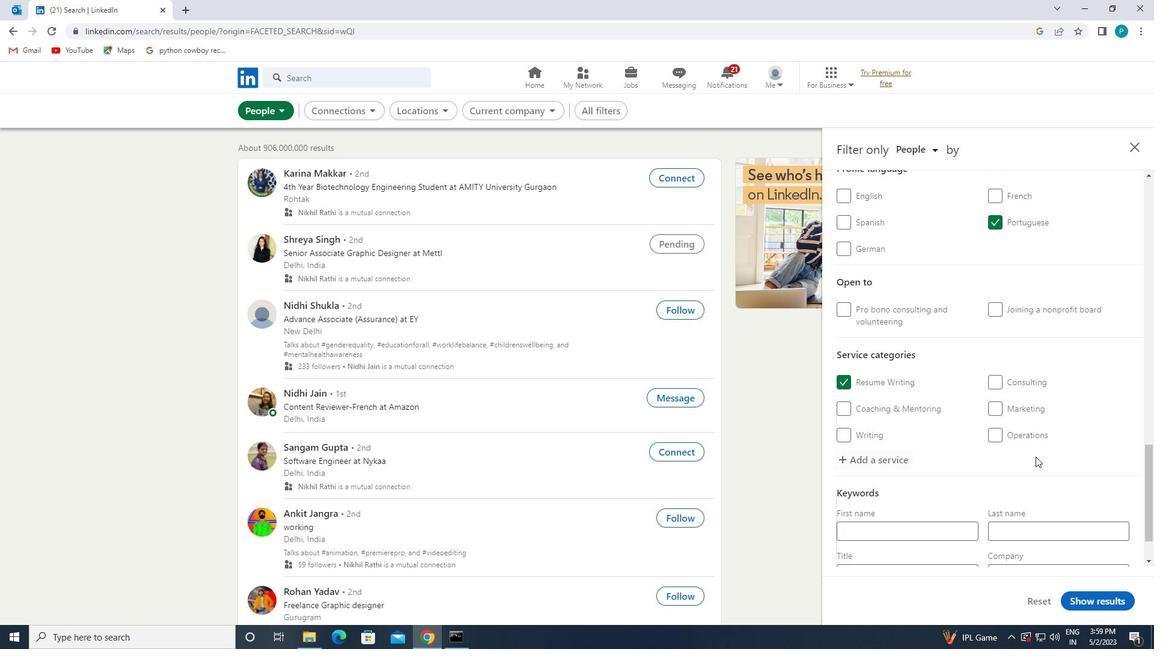 
Action: Mouse moved to (1018, 473)
Screenshot: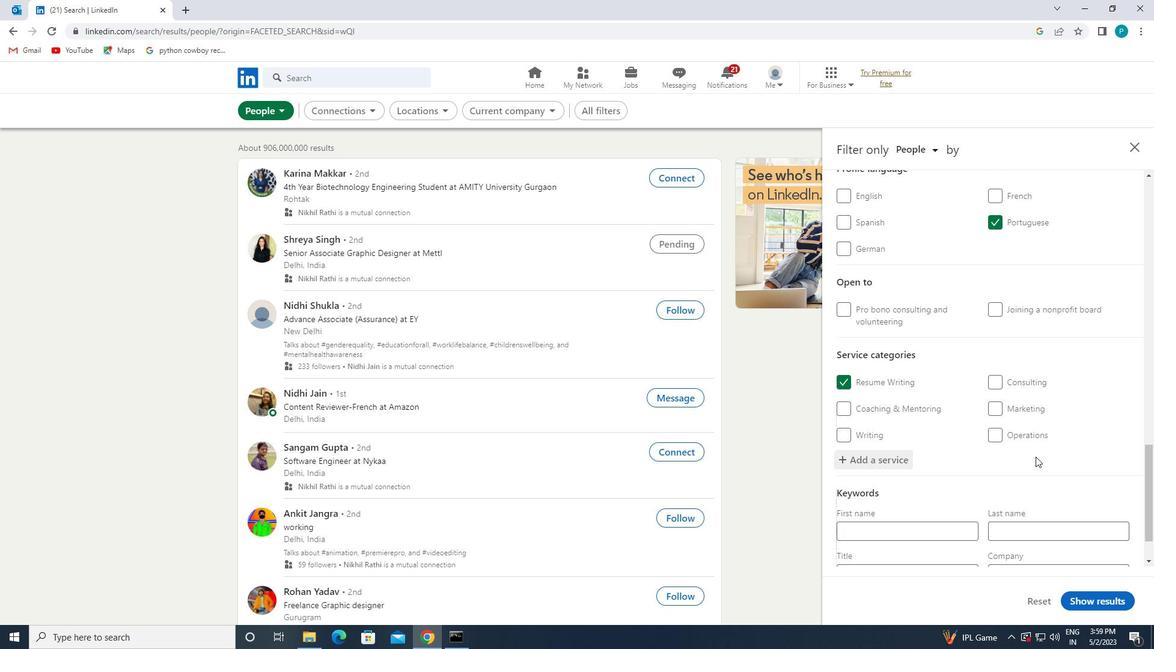 
Action: Mouse scrolled (1018, 472) with delta (0, 0)
Screenshot: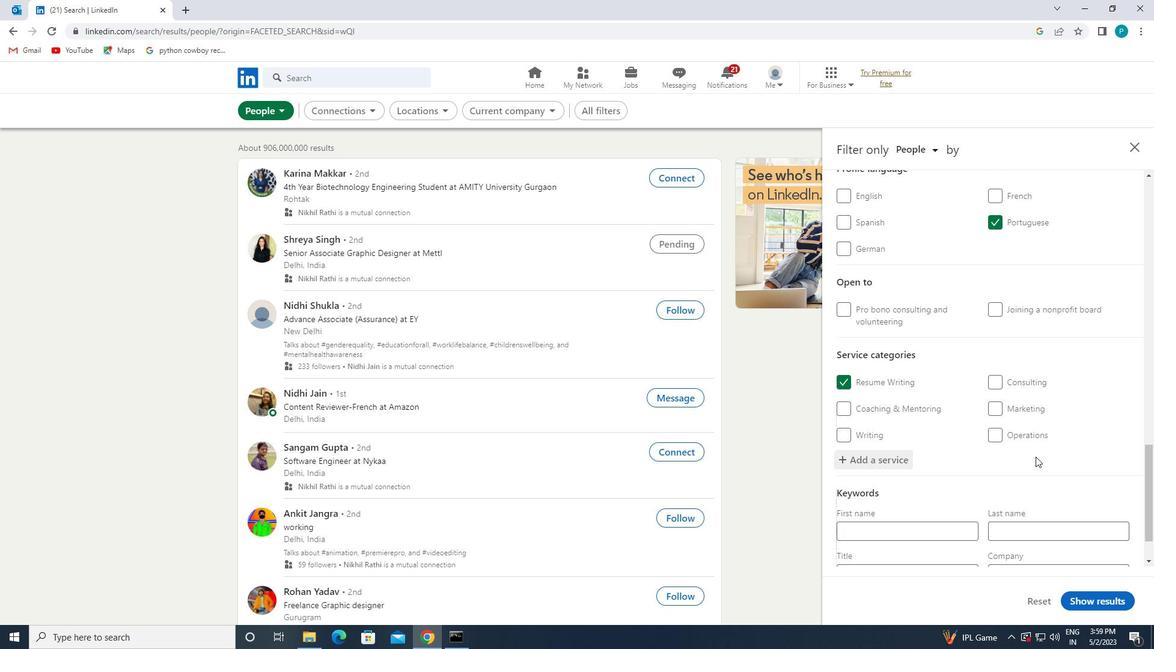 
Action: Mouse moved to (1009, 484)
Screenshot: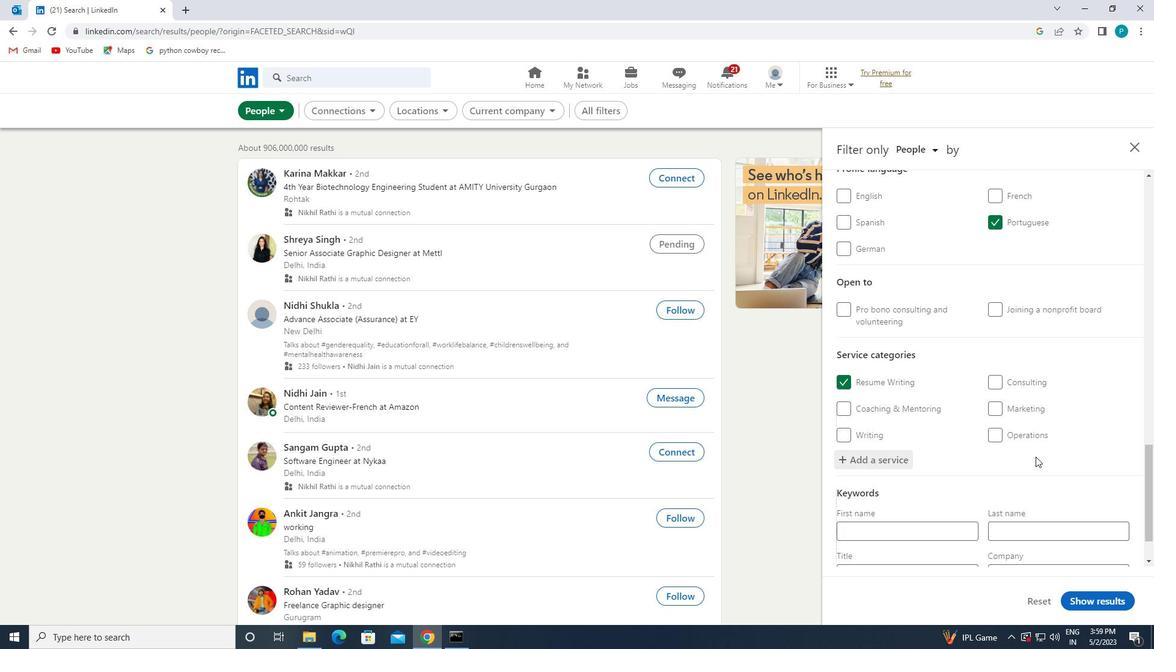 
Action: Mouse scrolled (1009, 483) with delta (0, 0)
Screenshot: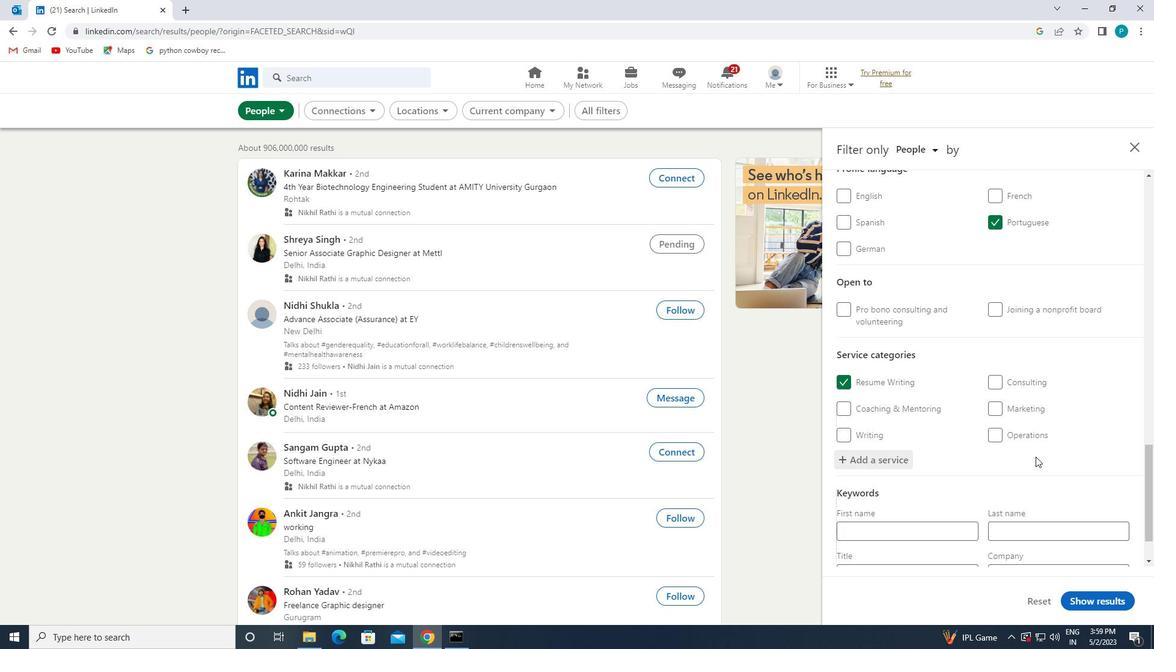 
Action: Mouse moved to (909, 508)
Screenshot: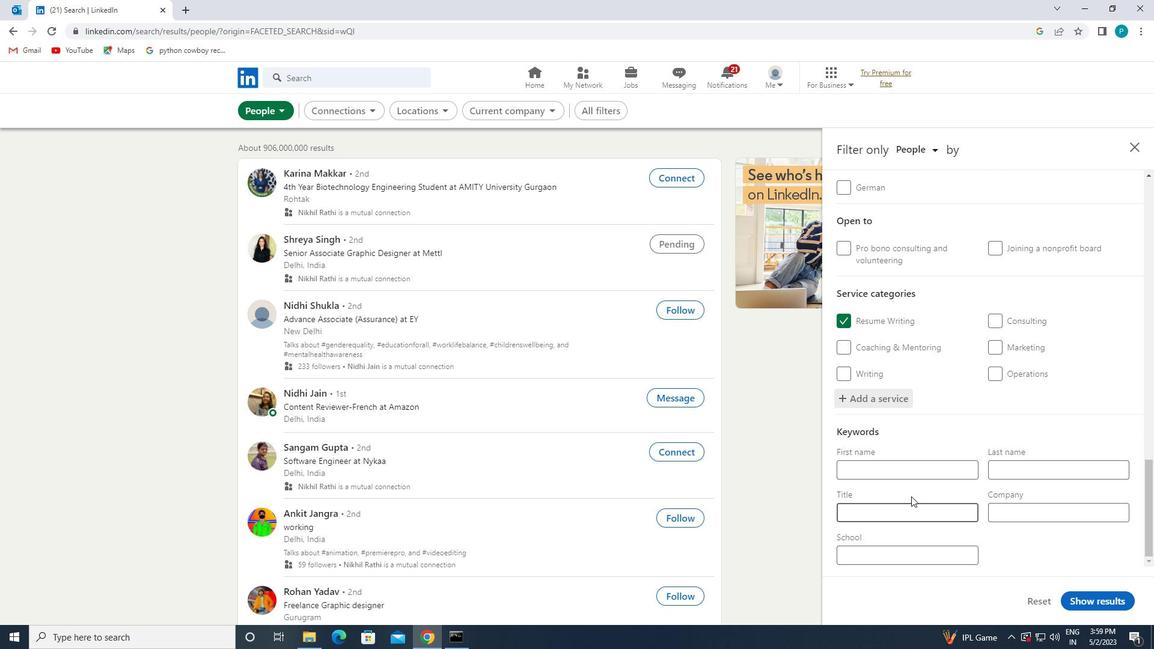 
Action: Mouse pressed left at (909, 508)
Screenshot: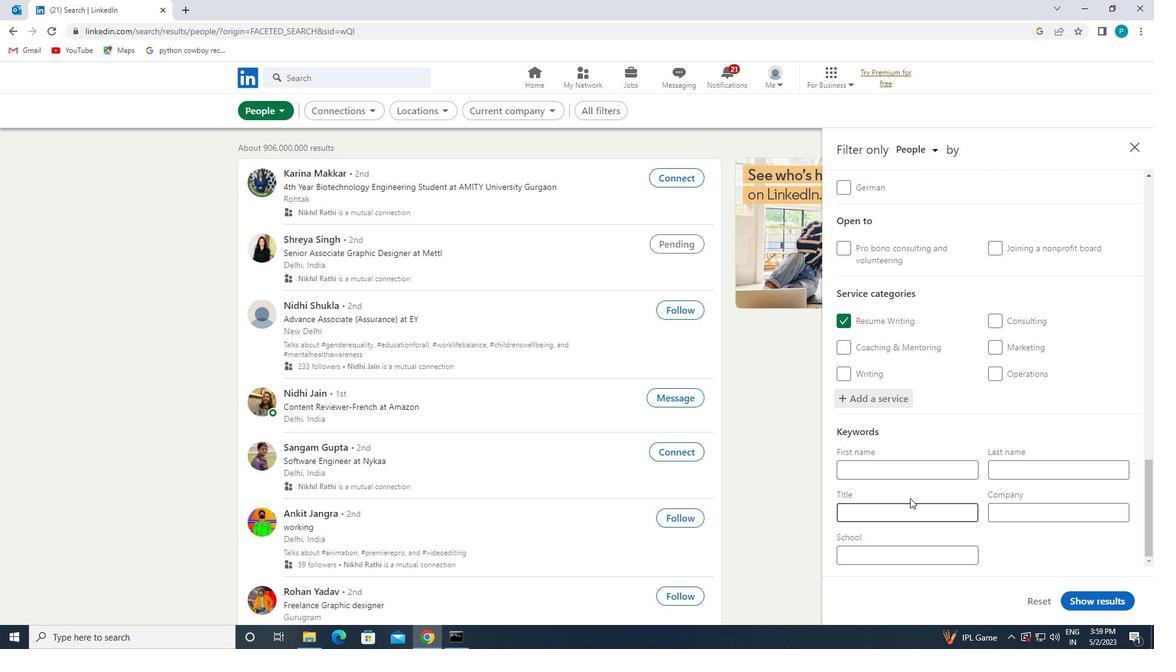 
Action: Key pressed <Key.caps_lock>H<Key.caps_lock>EAVY<Key.space><Key.caps_lock>E<Key.caps_lock>QUIPMENT<Key.space><Key.caps_lock>O<Key.caps_lock>PERATOR
Screenshot: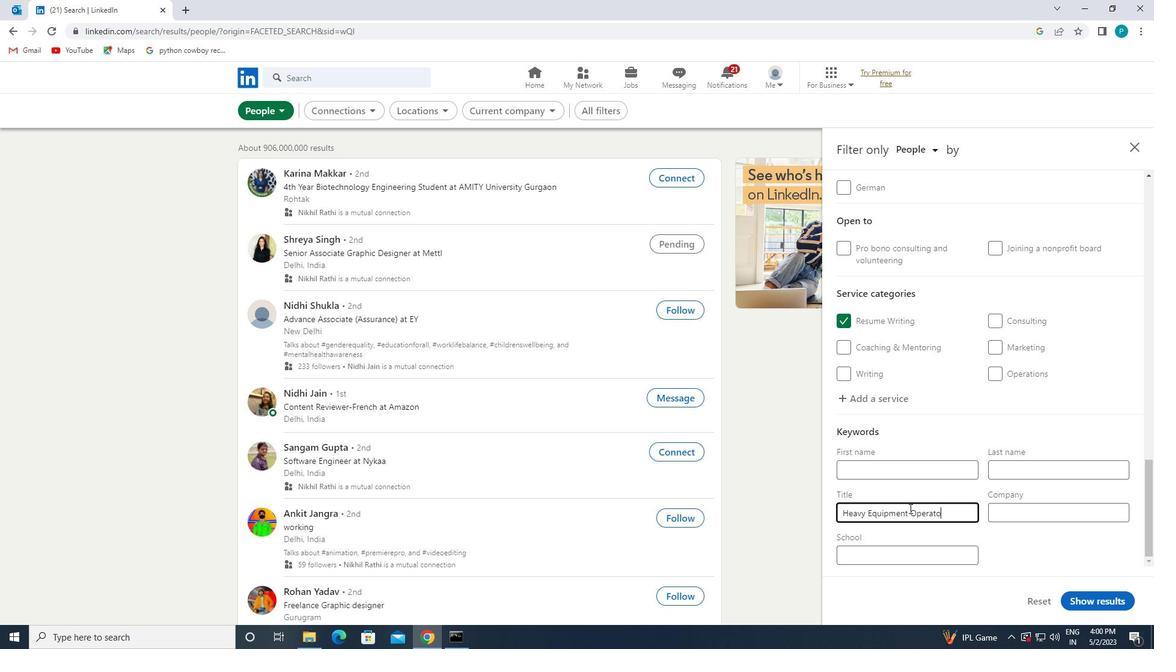 
Action: Mouse moved to (1090, 606)
Screenshot: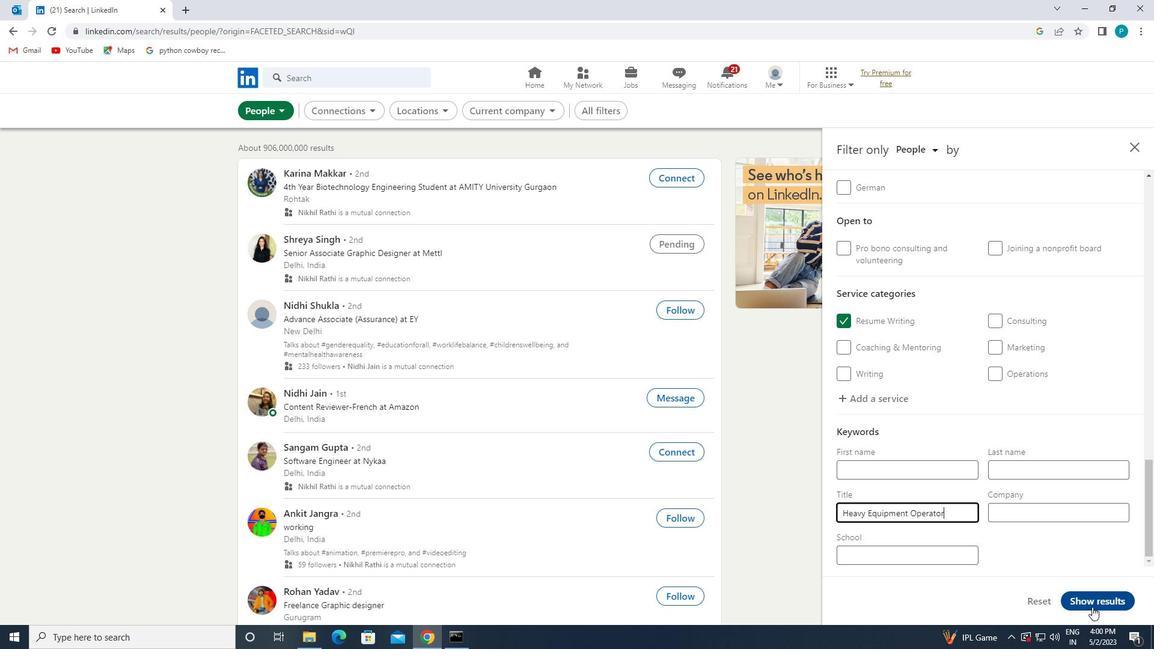 
Action: Mouse pressed left at (1090, 606)
Screenshot: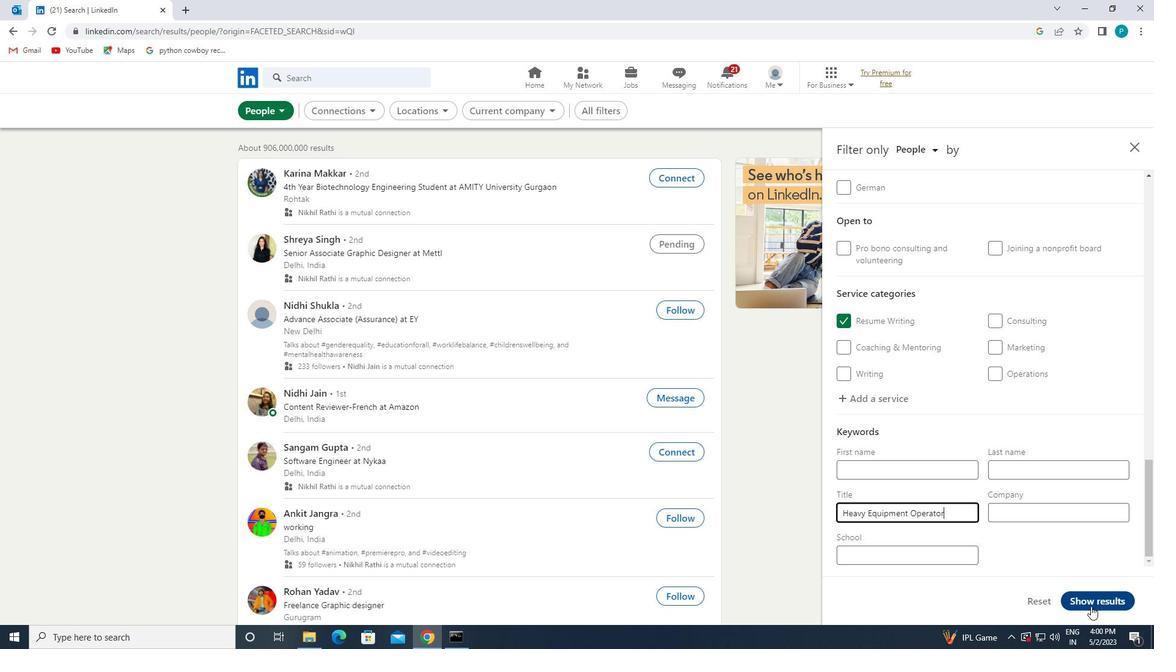 
